 Task: Find a place to stay in Wenshang, China, from June 15 to June 21 for 5 guests, with self check-in, a price range of ₹14000 to ₹25000, and 3 bedrooms, 3 beds, and 3 bathrooms.
Action: Mouse moved to (546, 121)
Screenshot: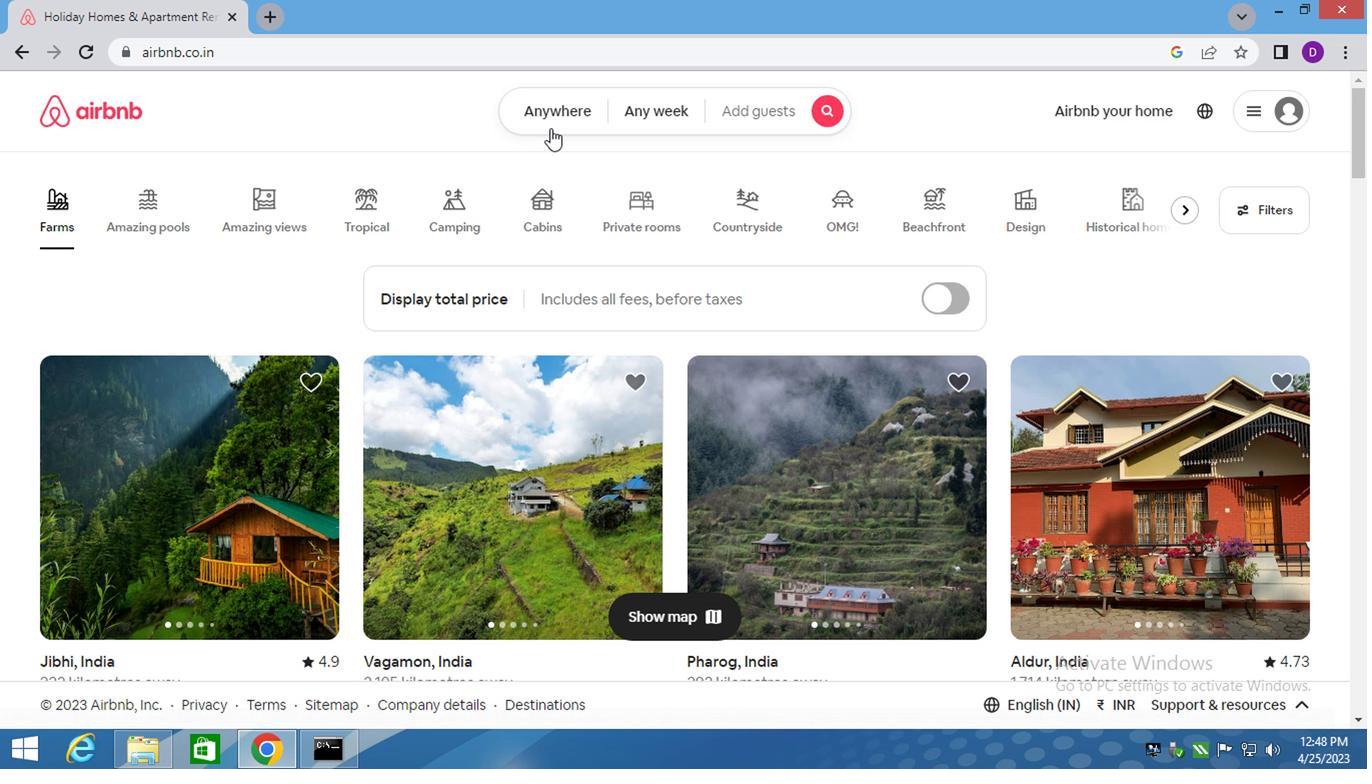 
Action: Mouse pressed left at (546, 121)
Screenshot: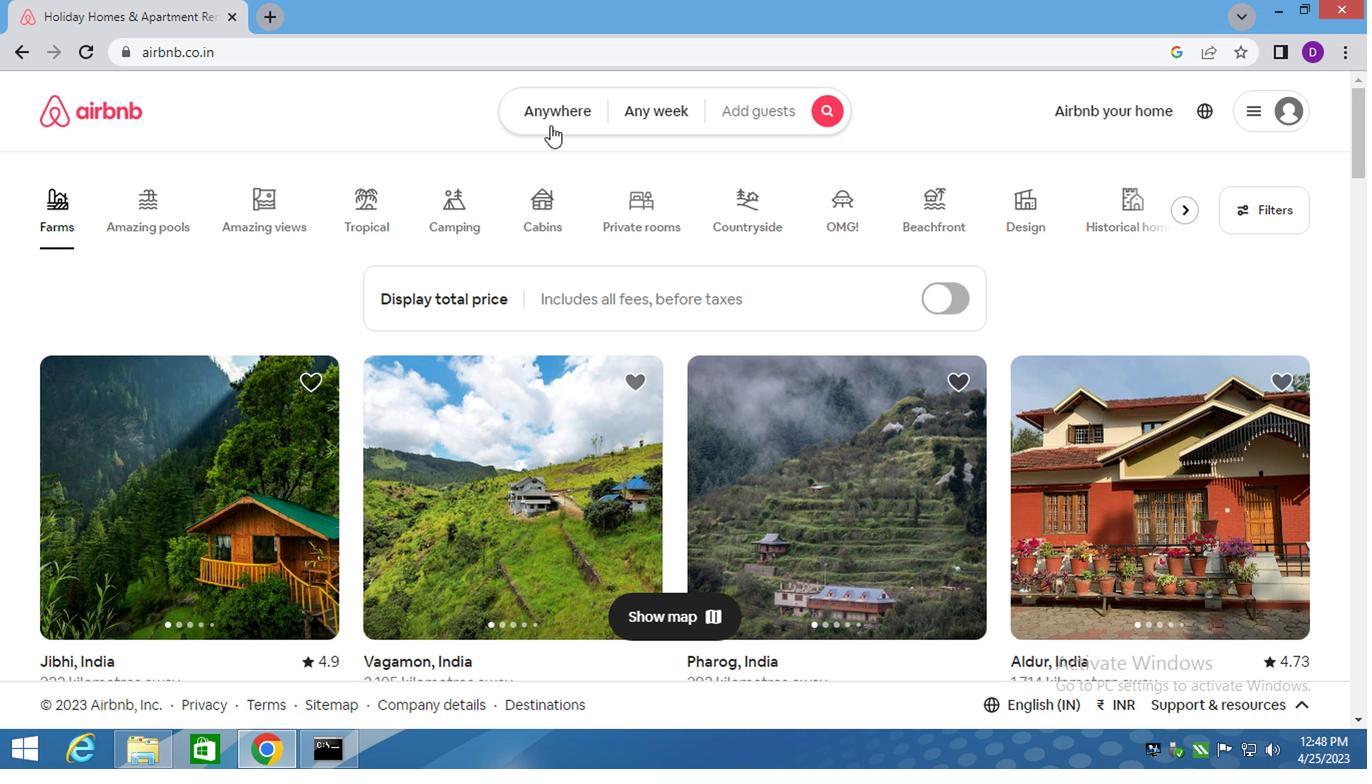 
Action: Mouse moved to (359, 194)
Screenshot: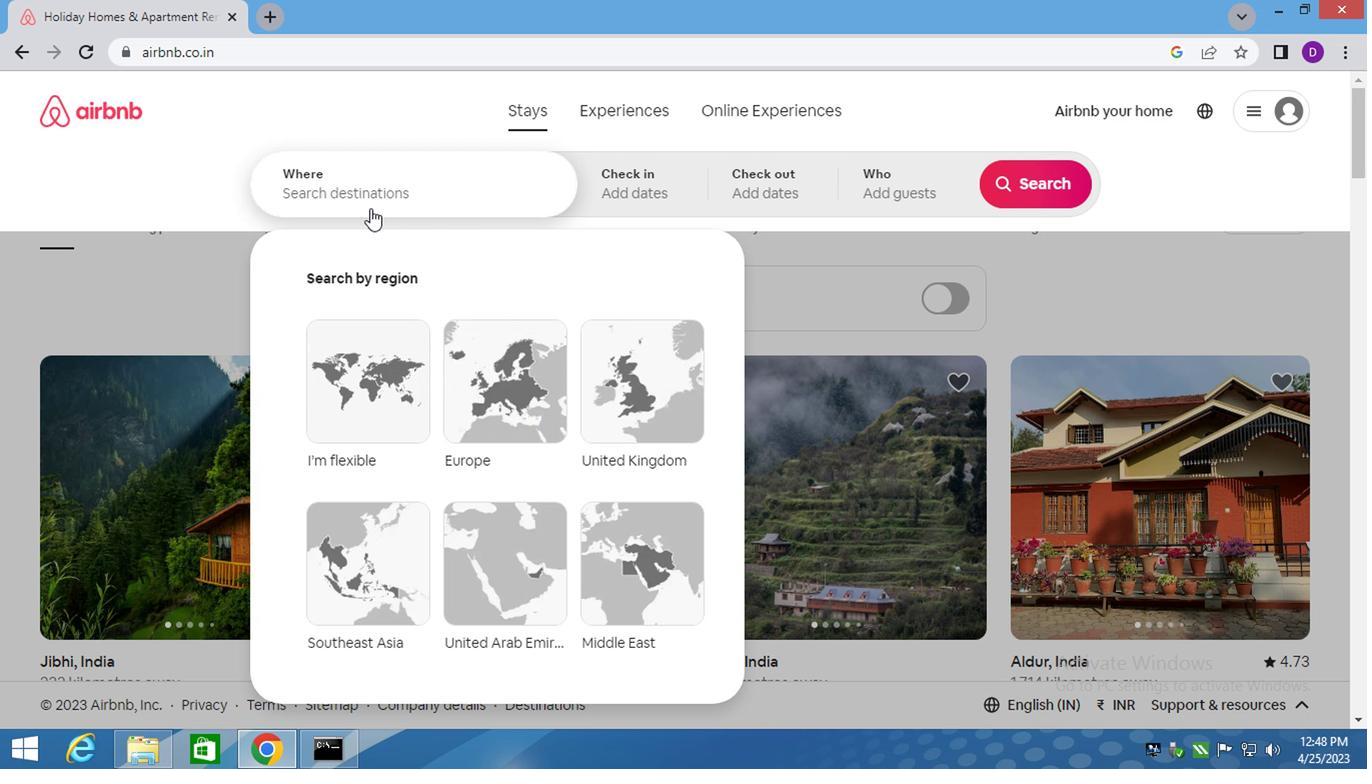 
Action: Mouse pressed left at (359, 194)
Screenshot: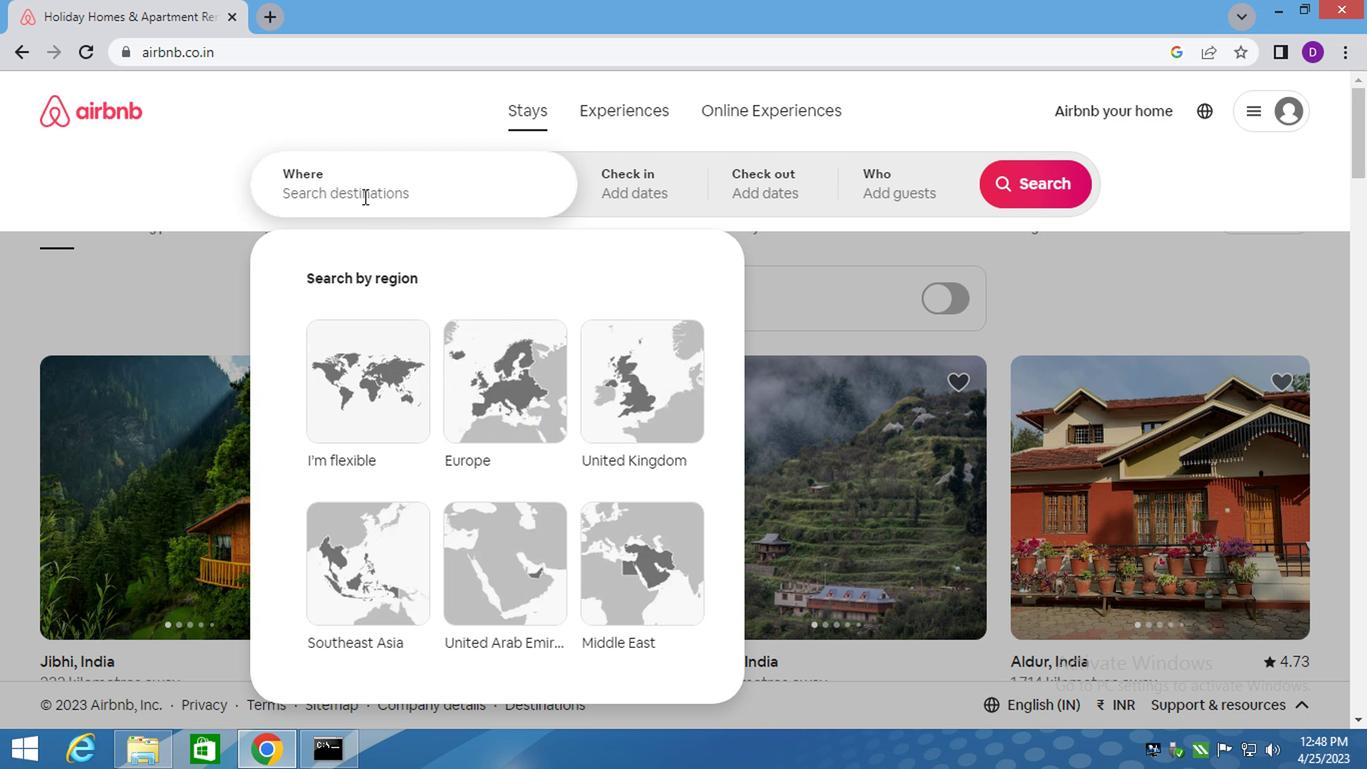 
Action: Key pressed <Key.shift>WENSHANG,<Key.space><Key.shift>CV<Key.backspace>HINA
Screenshot: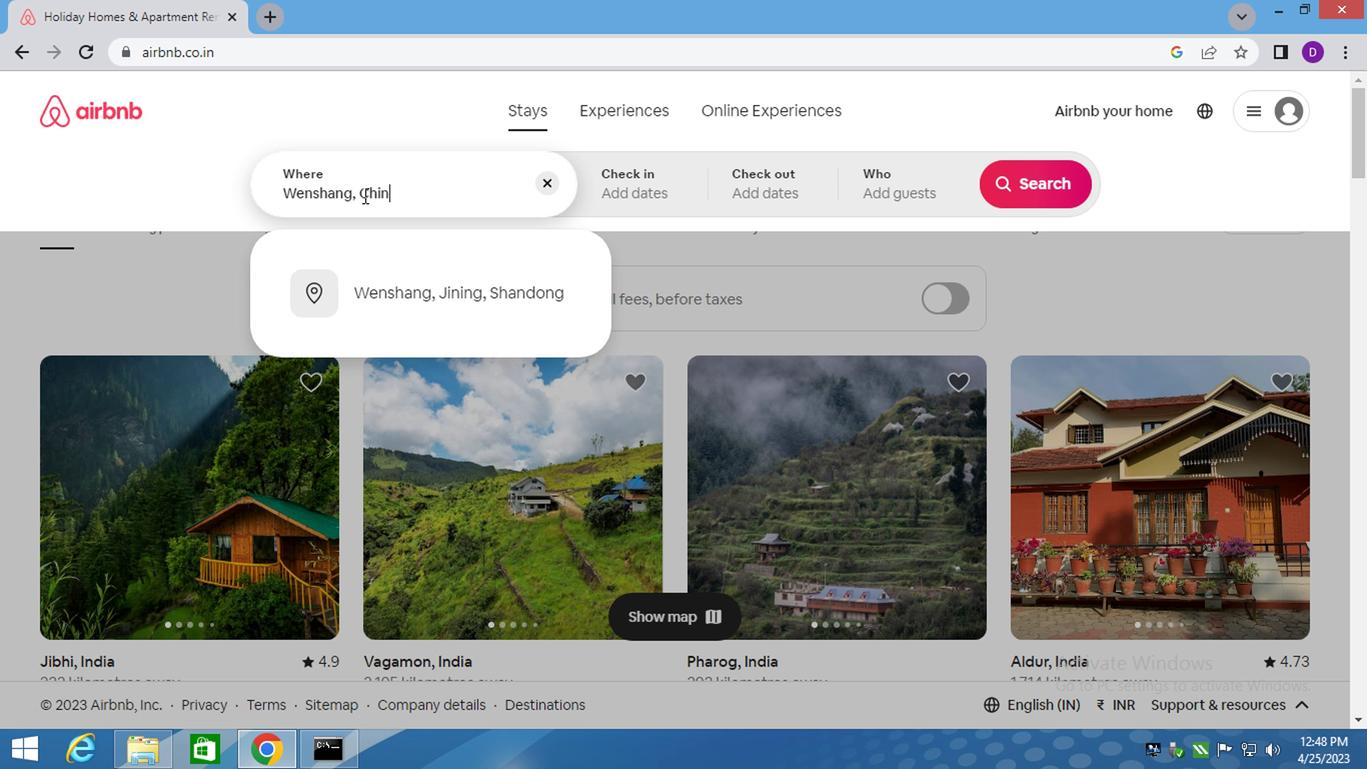 
Action: Mouse moved to (435, 188)
Screenshot: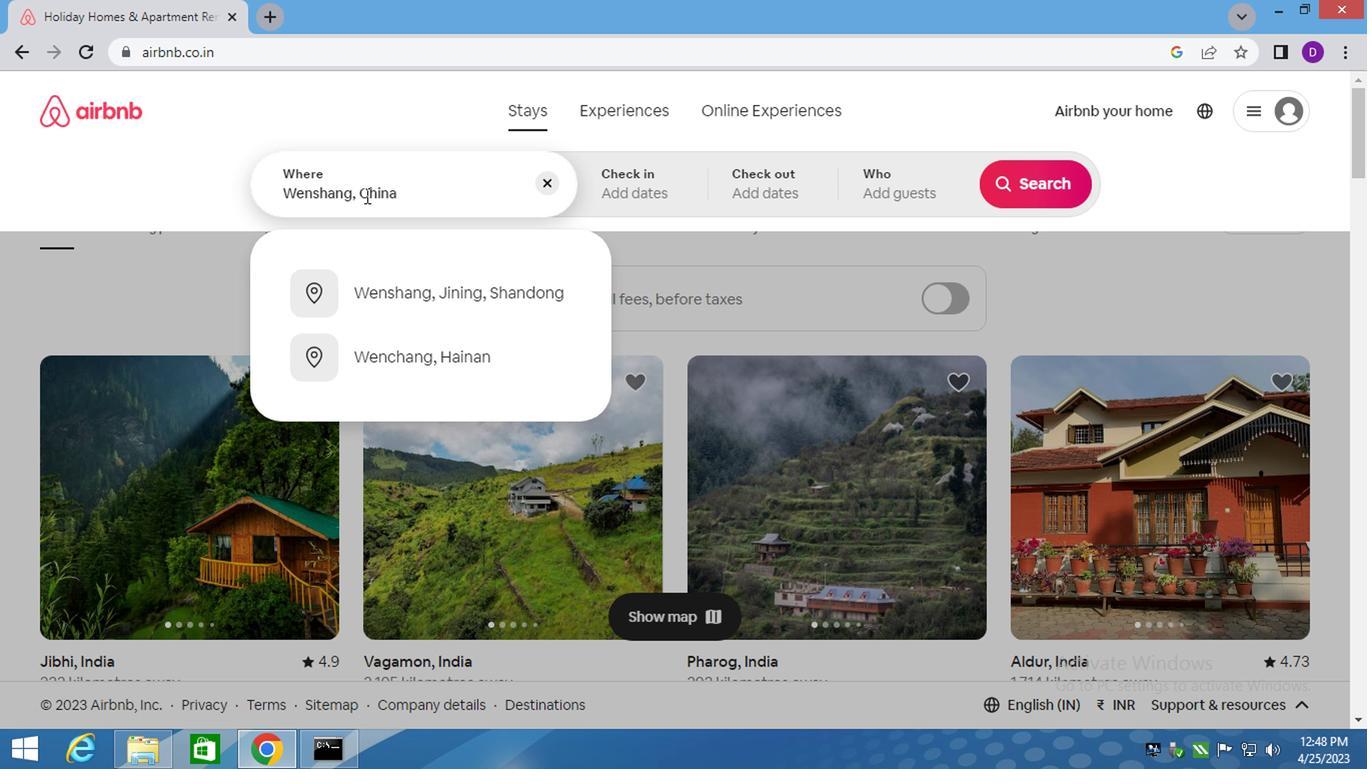 
Action: Key pressed <Key.enter>
Screenshot: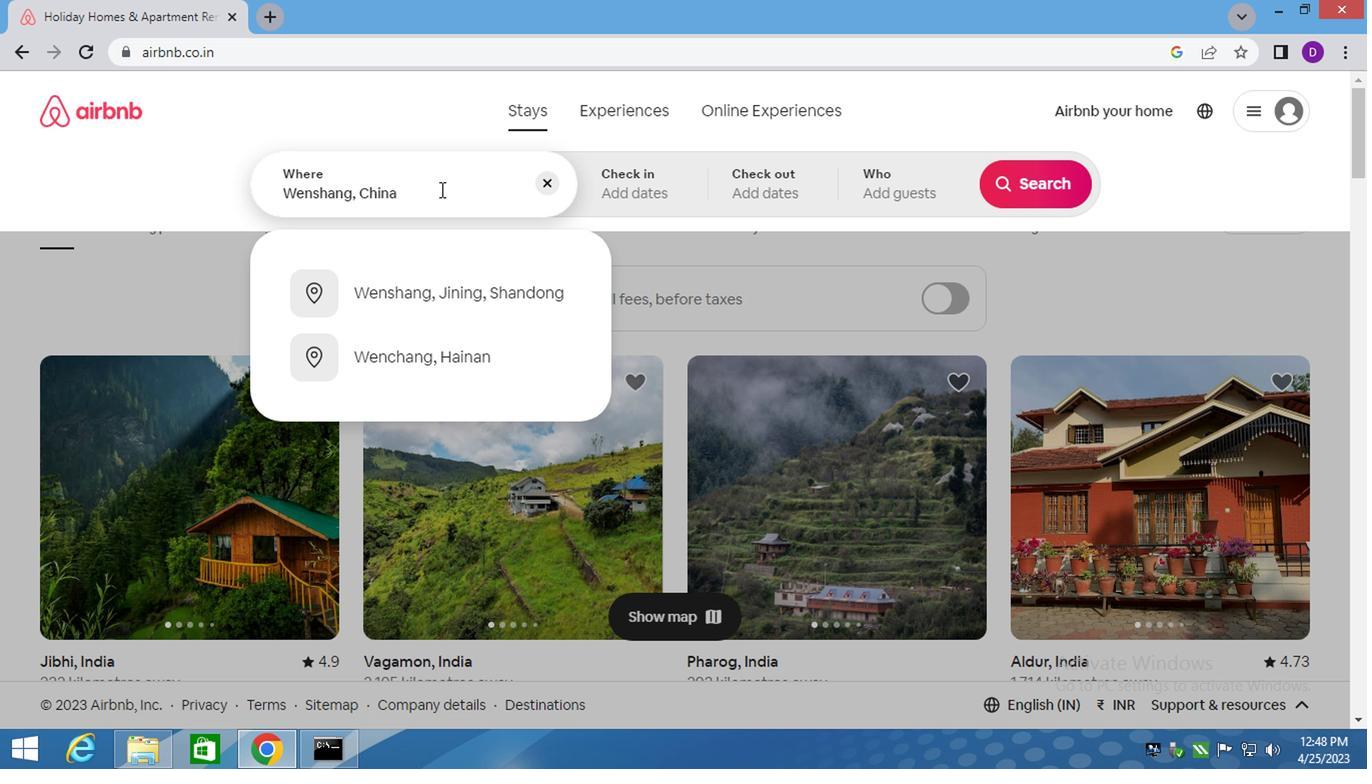 
Action: Mouse moved to (1018, 351)
Screenshot: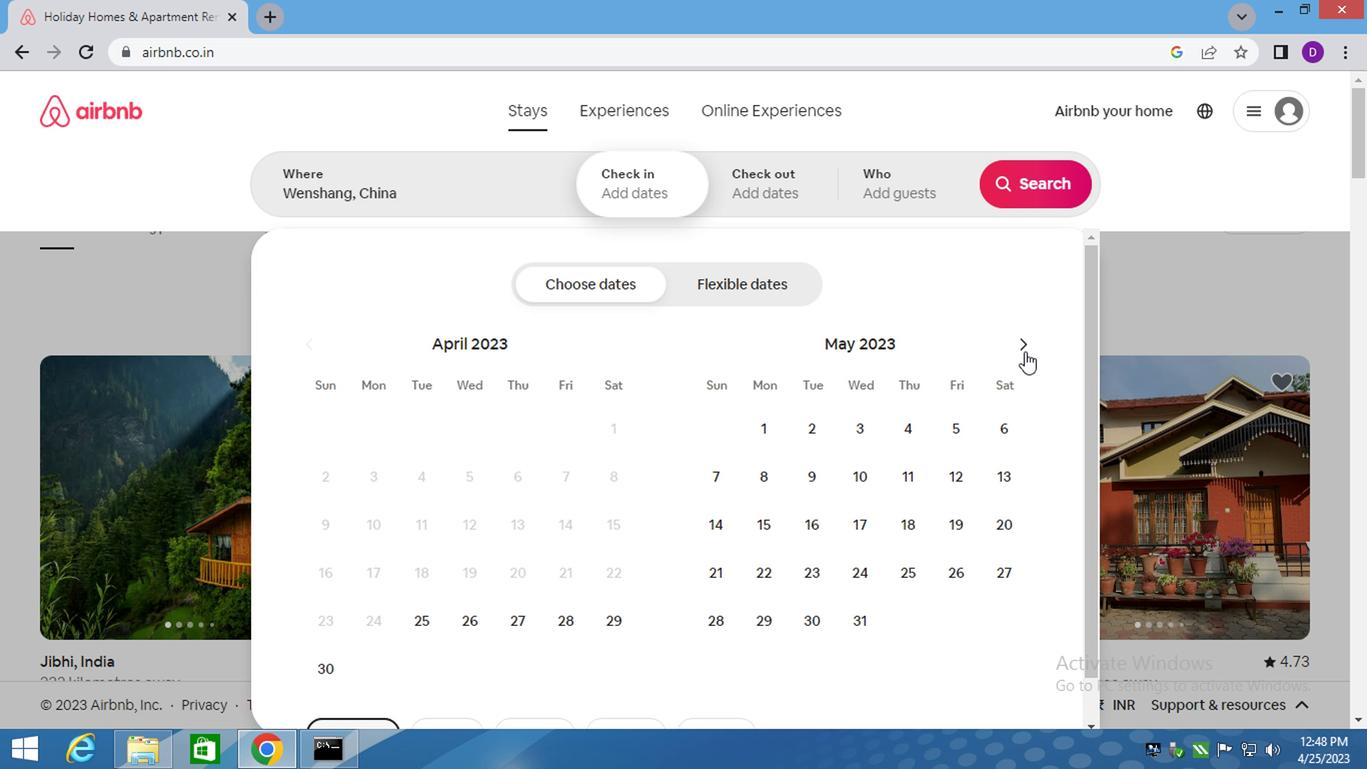
Action: Mouse pressed left at (1018, 351)
Screenshot: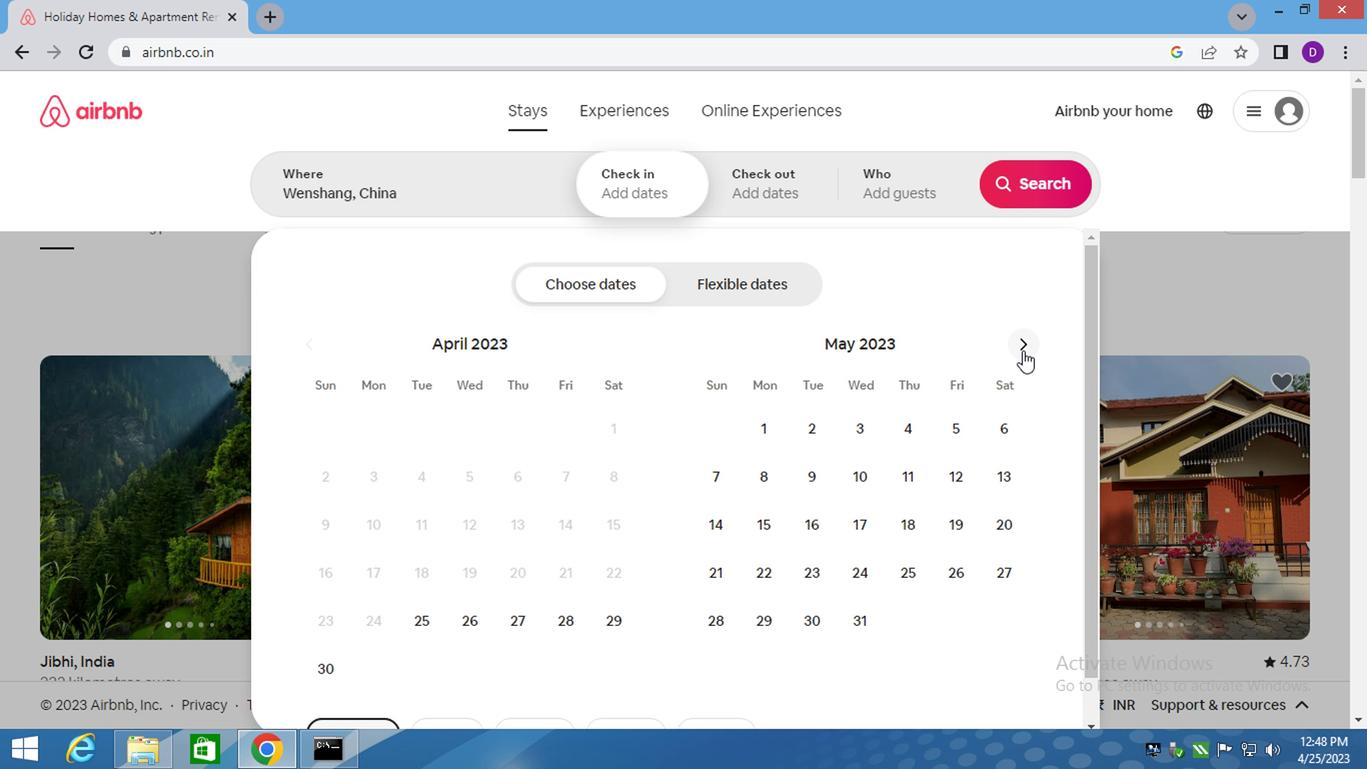 
Action: Mouse moved to (906, 520)
Screenshot: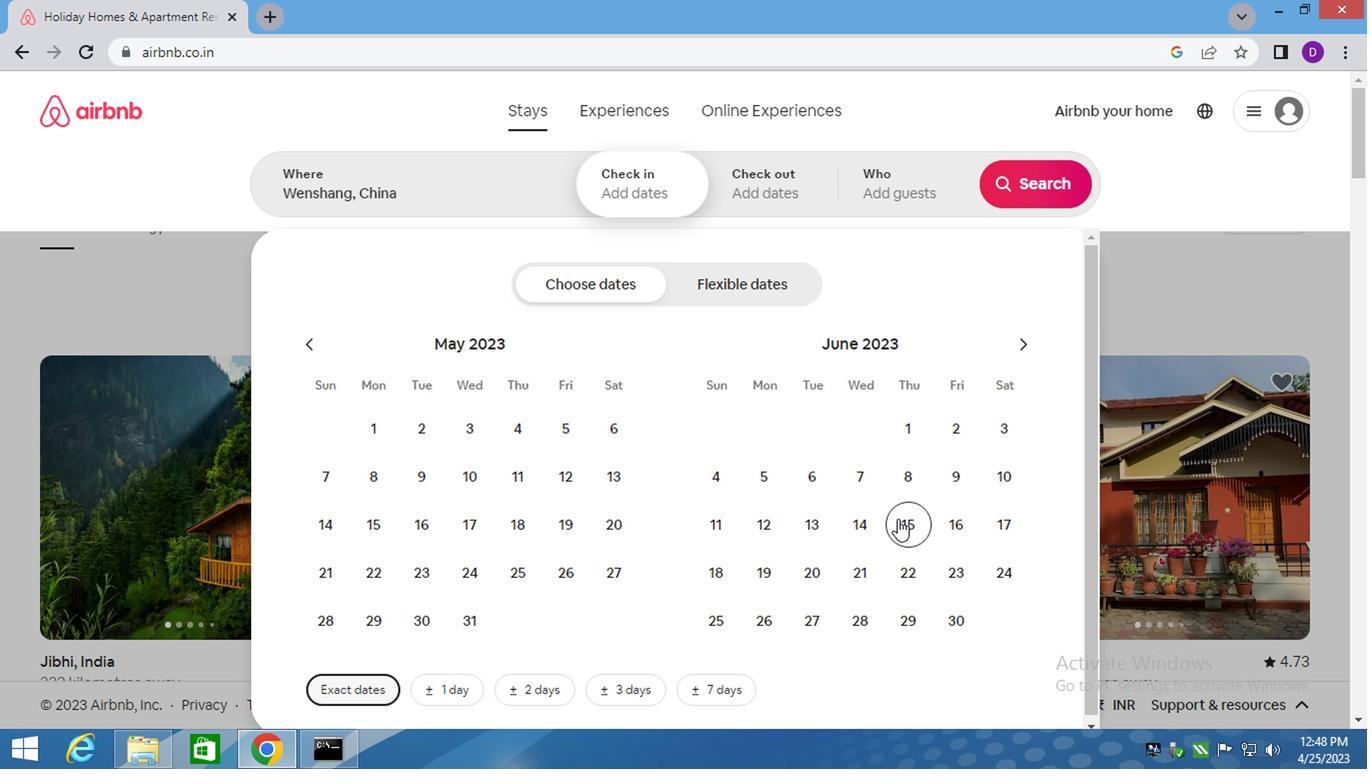 
Action: Mouse pressed left at (906, 520)
Screenshot: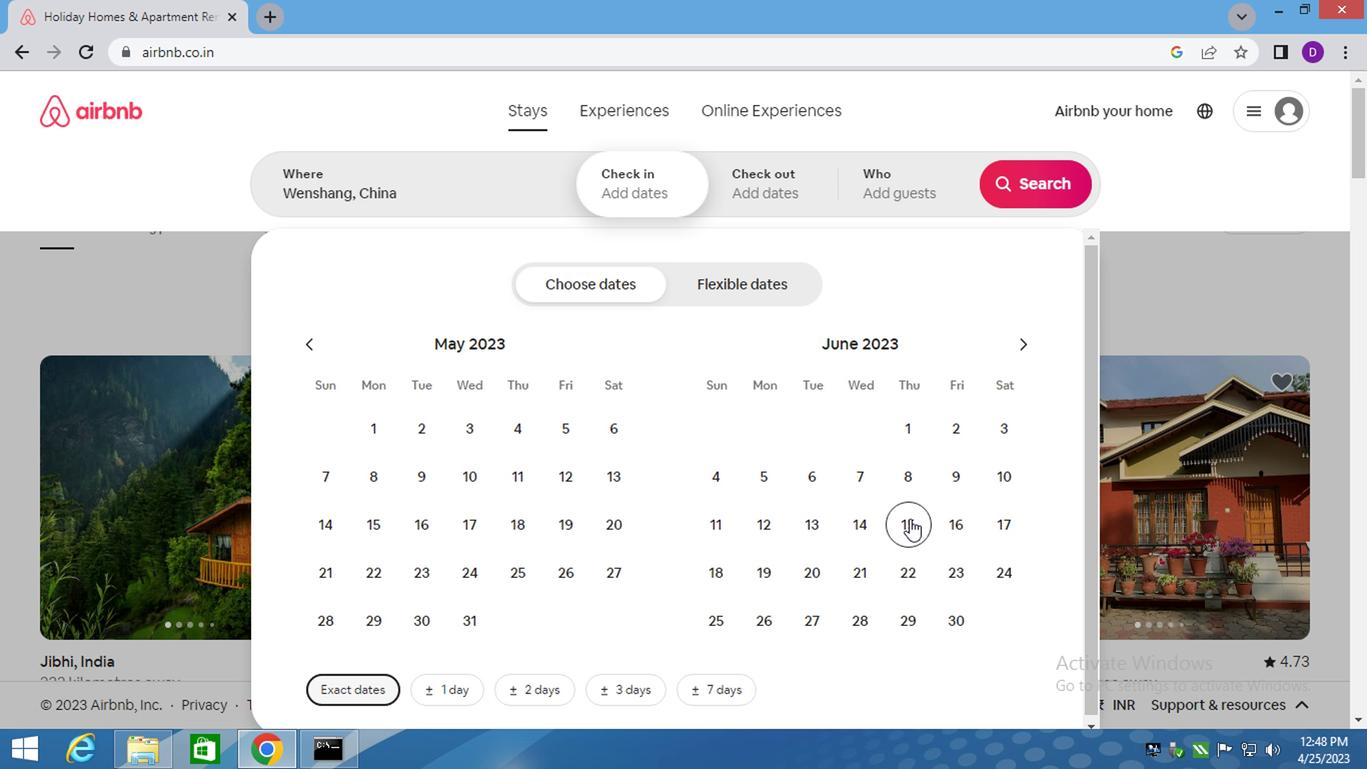 
Action: Mouse moved to (859, 572)
Screenshot: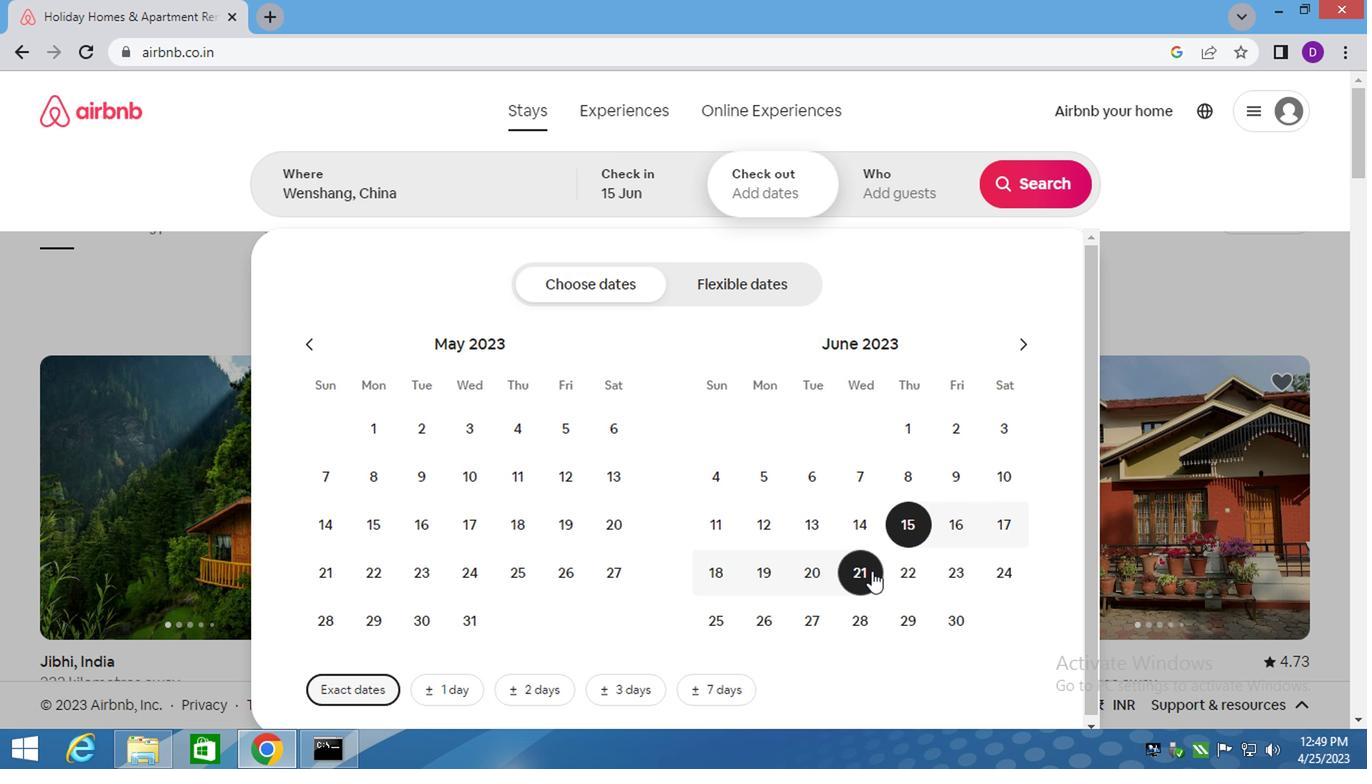 
Action: Mouse pressed left at (859, 572)
Screenshot: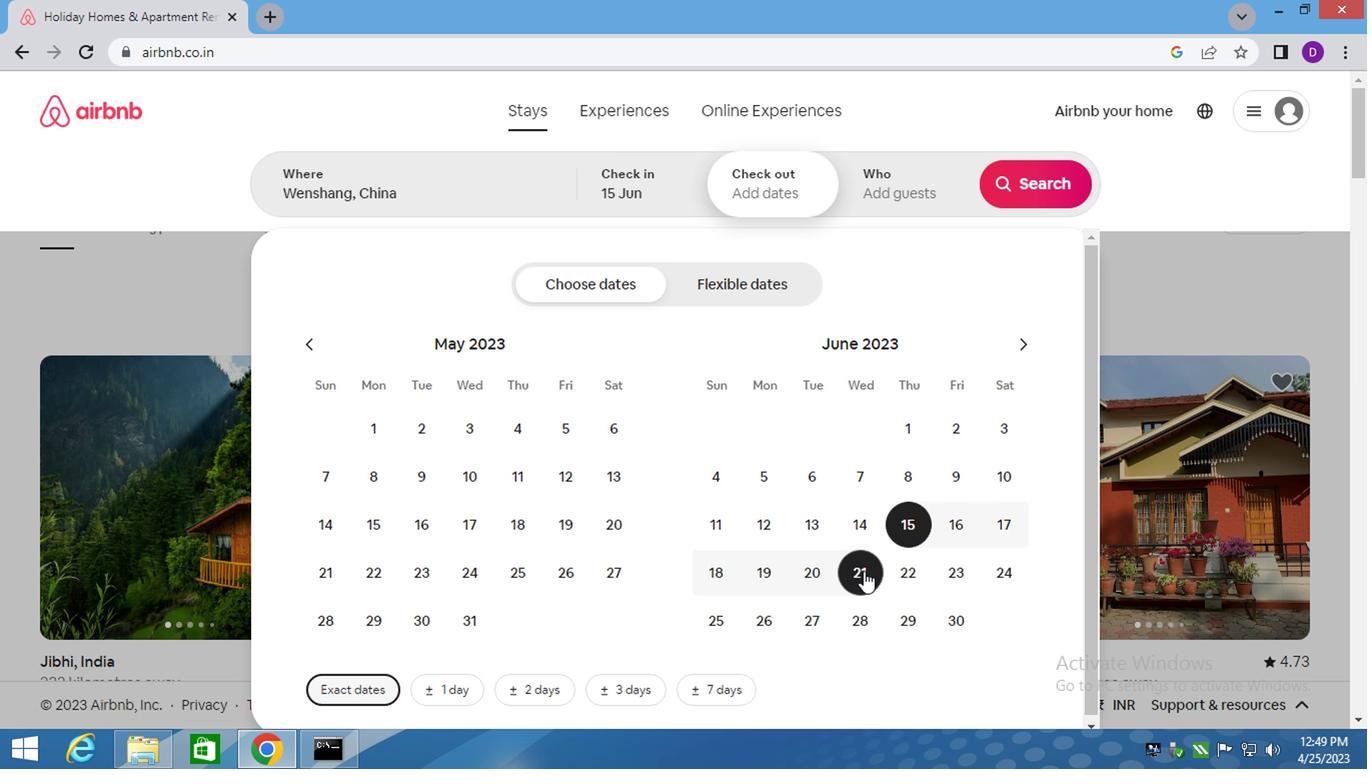 
Action: Mouse moved to (889, 189)
Screenshot: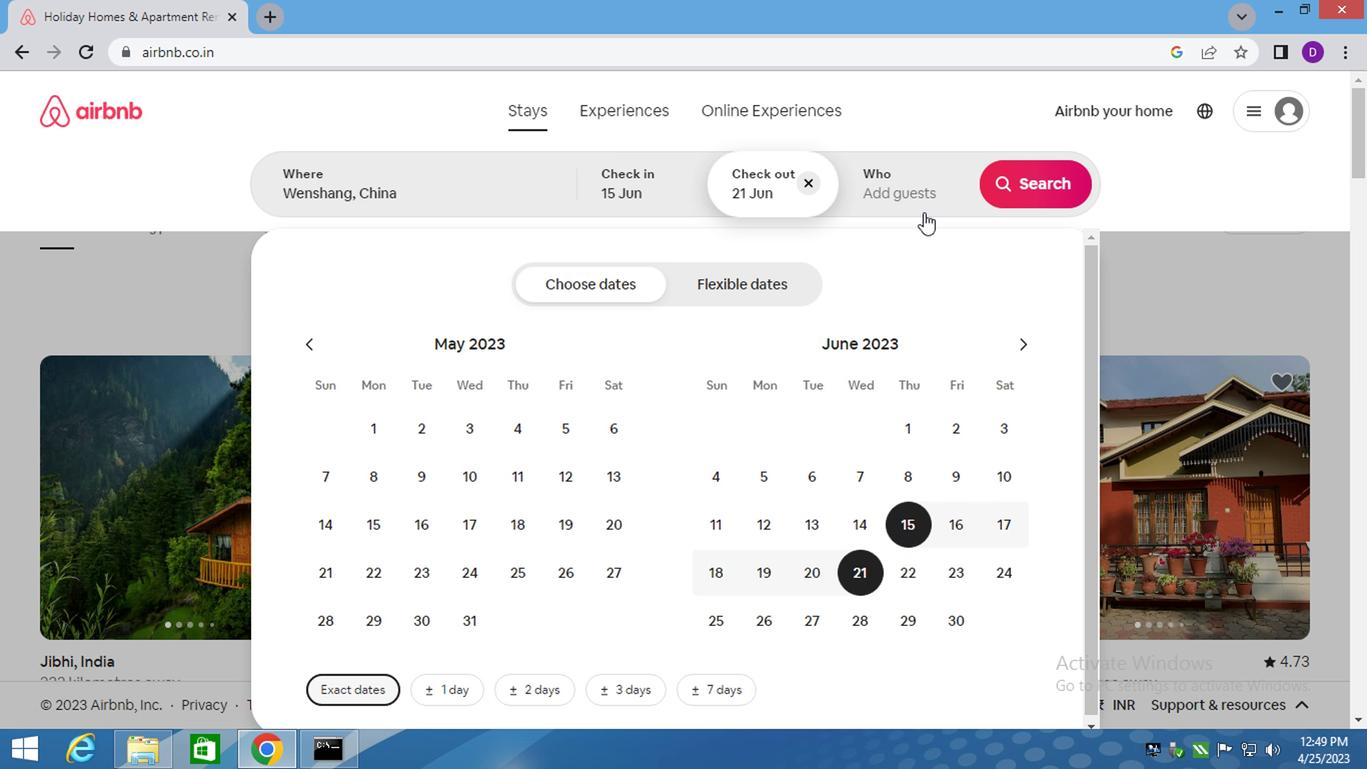 
Action: Mouse pressed left at (889, 189)
Screenshot: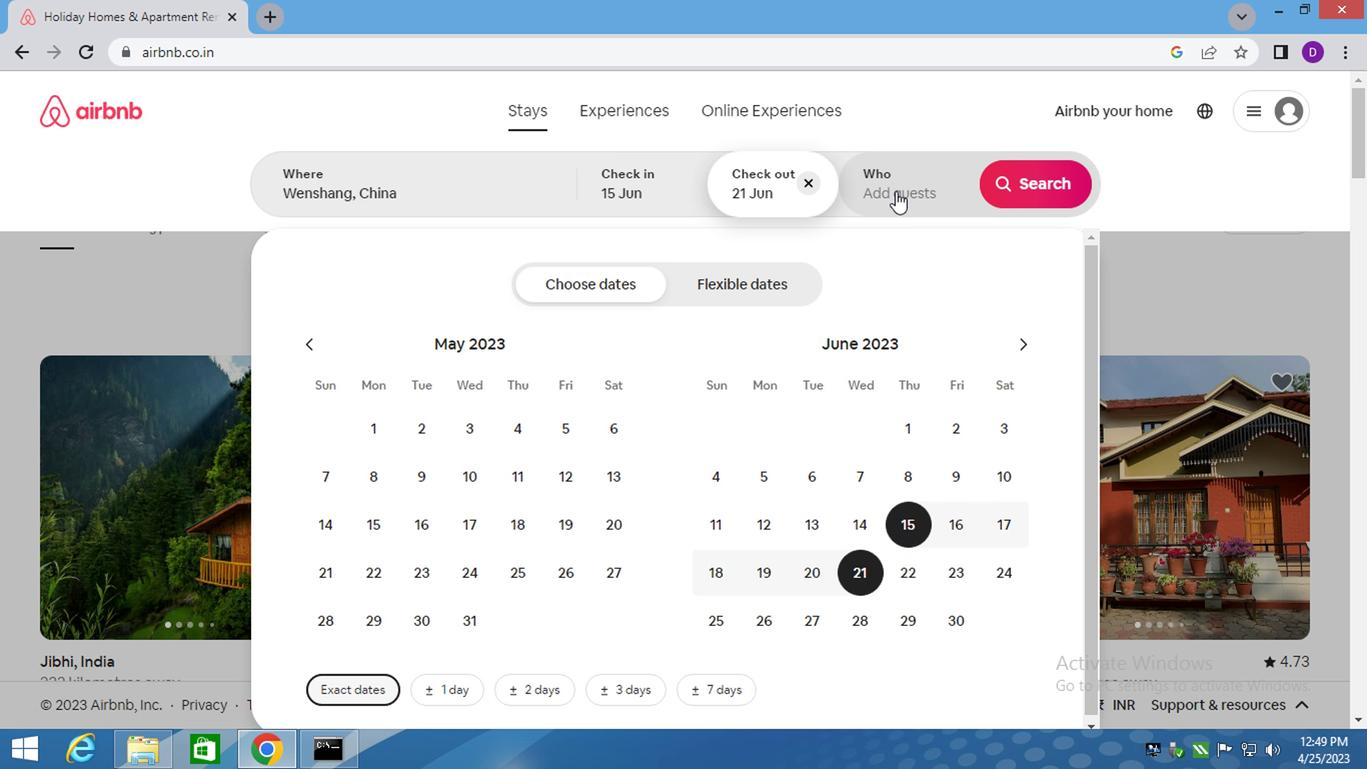 
Action: Mouse moved to (1042, 292)
Screenshot: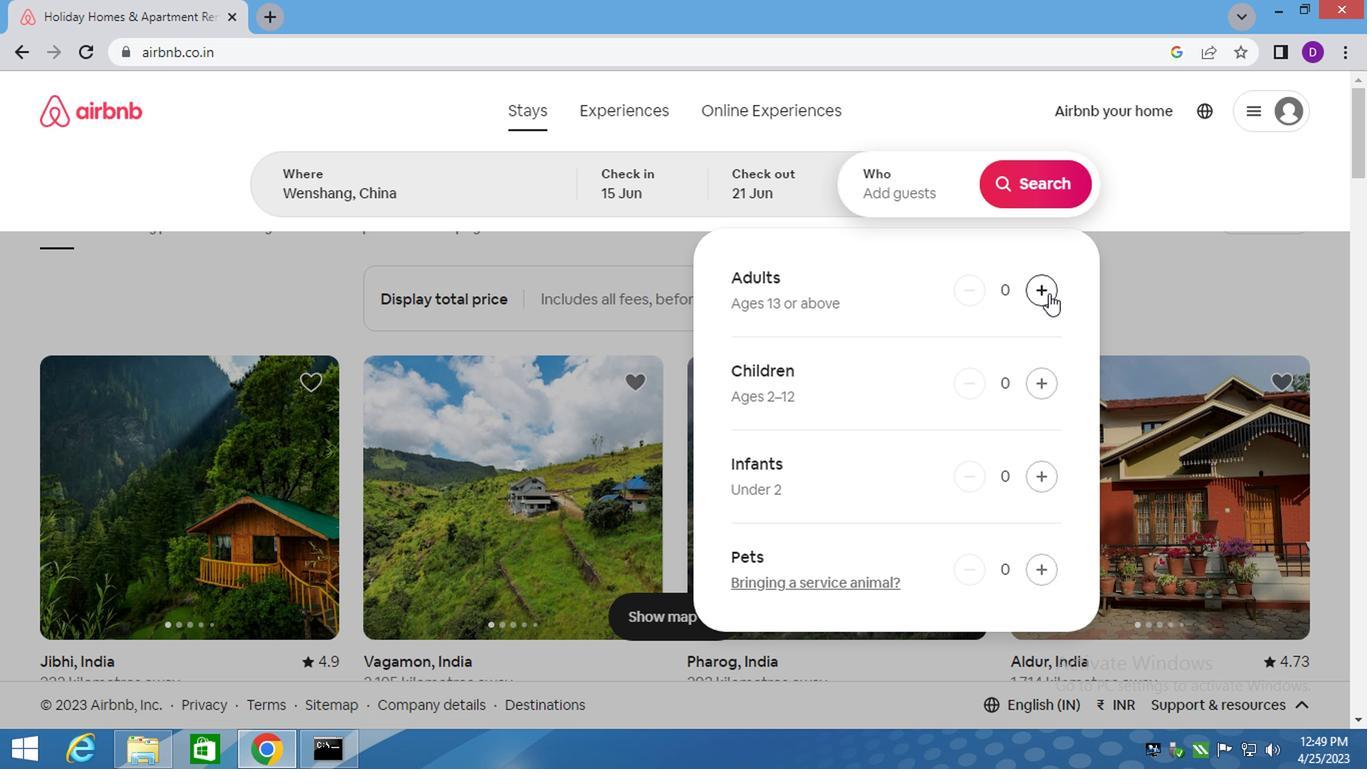 
Action: Mouse pressed left at (1042, 292)
Screenshot: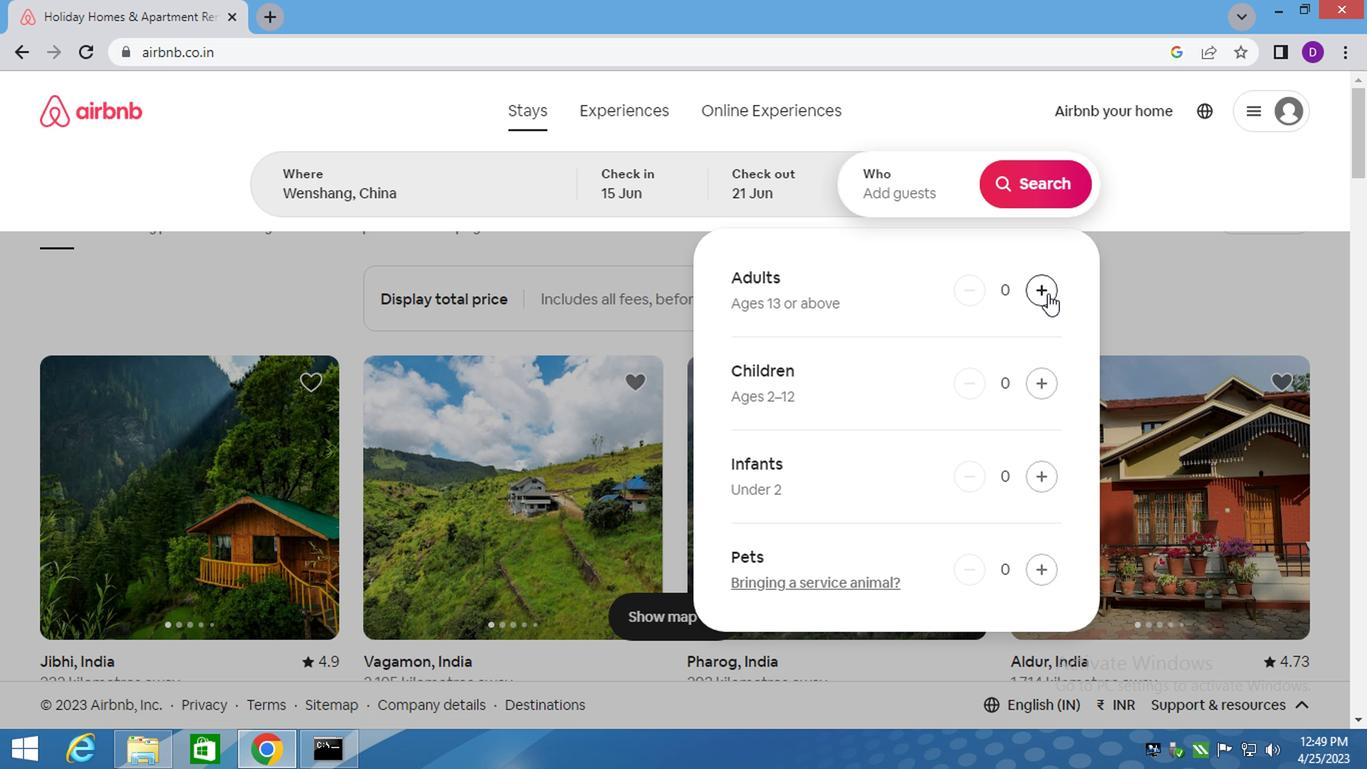 
Action: Mouse pressed left at (1042, 292)
Screenshot: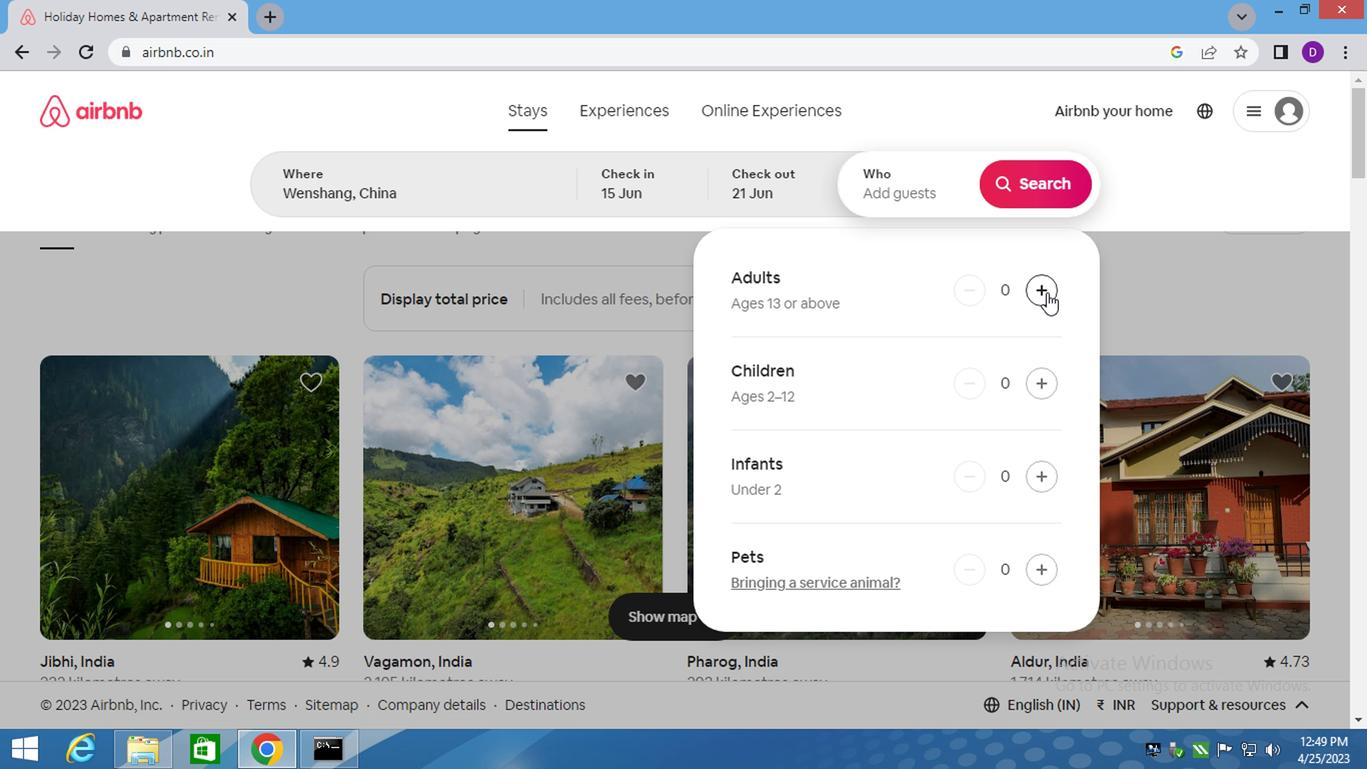 
Action: Mouse pressed left at (1042, 292)
Screenshot: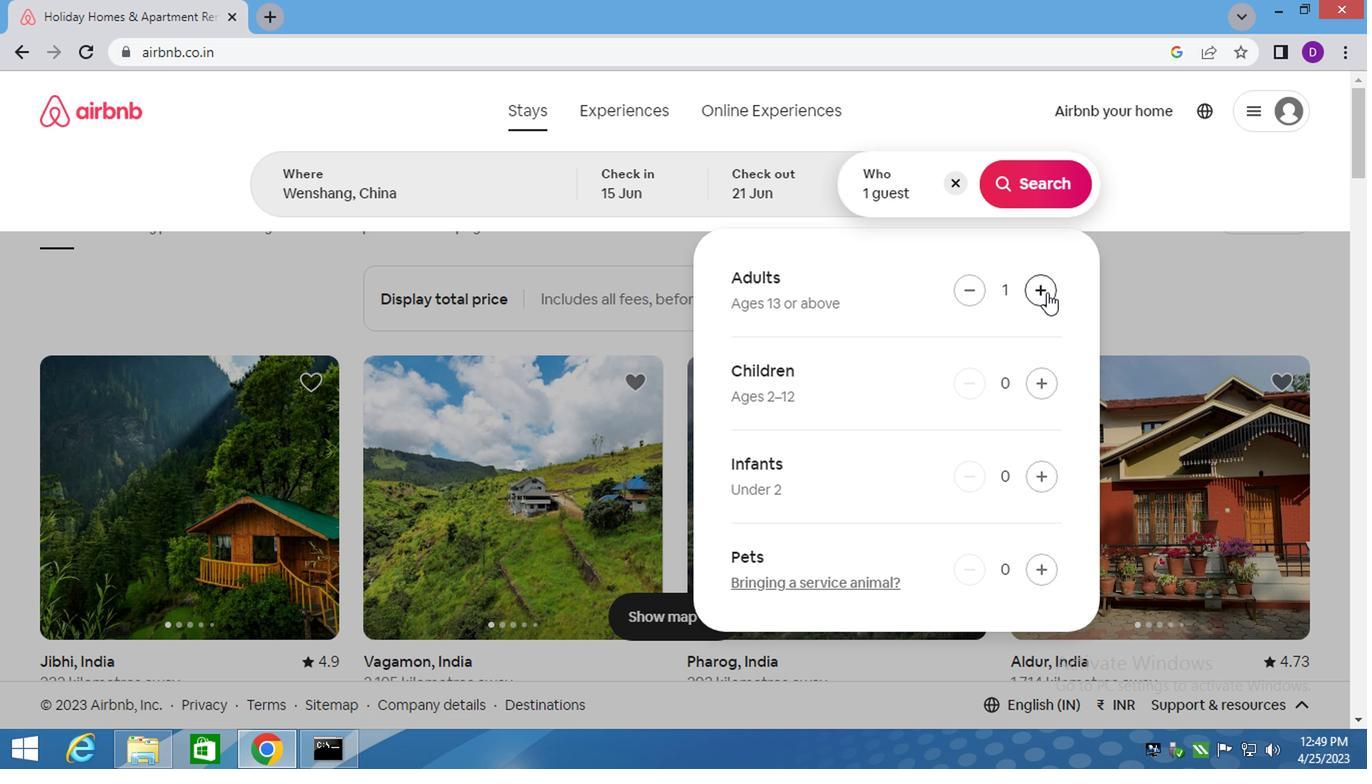 
Action: Mouse pressed left at (1042, 292)
Screenshot: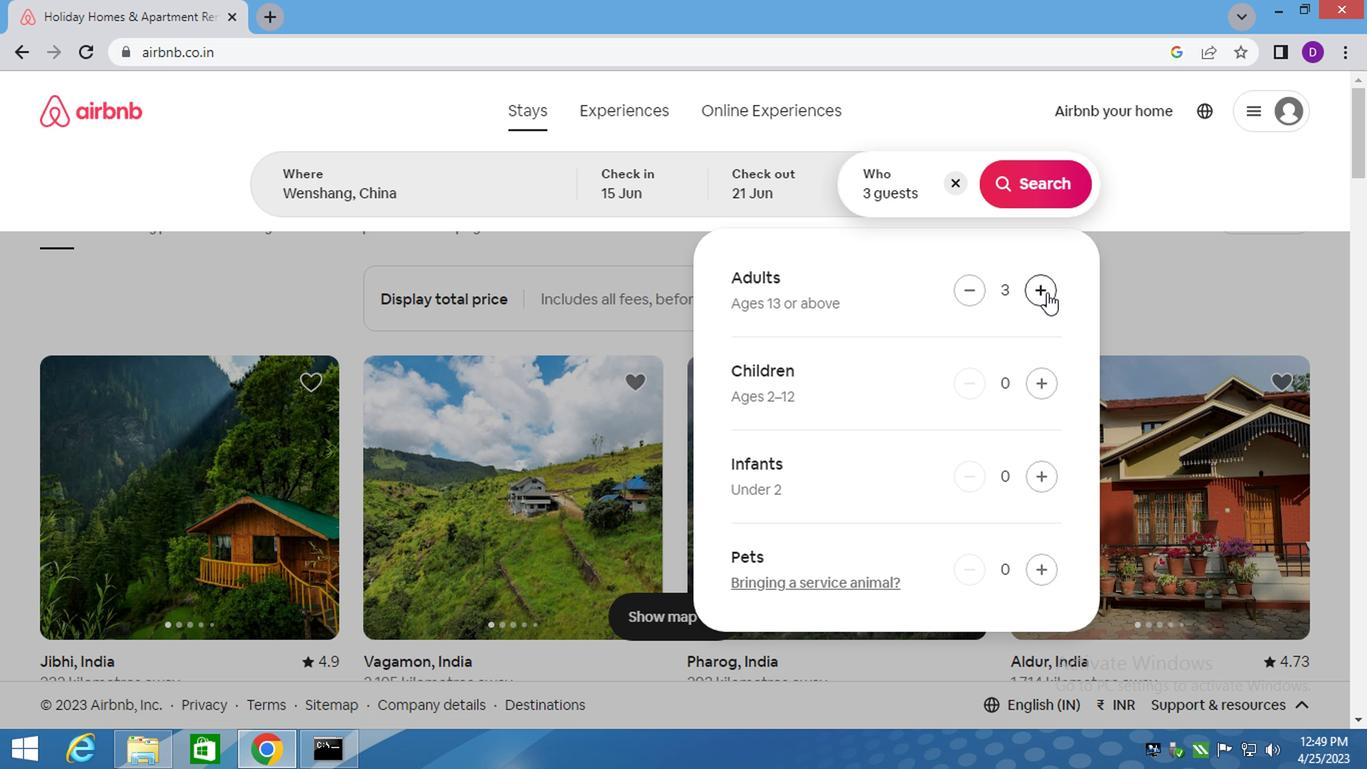 
Action: Mouse pressed left at (1042, 292)
Screenshot: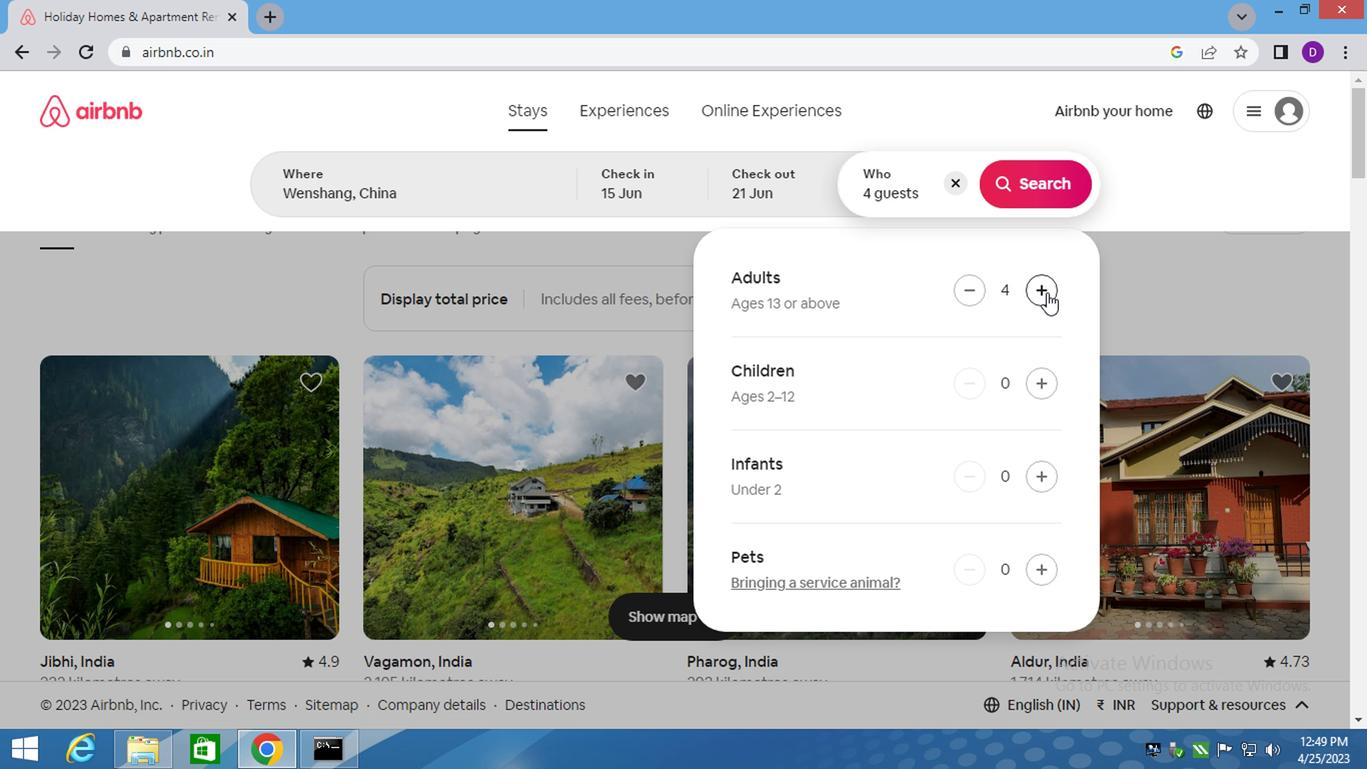 
Action: Mouse moved to (1019, 190)
Screenshot: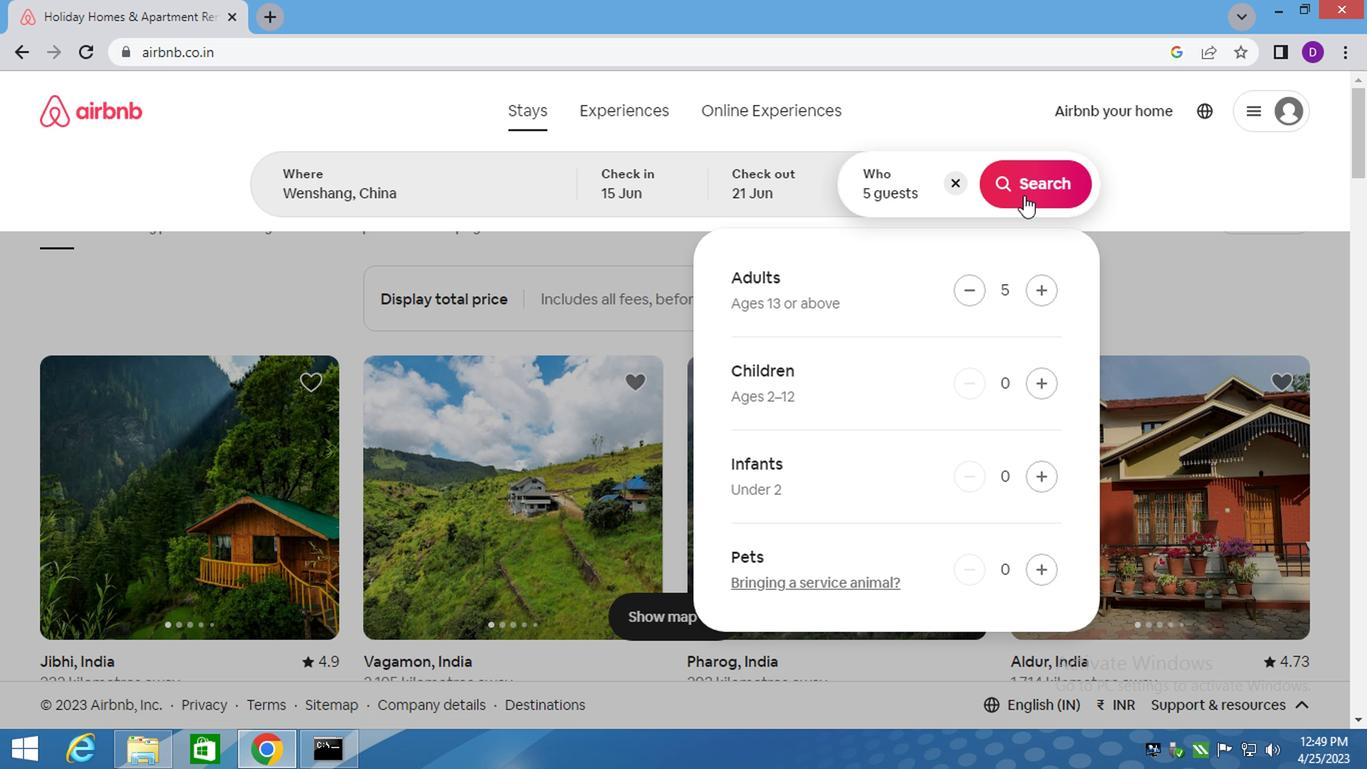 
Action: Mouse pressed left at (1019, 190)
Screenshot: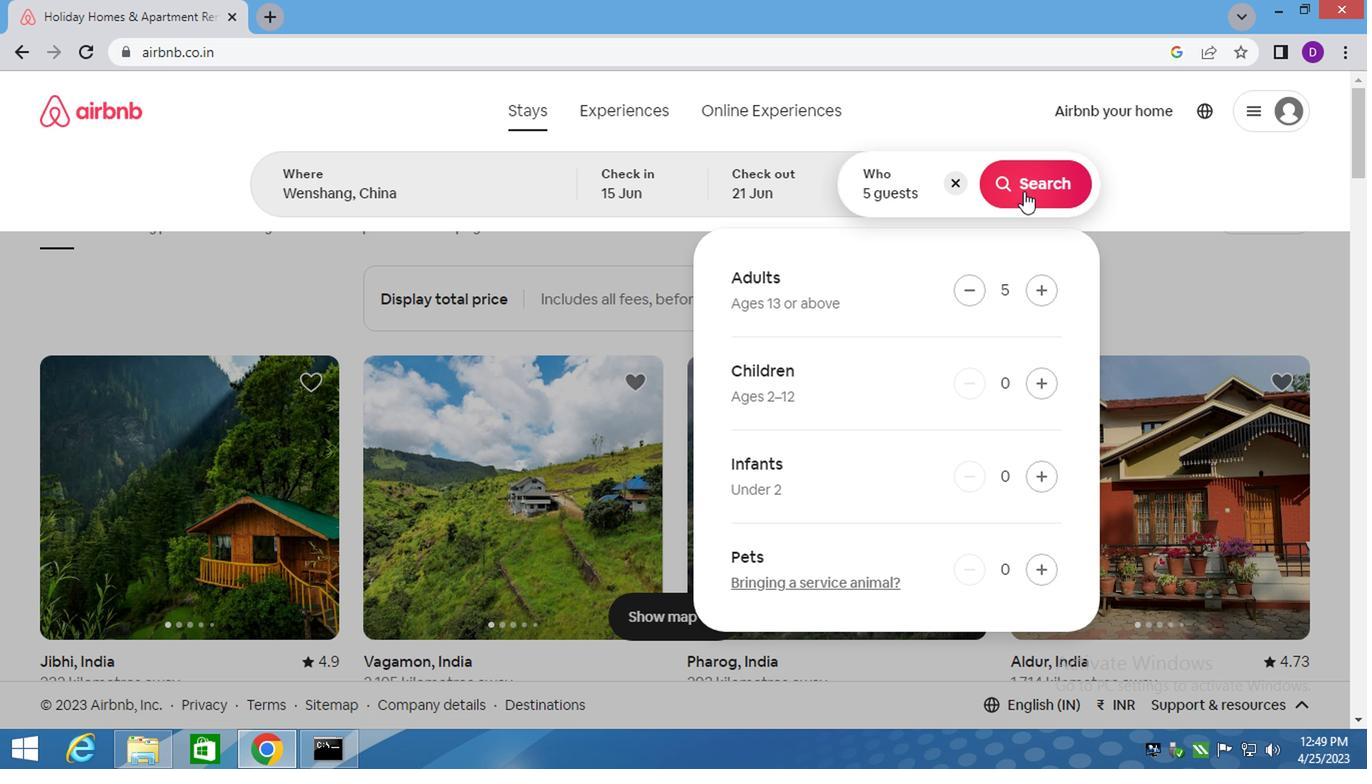 
Action: Mouse moved to (1248, 193)
Screenshot: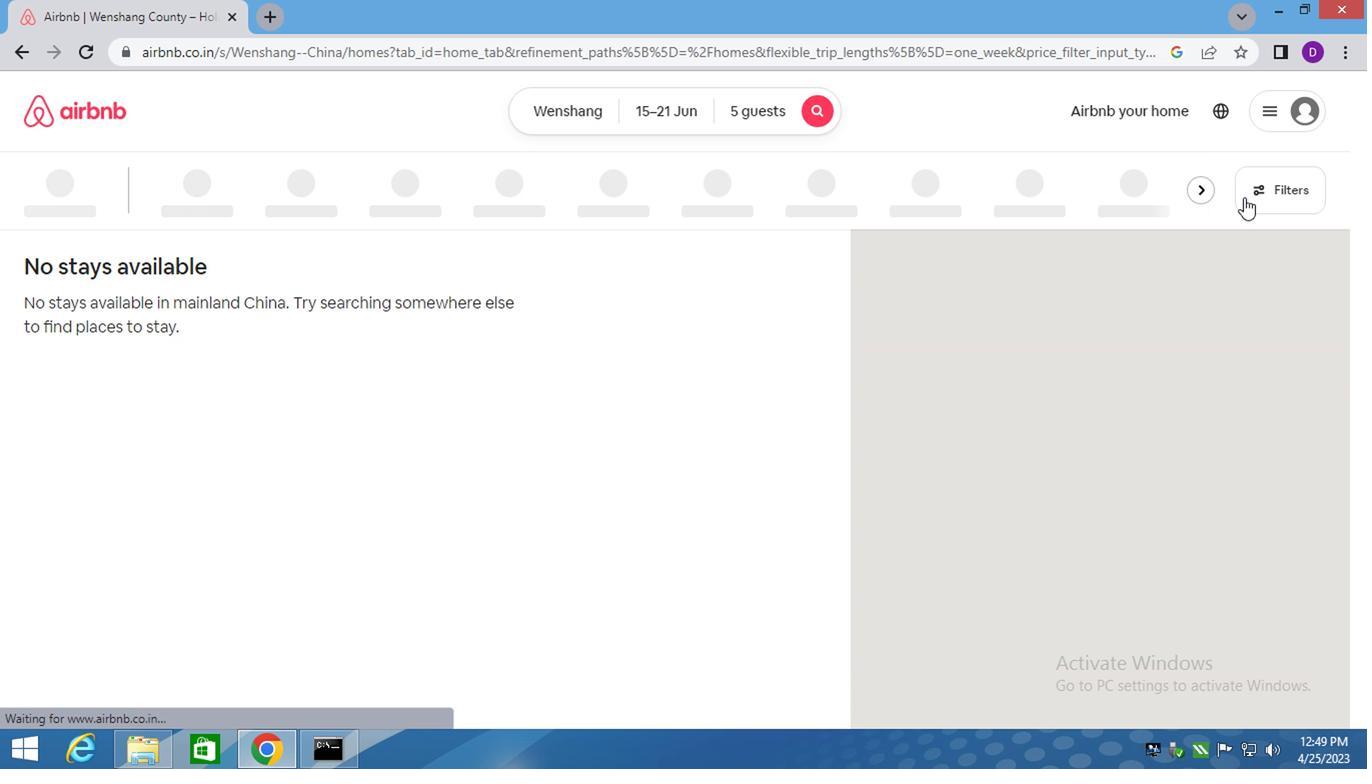 
Action: Mouse pressed left at (1248, 193)
Screenshot: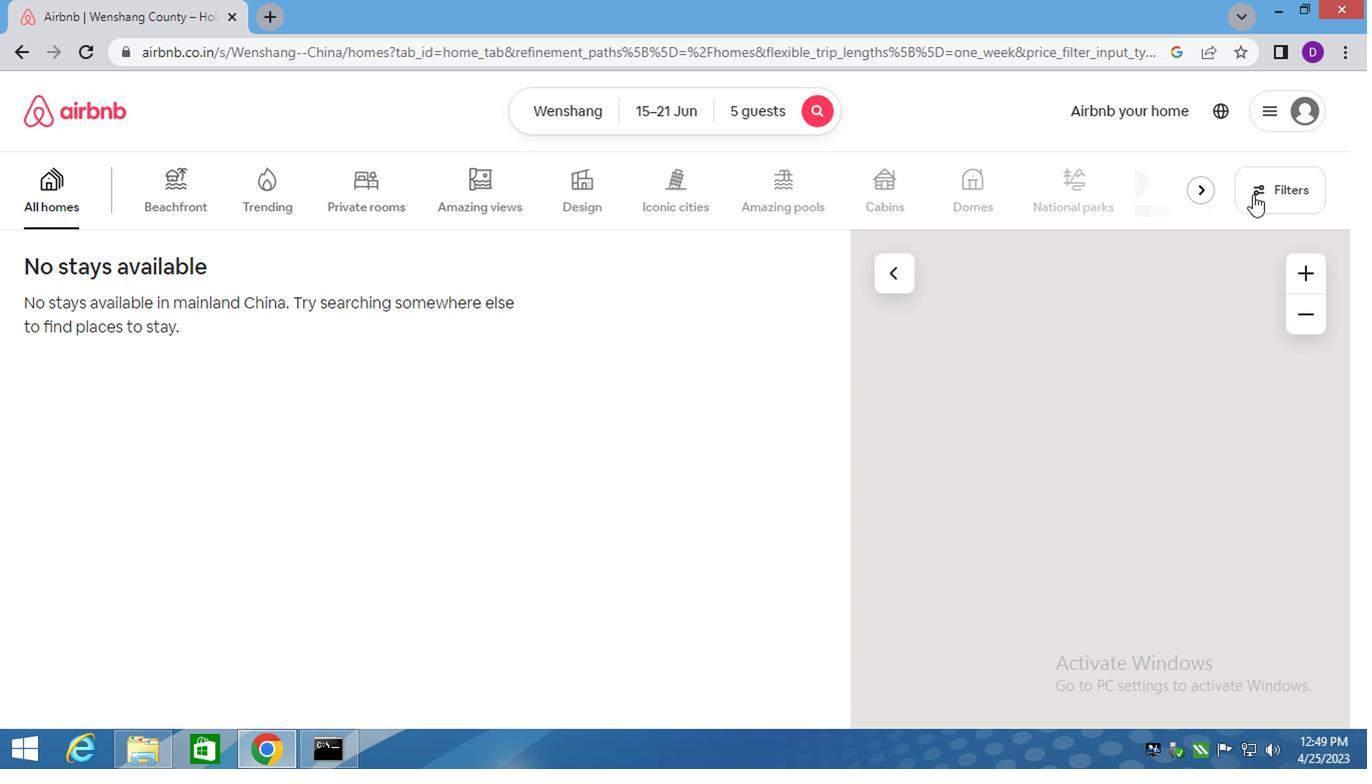 
Action: Mouse moved to (405, 317)
Screenshot: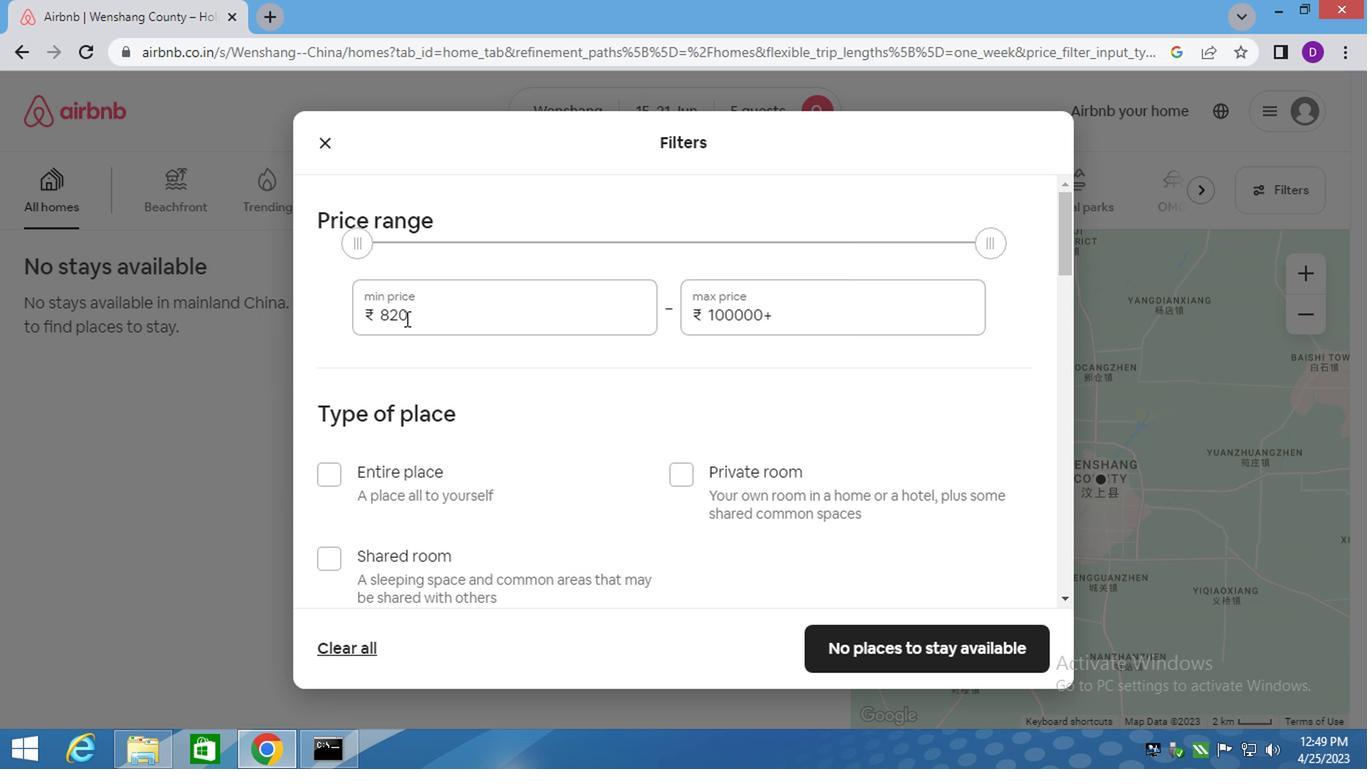 
Action: Mouse pressed left at (405, 317)
Screenshot: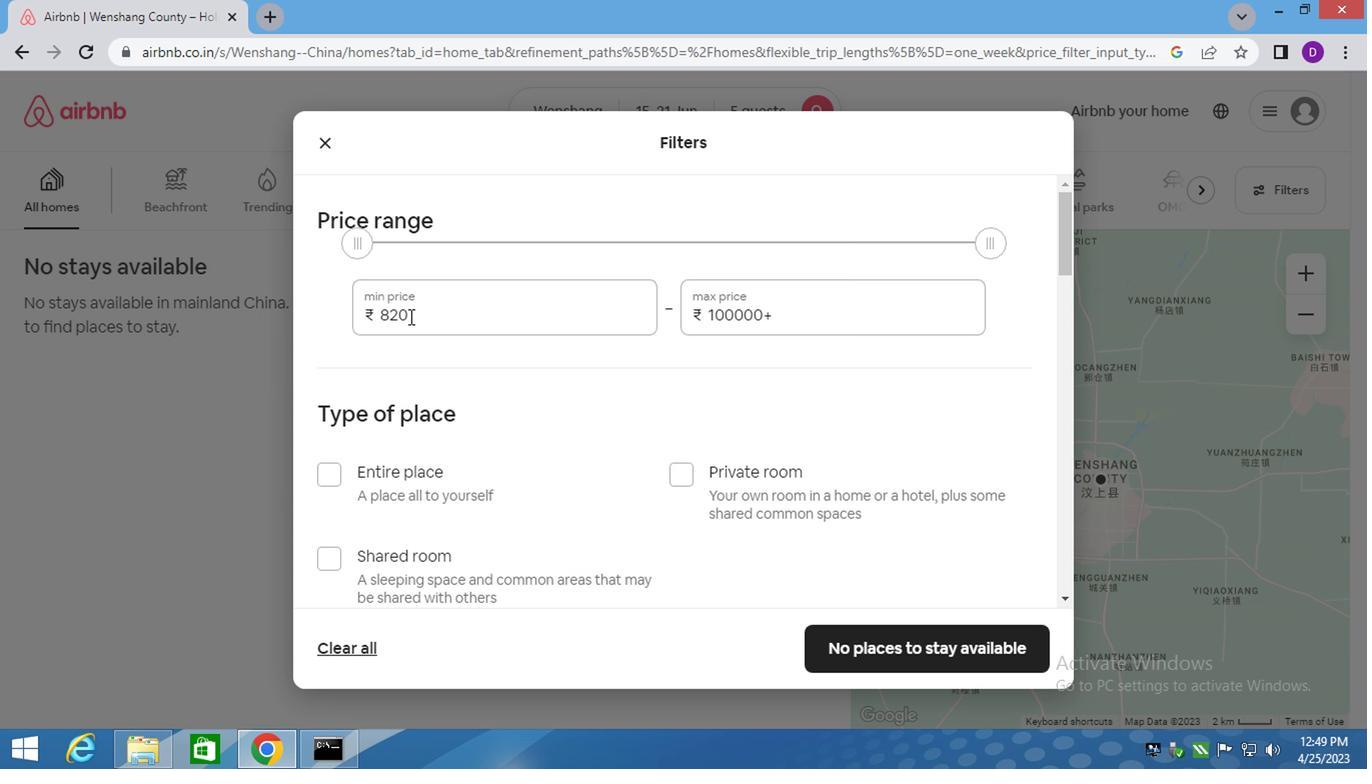 
Action: Mouse pressed left at (405, 317)
Screenshot: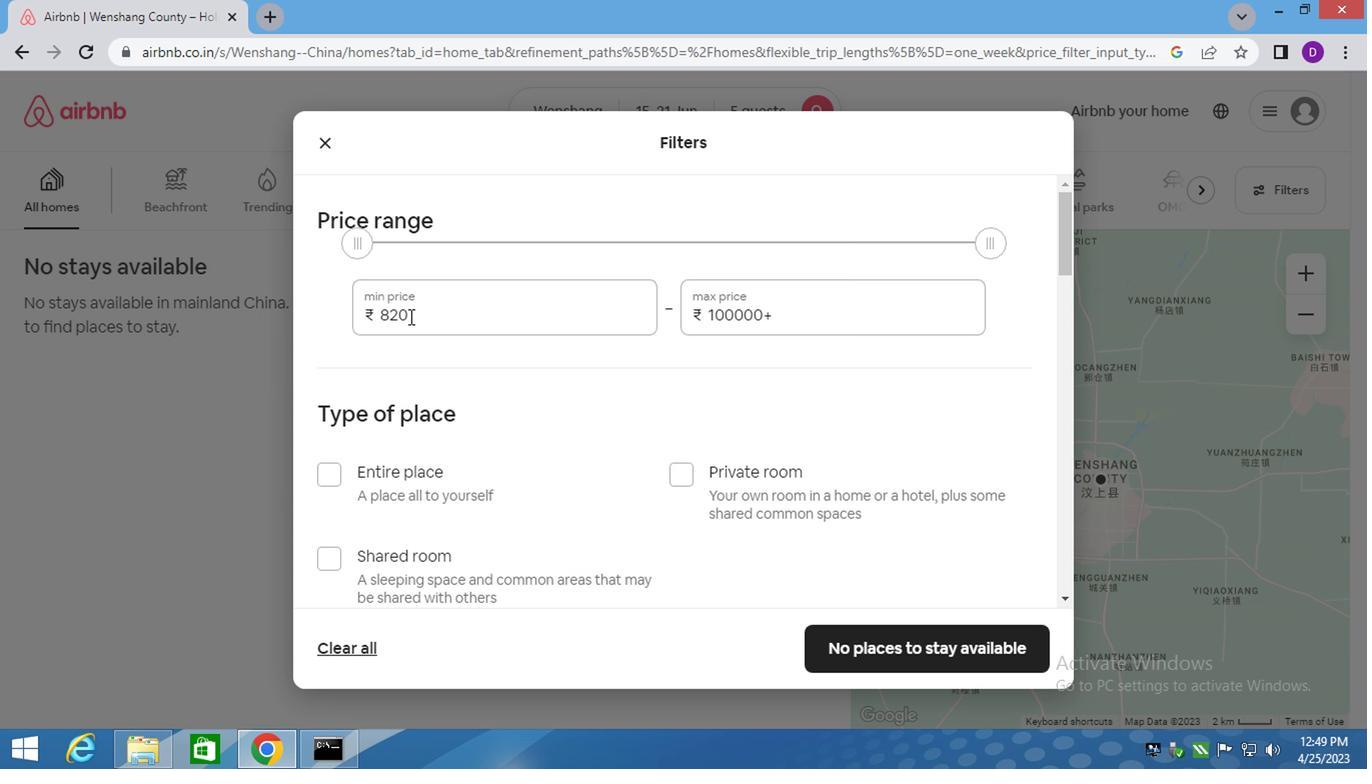 
Action: Key pressed 14000<Key.tab>25000
Screenshot: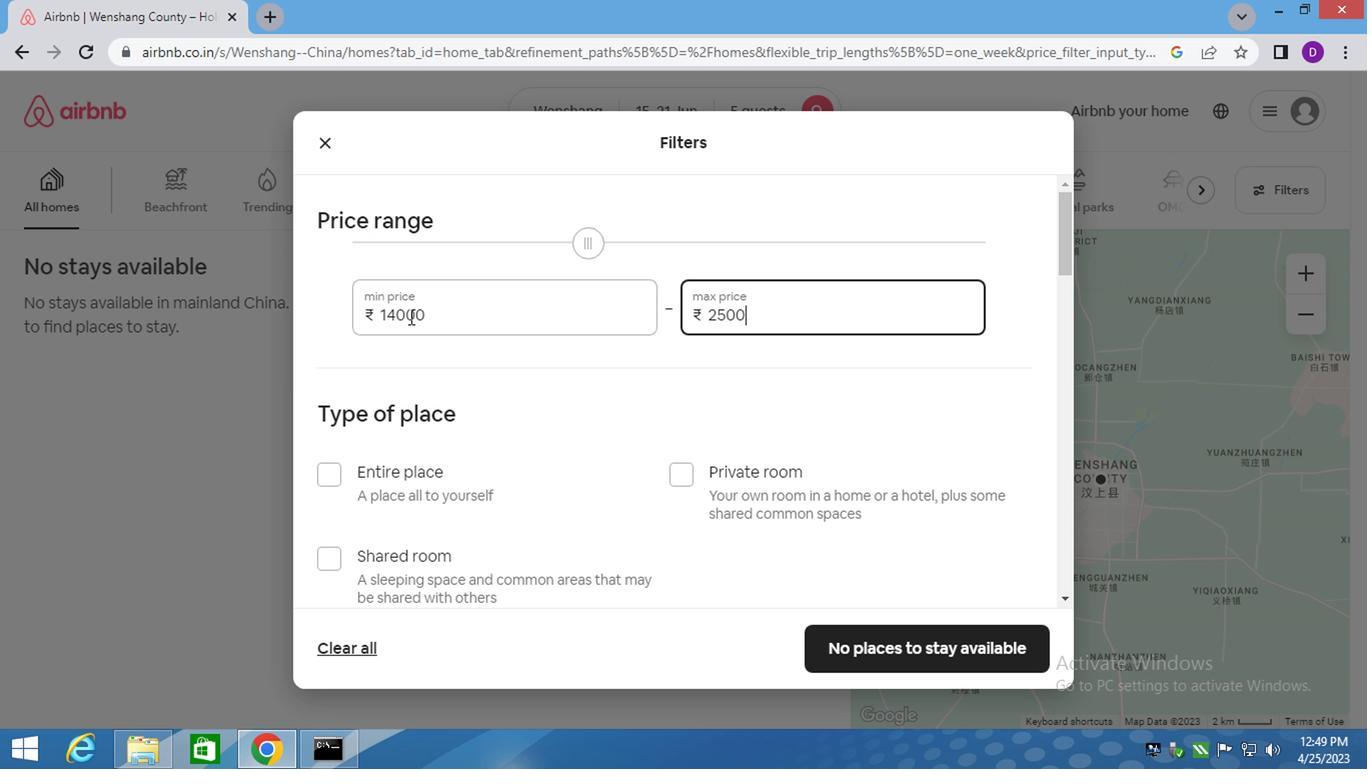 
Action: Mouse moved to (348, 511)
Screenshot: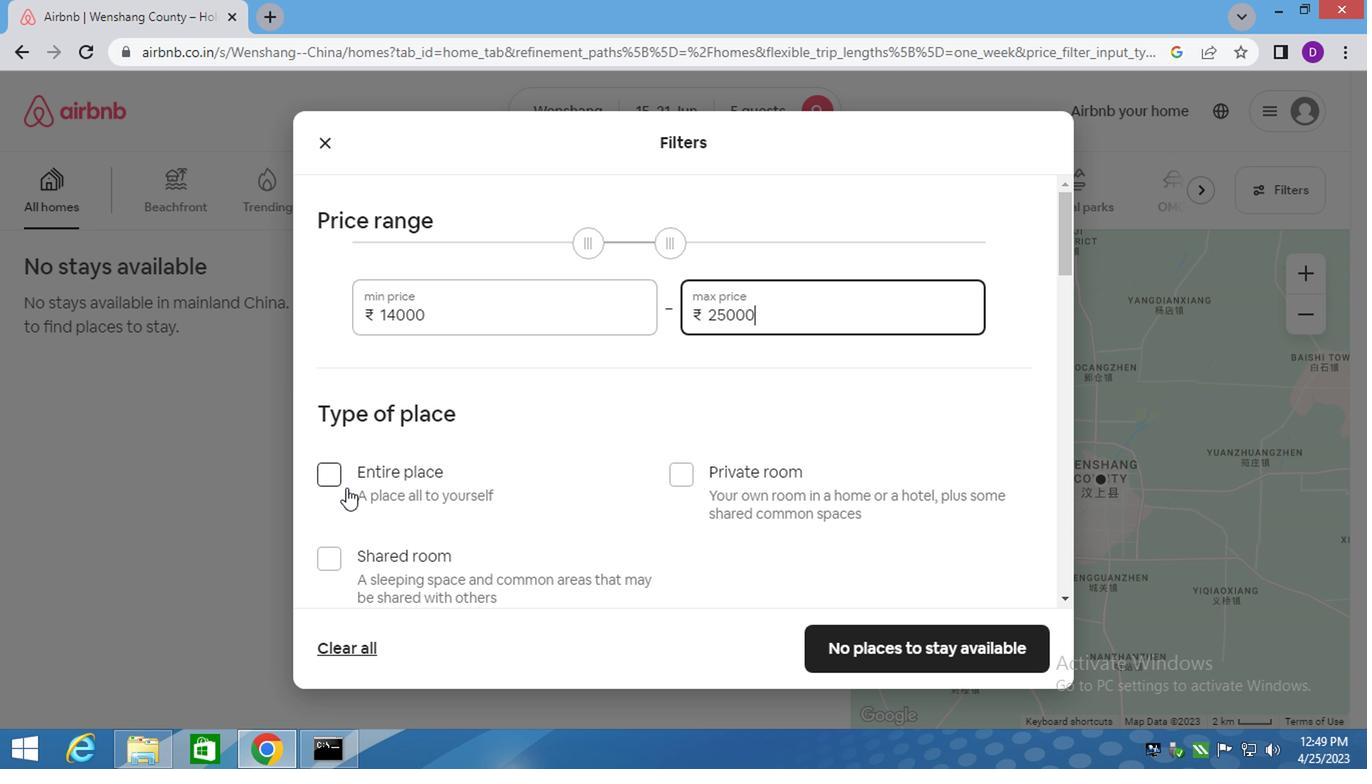 
Action: Mouse scrolled (348, 510) with delta (0, -1)
Screenshot: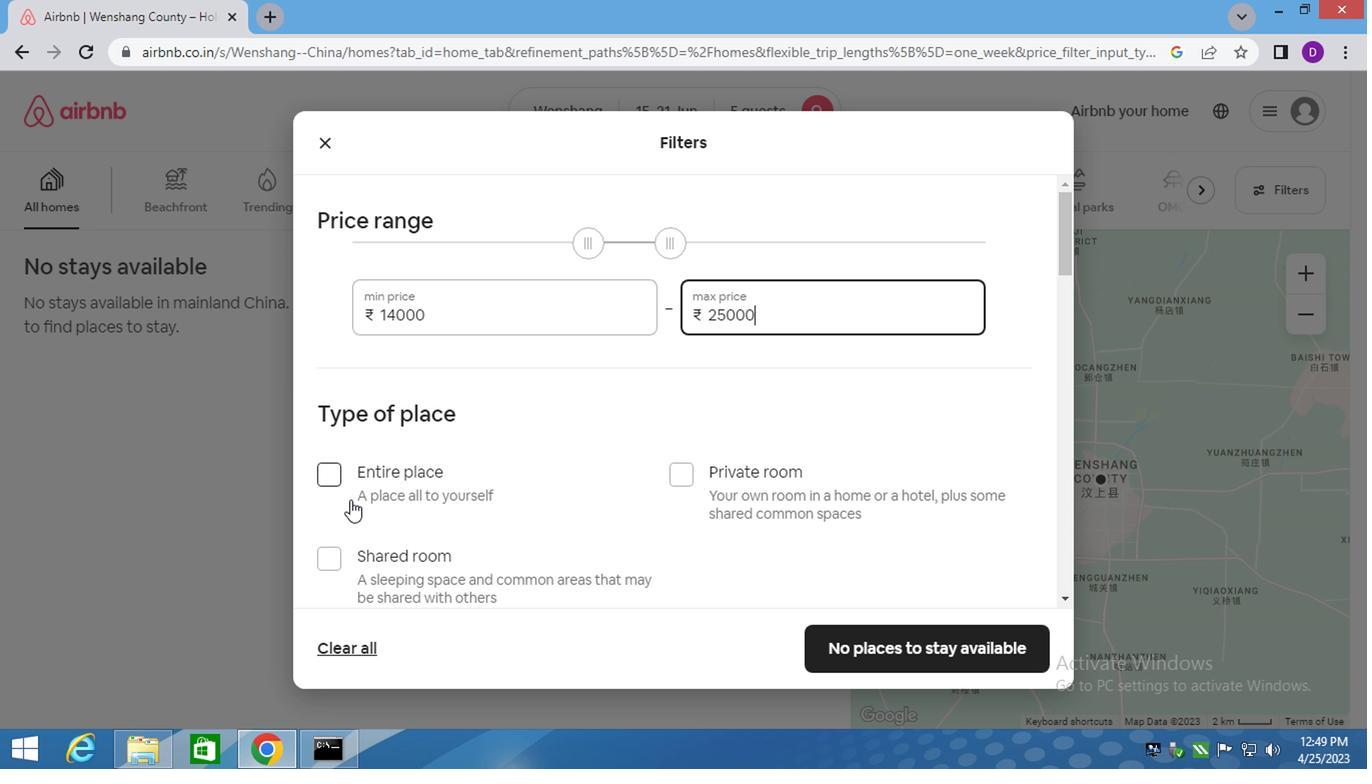
Action: Mouse moved to (326, 370)
Screenshot: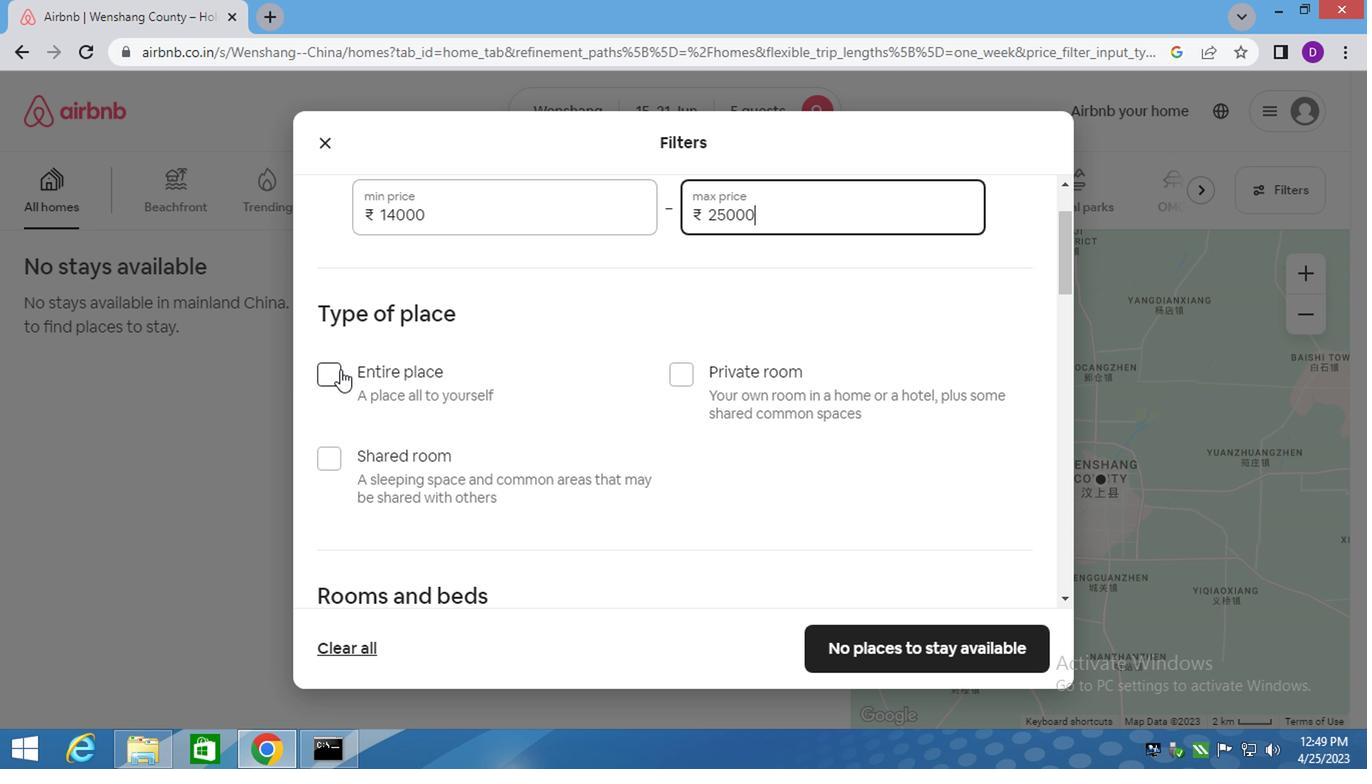 
Action: Mouse pressed left at (326, 370)
Screenshot: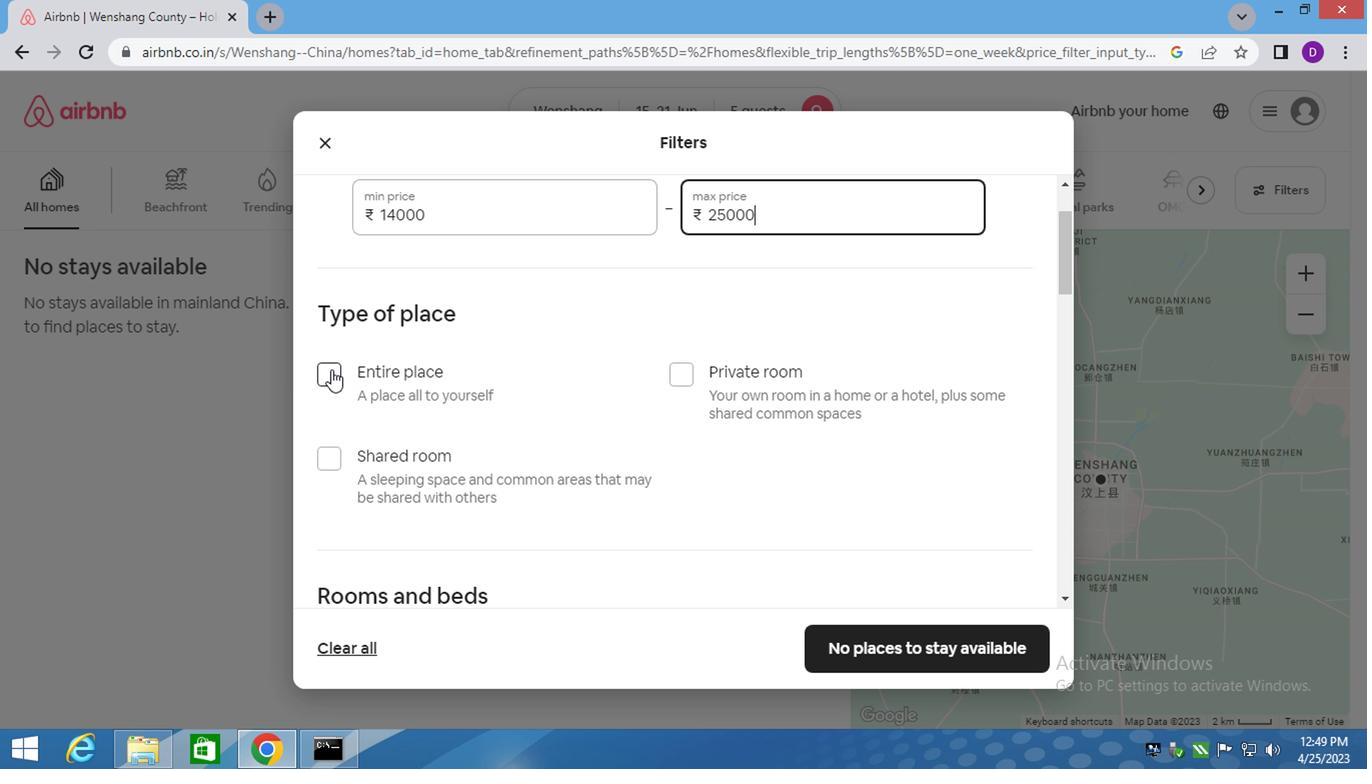 
Action: Mouse moved to (542, 400)
Screenshot: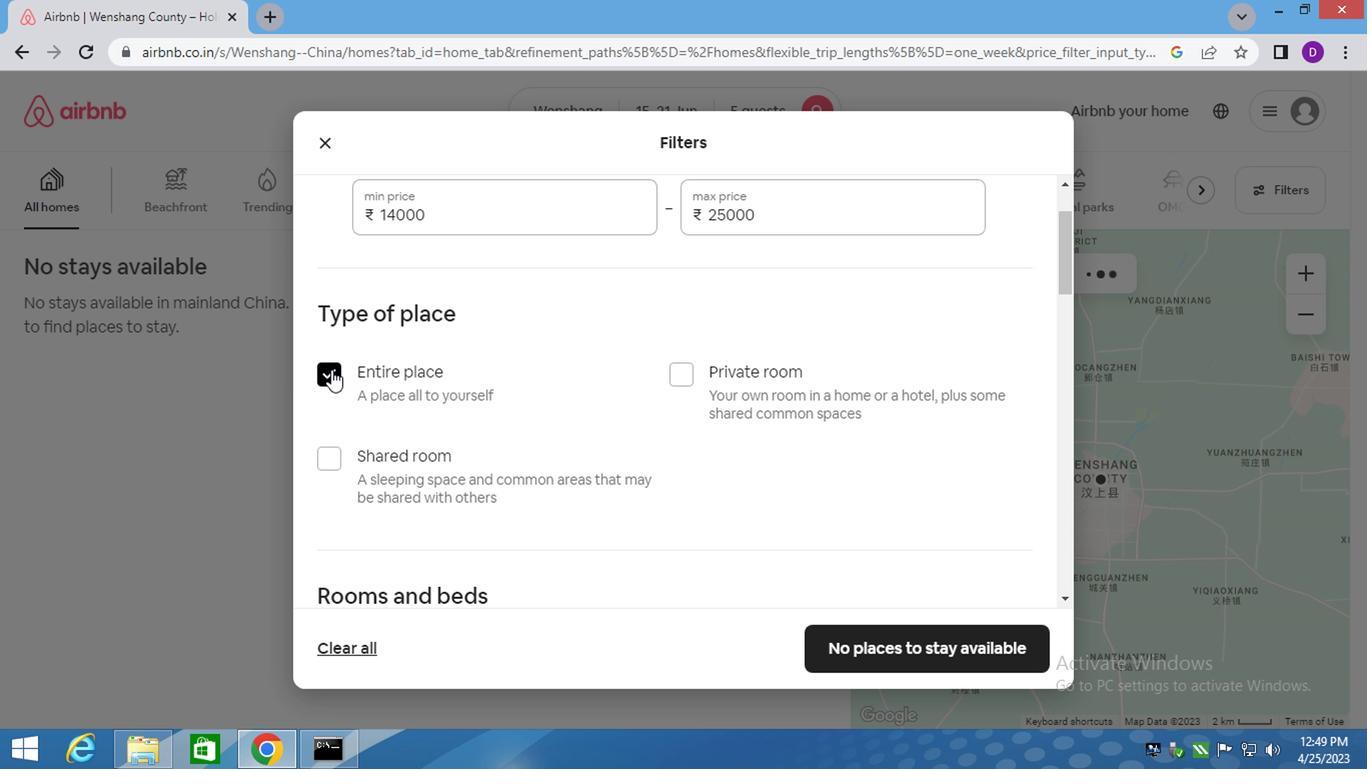 
Action: Mouse scrolled (542, 399) with delta (0, 0)
Screenshot: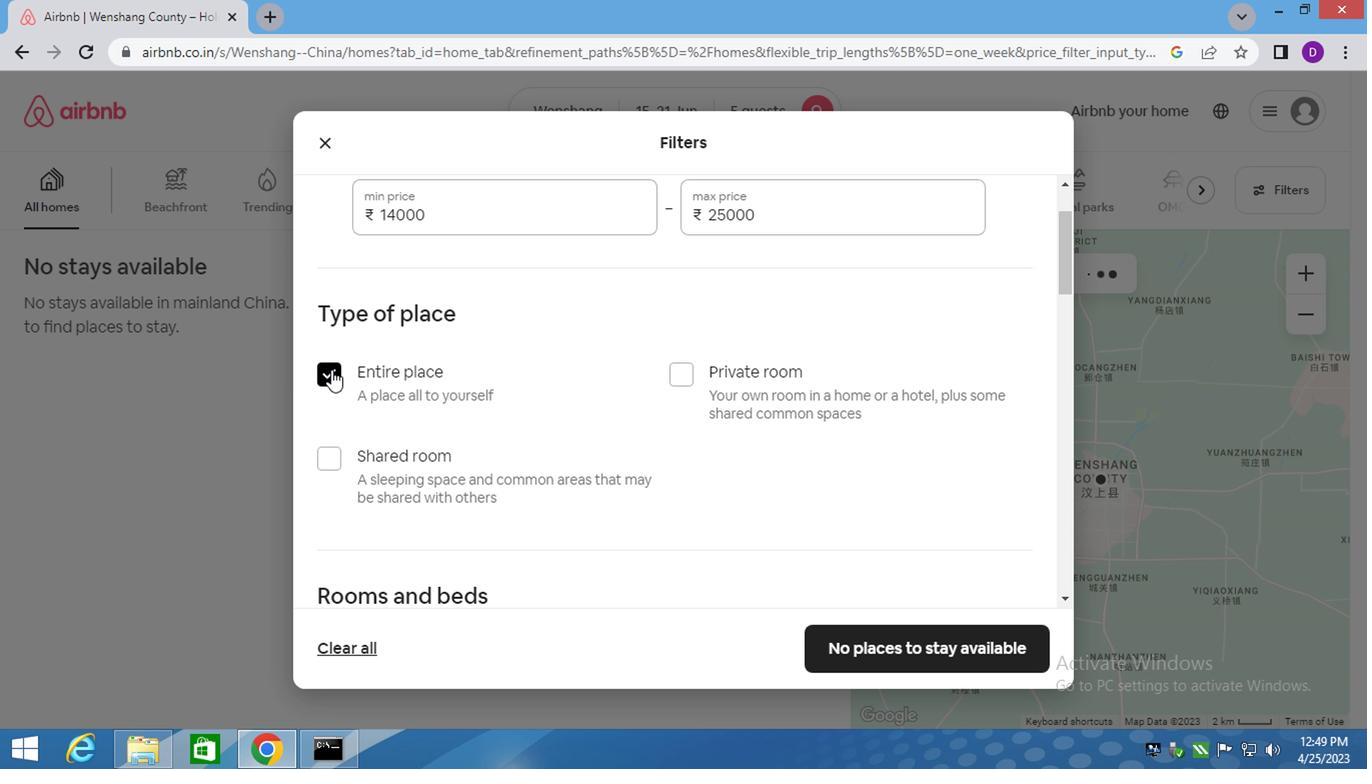 
Action: Mouse moved to (543, 402)
Screenshot: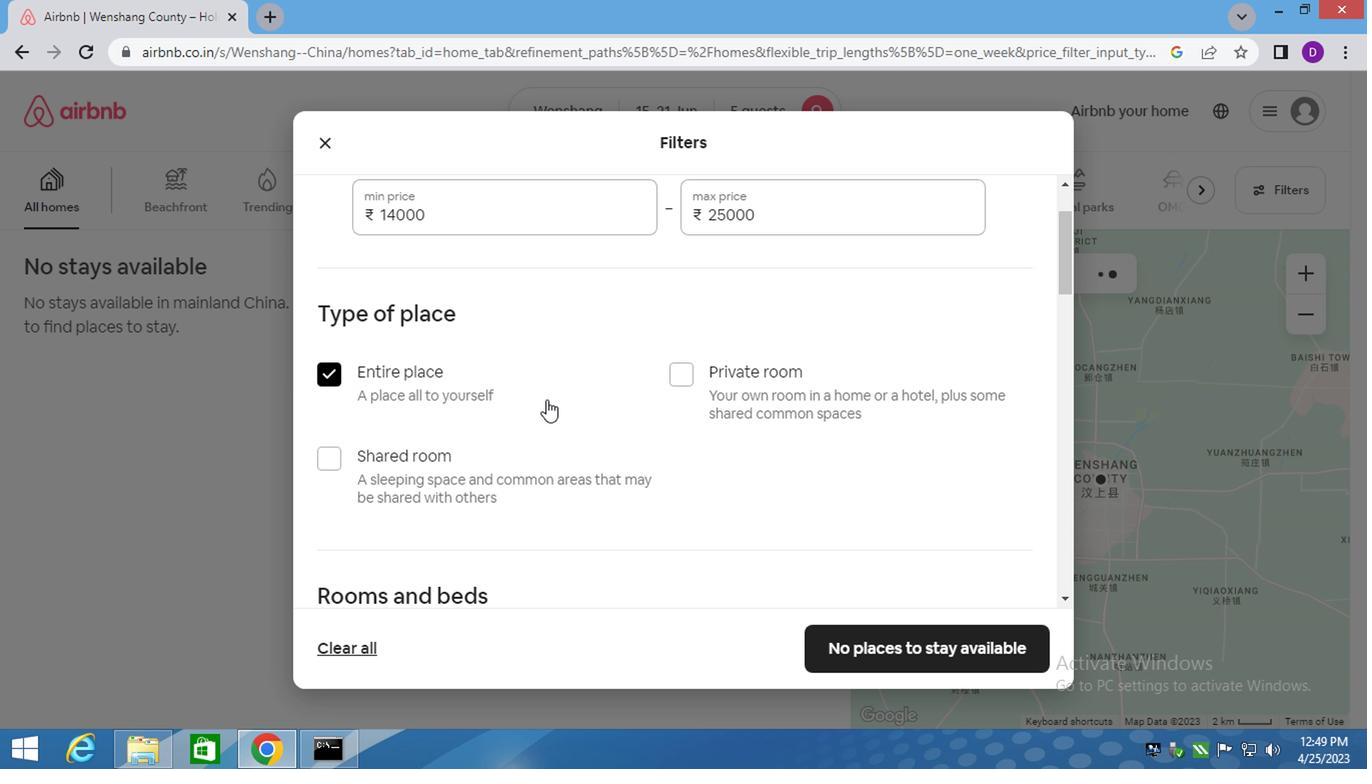 
Action: Mouse scrolled (543, 401) with delta (0, -1)
Screenshot: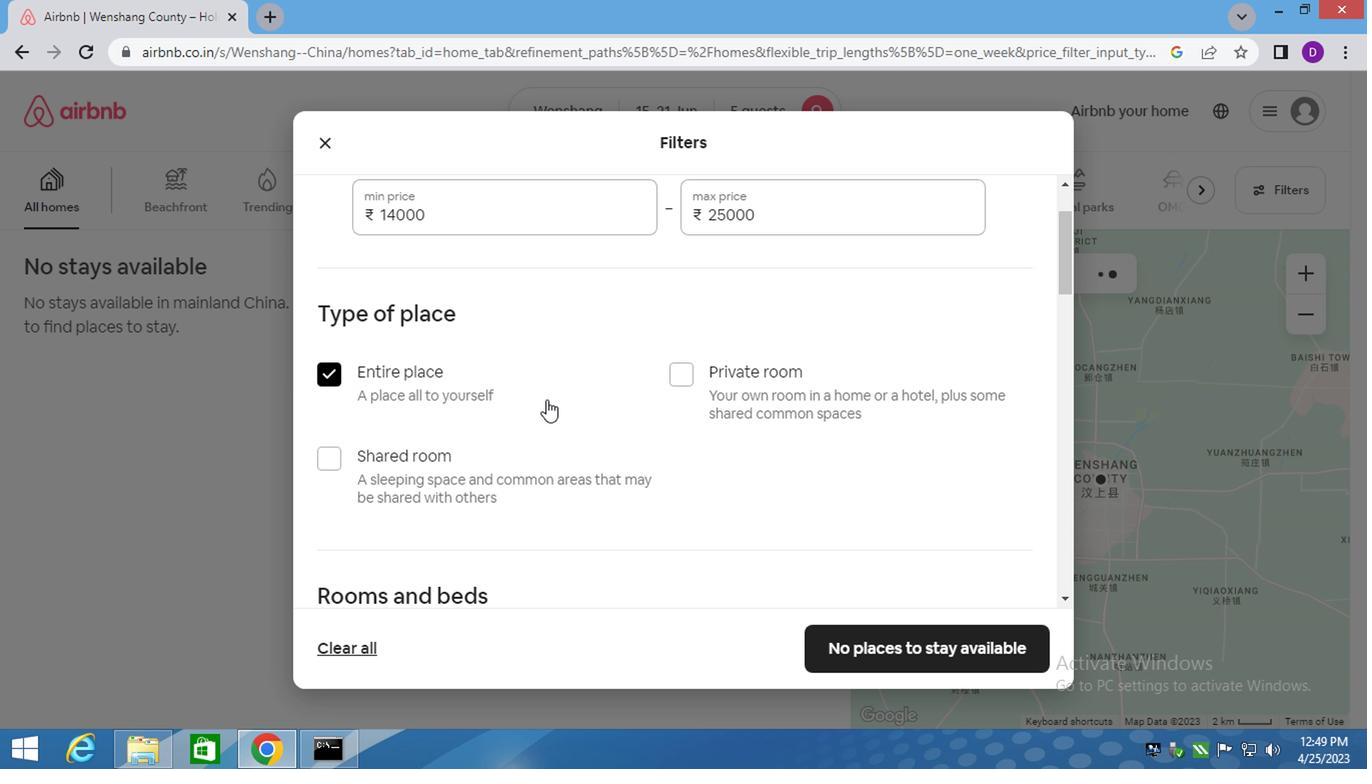 
Action: Mouse moved to (544, 405)
Screenshot: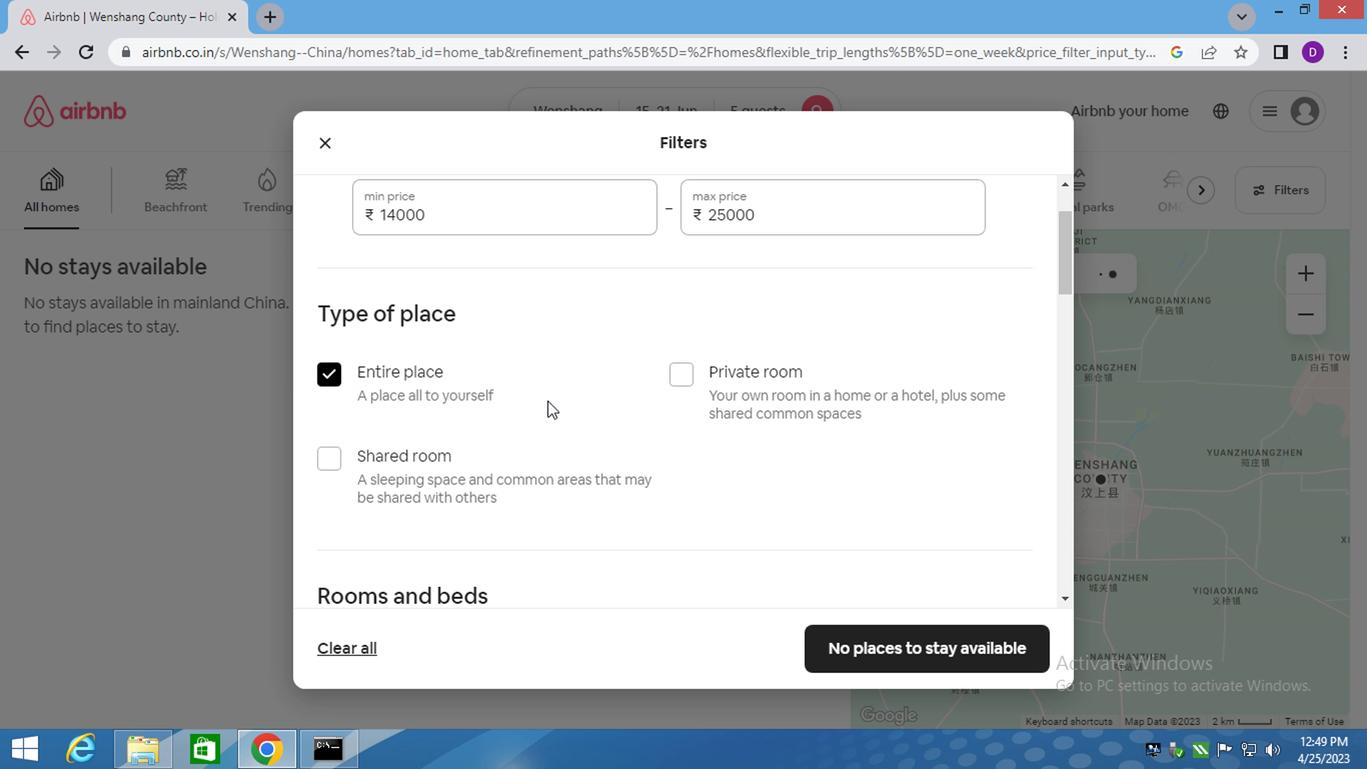 
Action: Mouse scrolled (544, 403) with delta (0, -1)
Screenshot: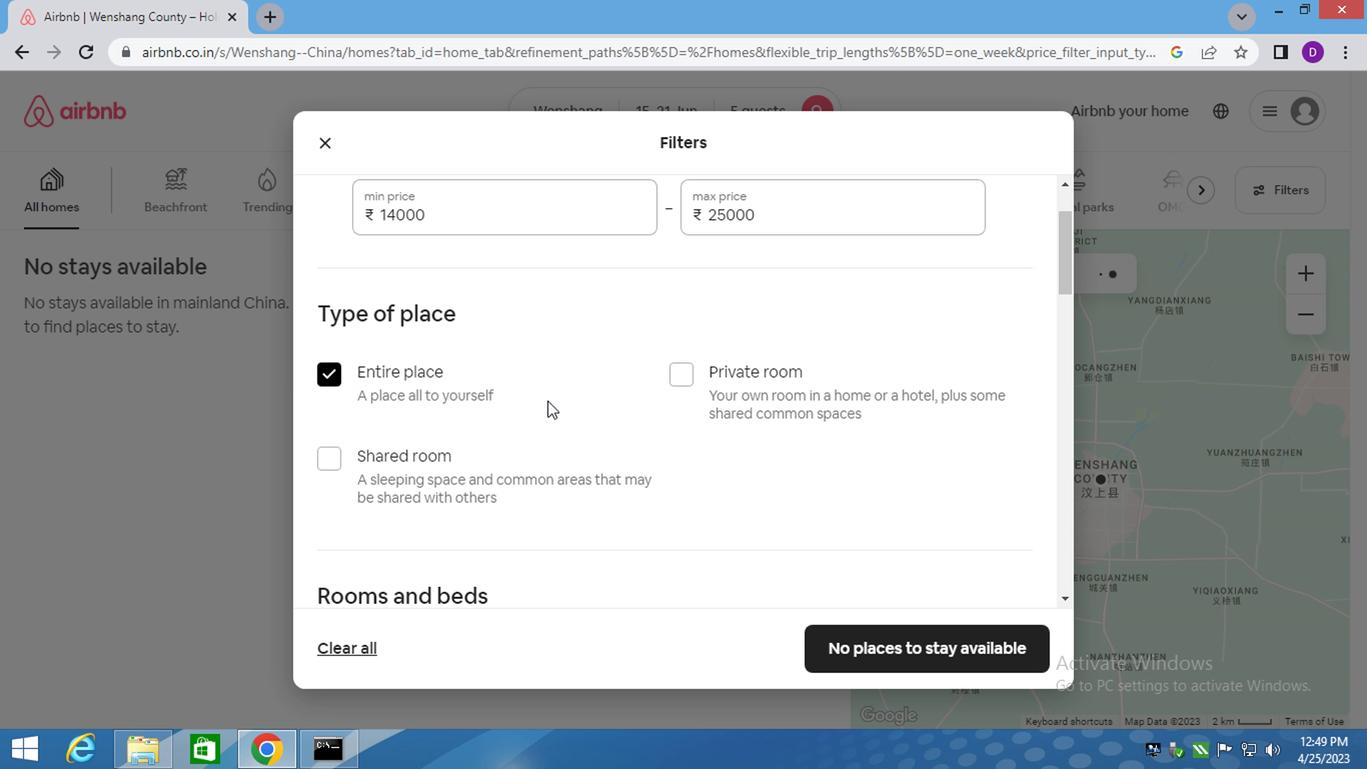
Action: Mouse moved to (563, 394)
Screenshot: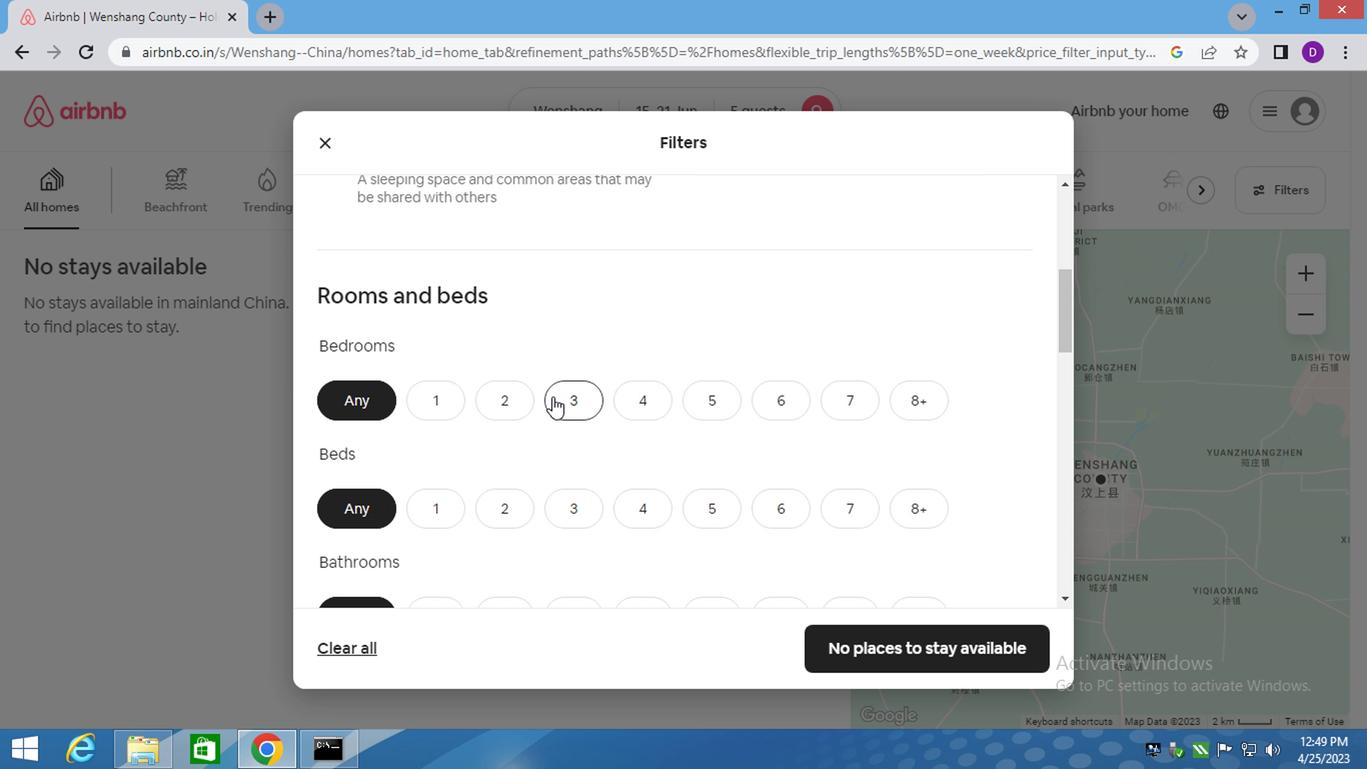 
Action: Mouse pressed left at (563, 394)
Screenshot: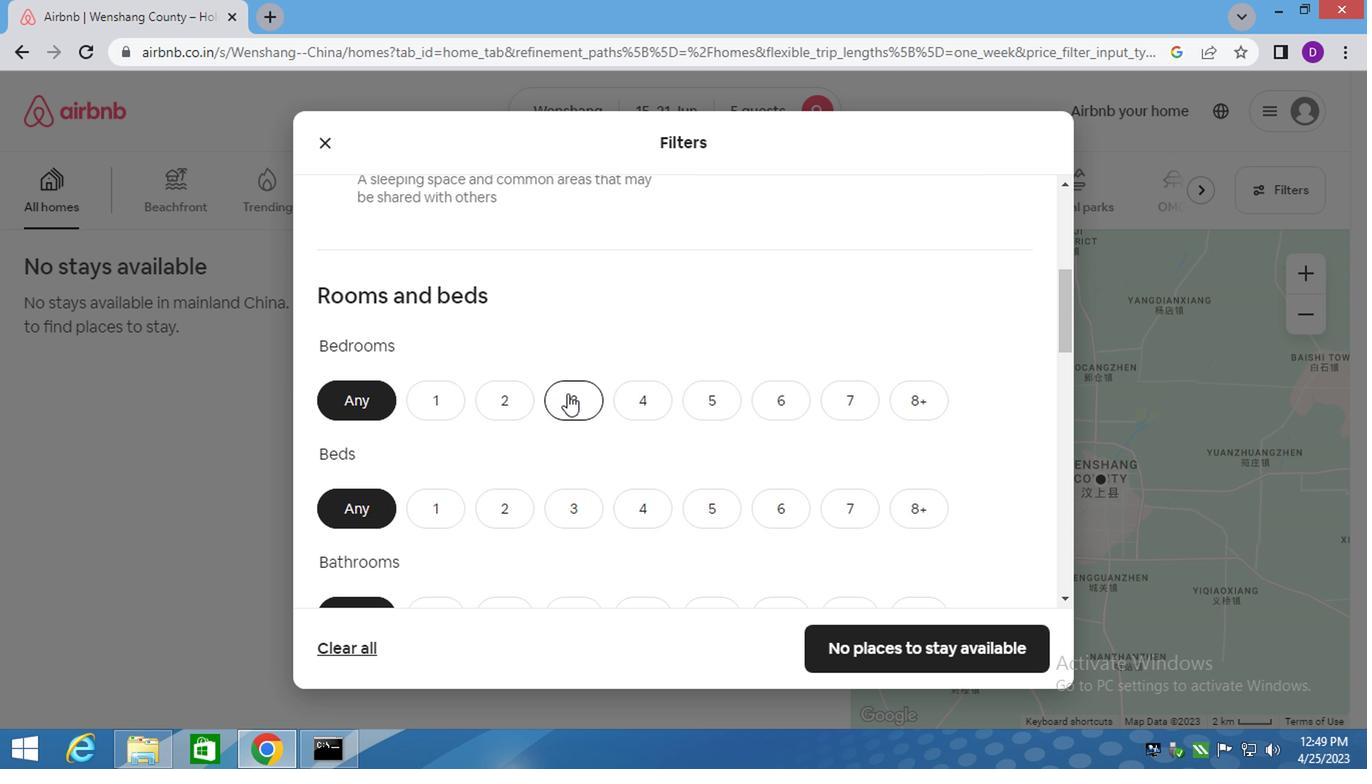 
Action: Mouse moved to (566, 510)
Screenshot: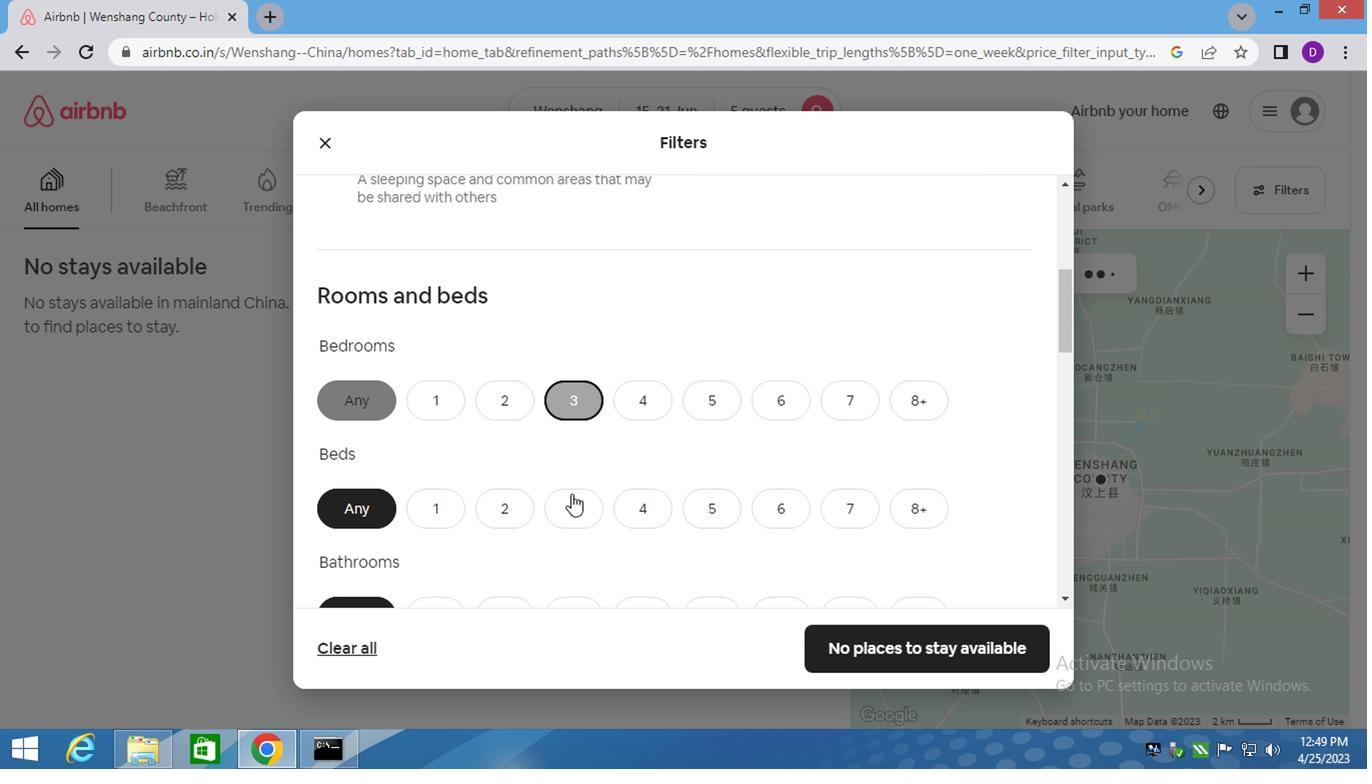
Action: Mouse pressed left at (566, 510)
Screenshot: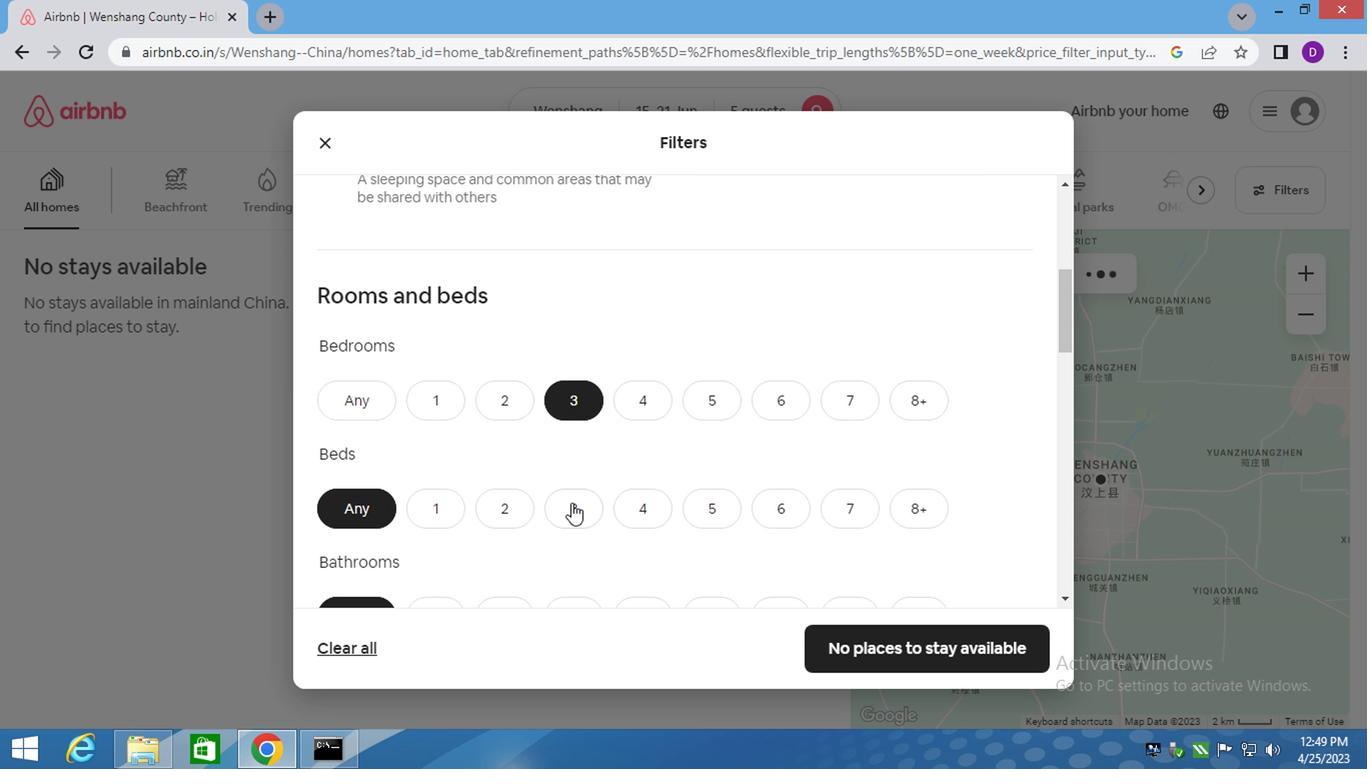 
Action: Mouse scrolled (566, 509) with delta (0, 0)
Screenshot: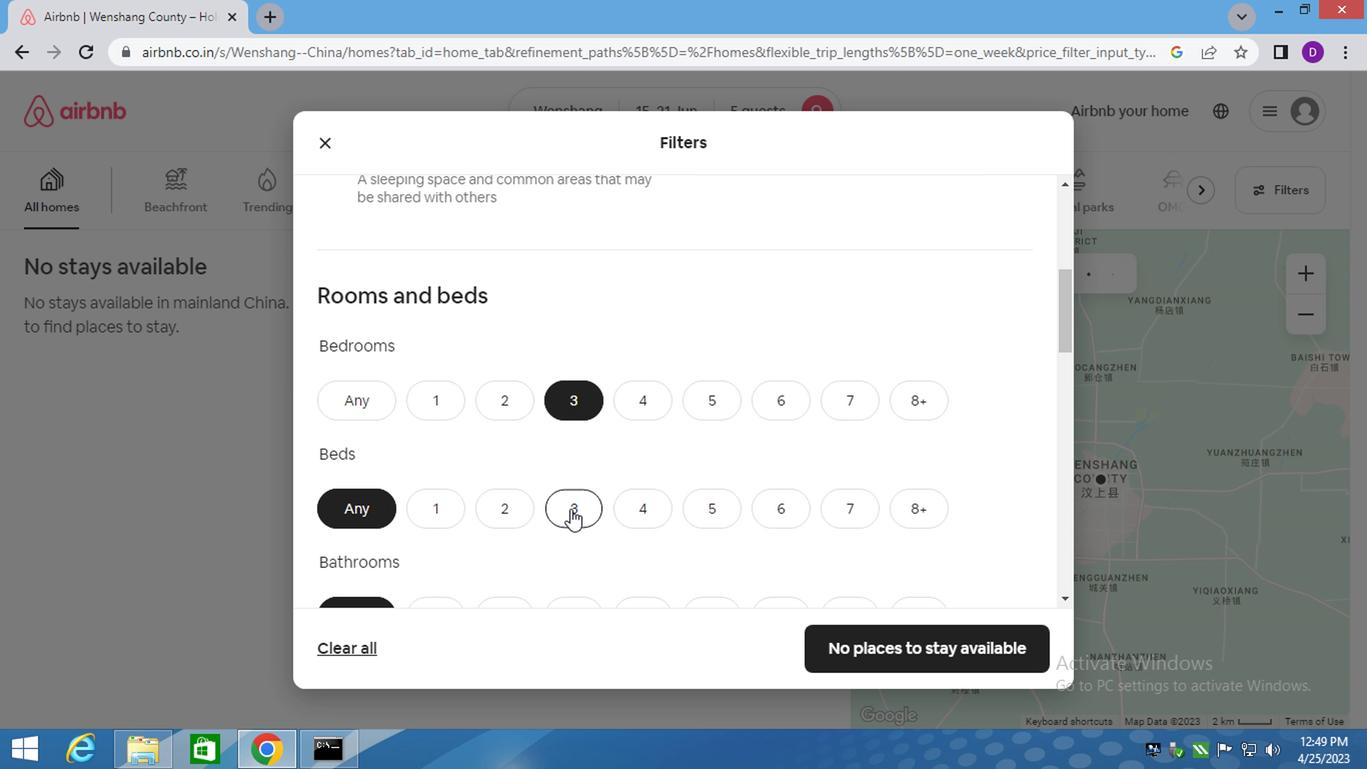 
Action: Mouse scrolled (566, 509) with delta (0, 0)
Screenshot: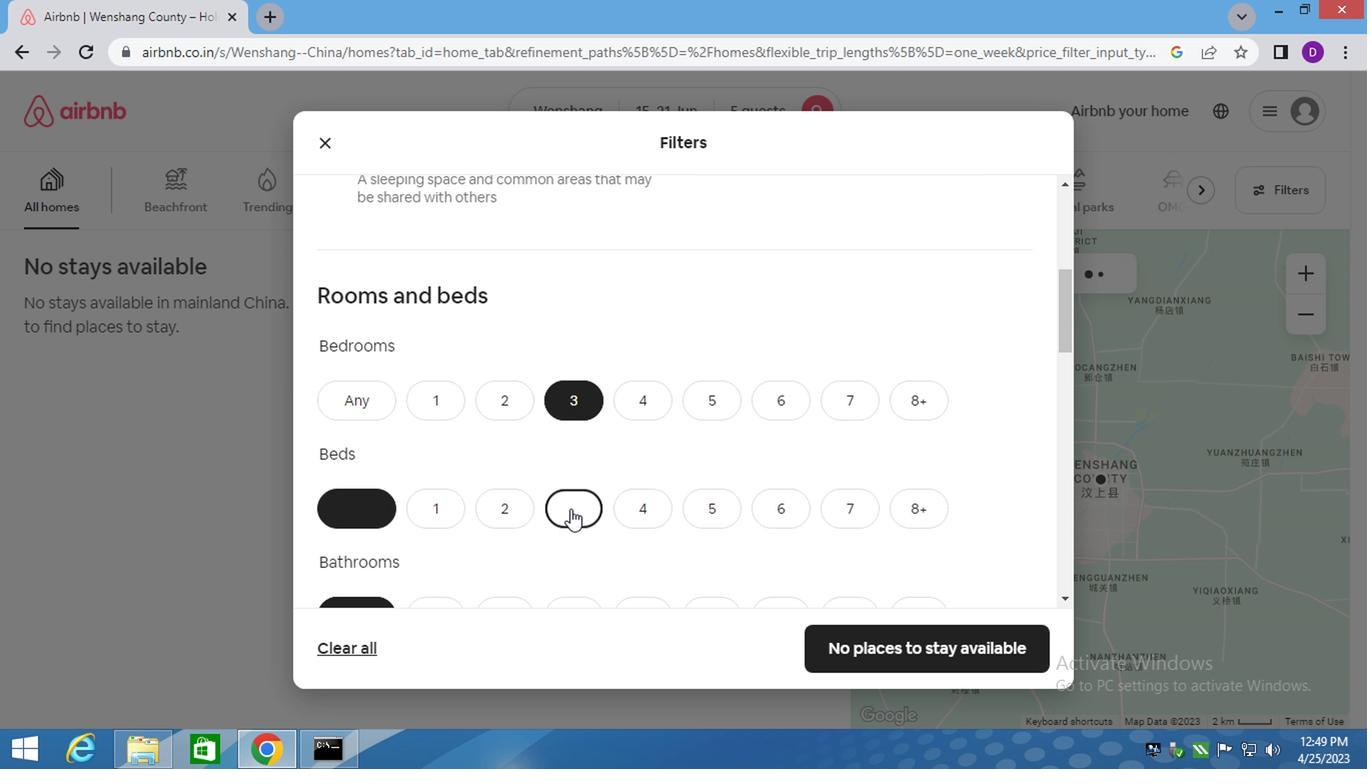 
Action: Mouse moved to (562, 412)
Screenshot: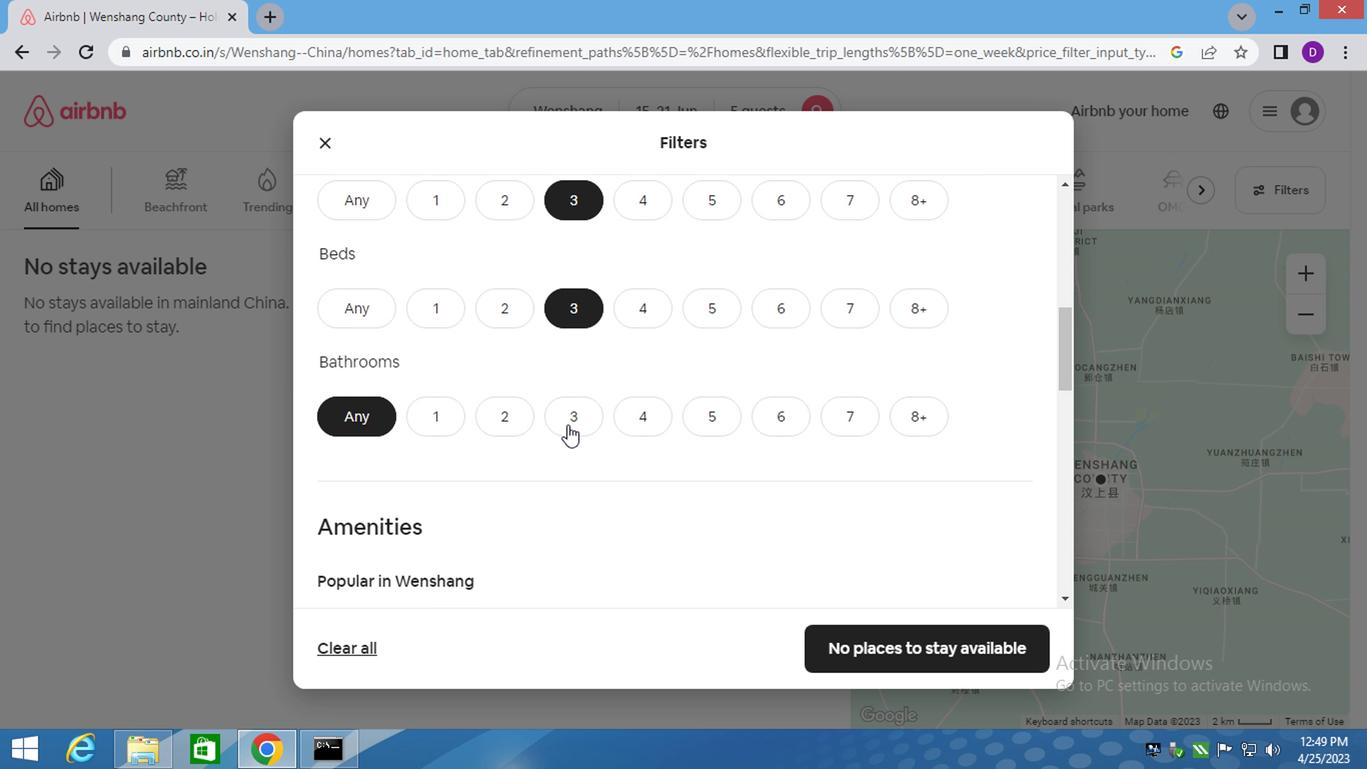 
Action: Mouse pressed left at (562, 412)
Screenshot: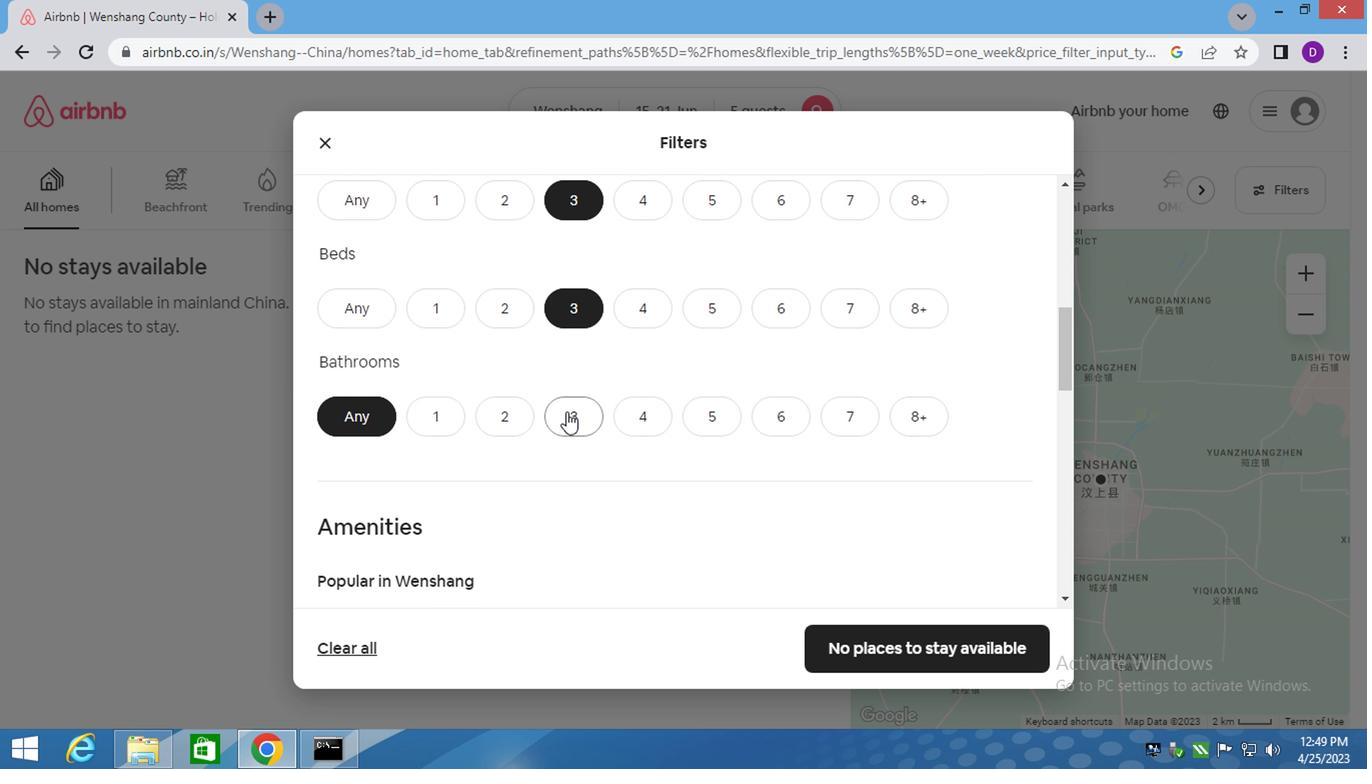 
Action: Mouse moved to (568, 522)
Screenshot: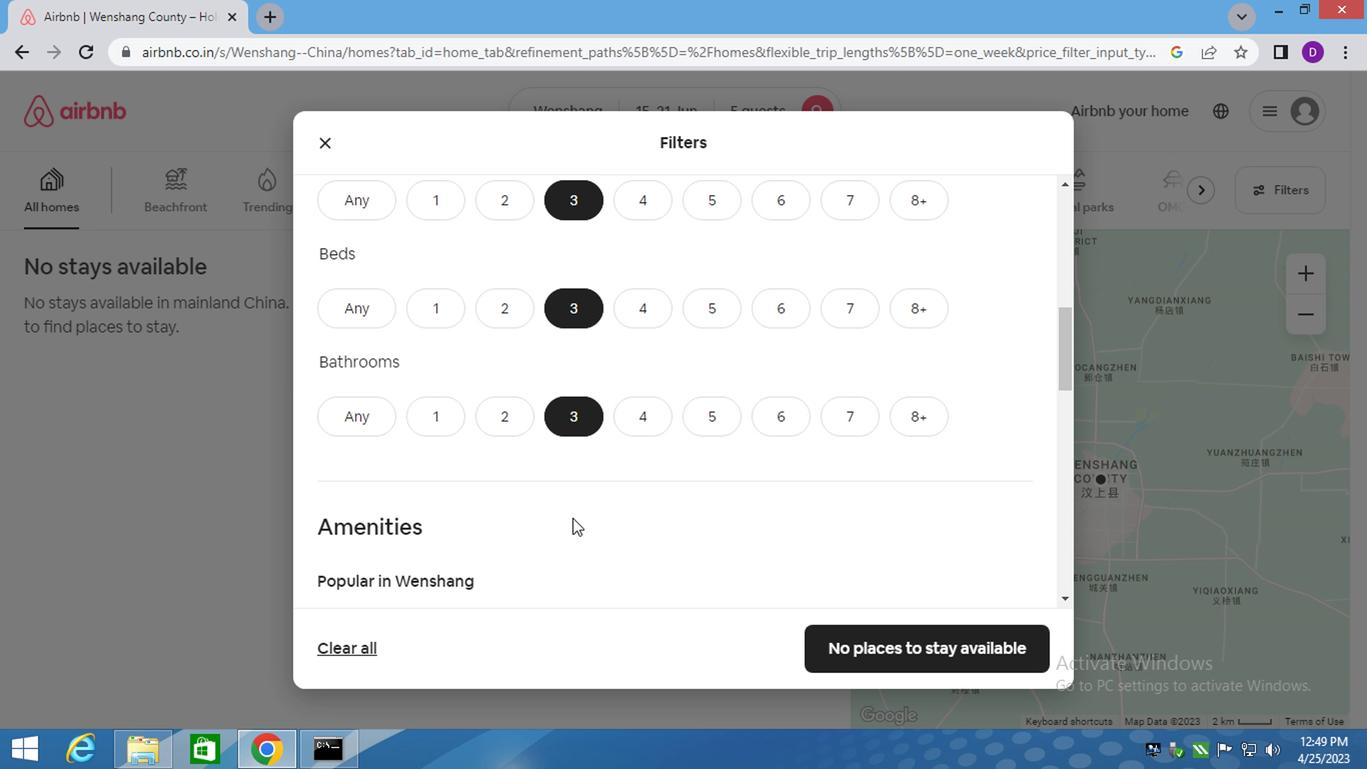 
Action: Mouse scrolled (568, 521) with delta (0, 0)
Screenshot: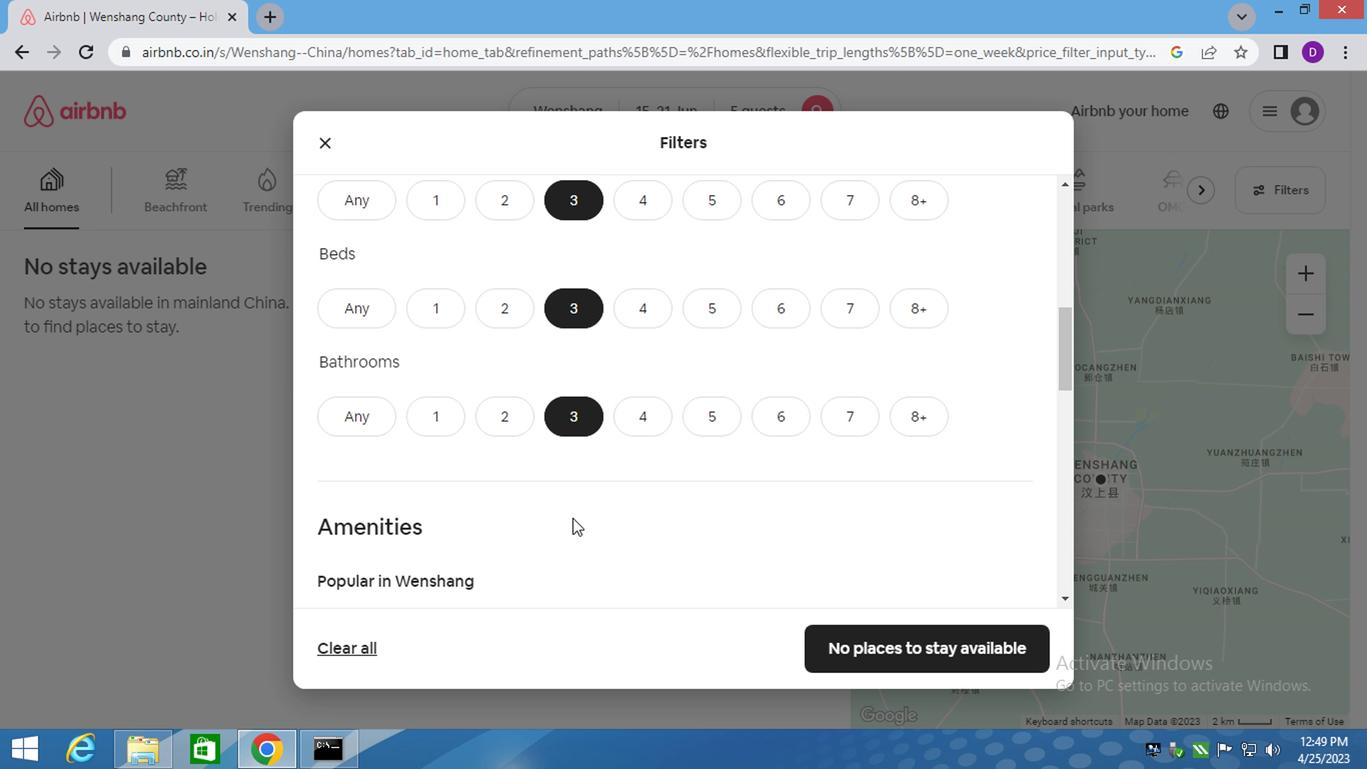 
Action: Mouse moved to (569, 526)
Screenshot: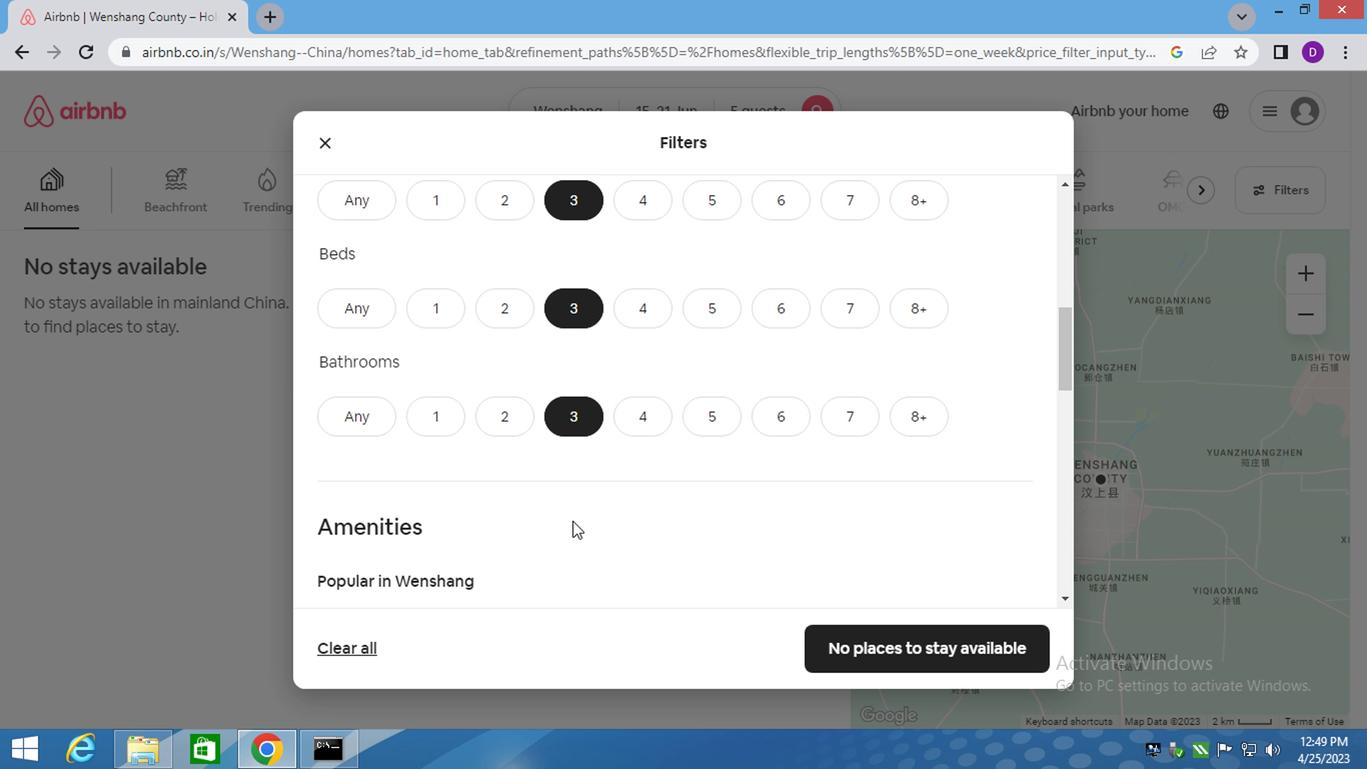 
Action: Mouse scrolled (569, 525) with delta (0, 0)
Screenshot: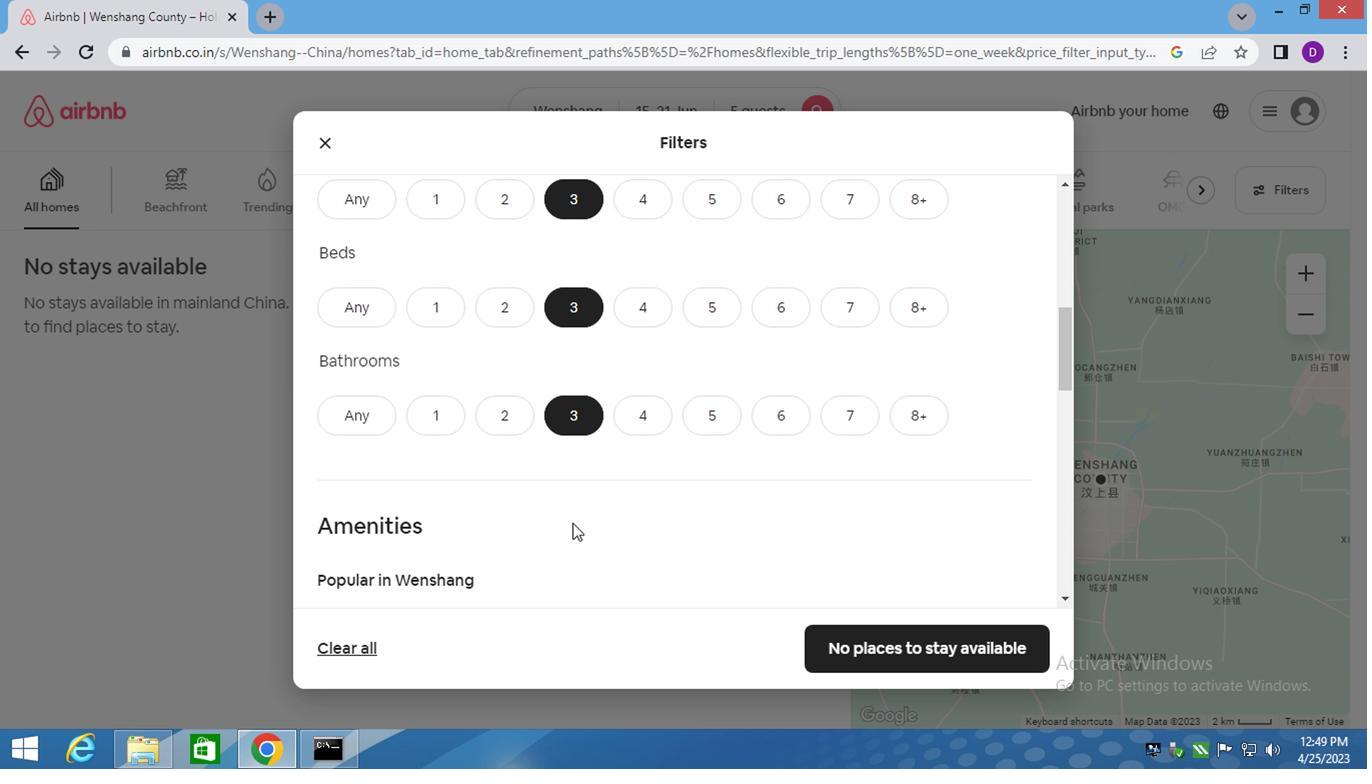 
Action: Mouse moved to (531, 507)
Screenshot: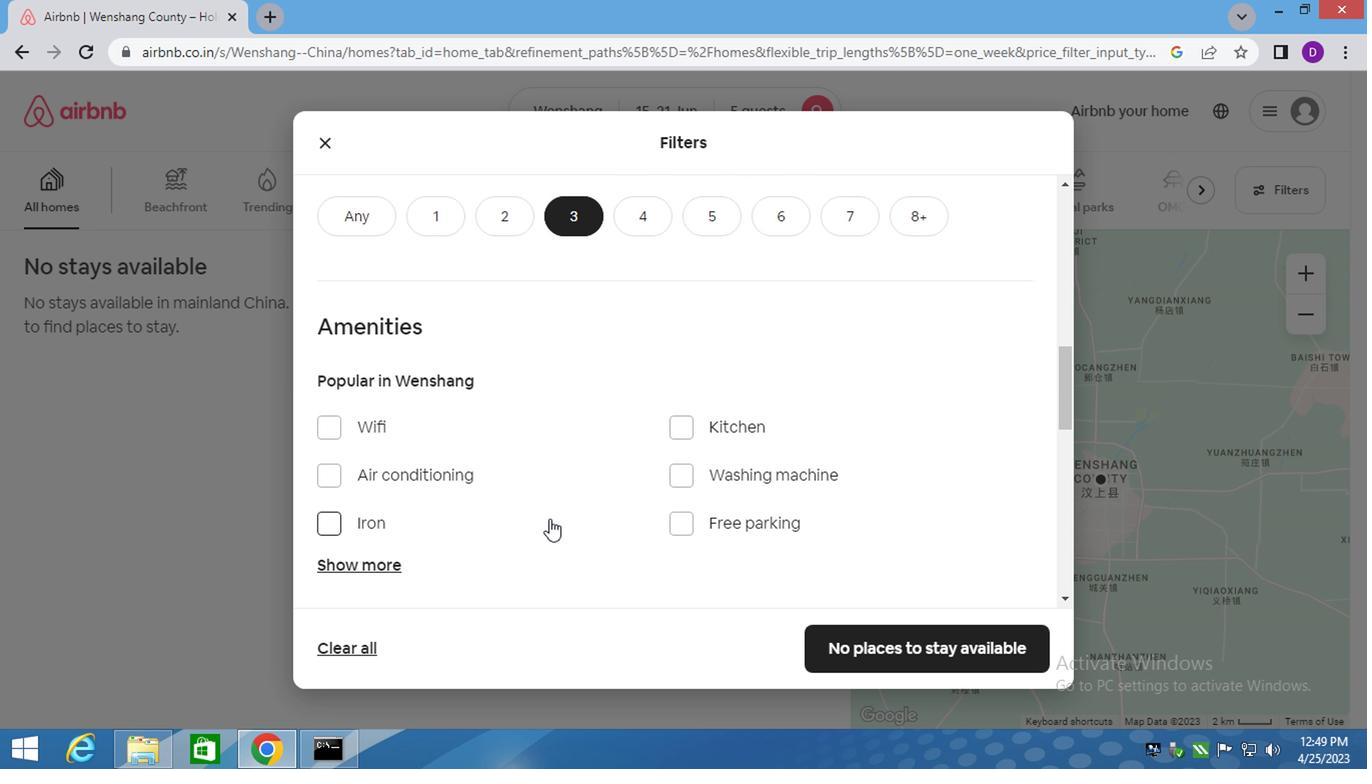 
Action: Mouse scrolled (531, 507) with delta (0, 0)
Screenshot: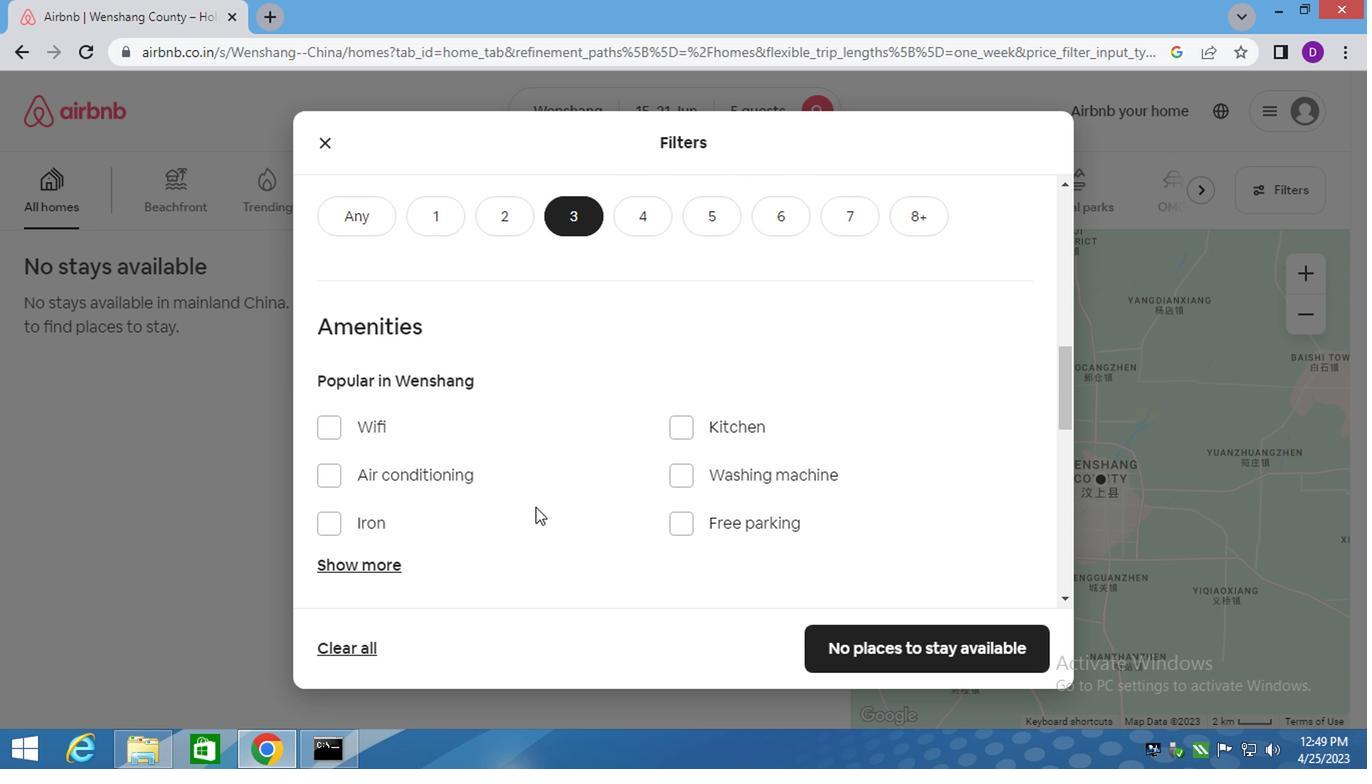 
Action: Mouse moved to (533, 501)
Screenshot: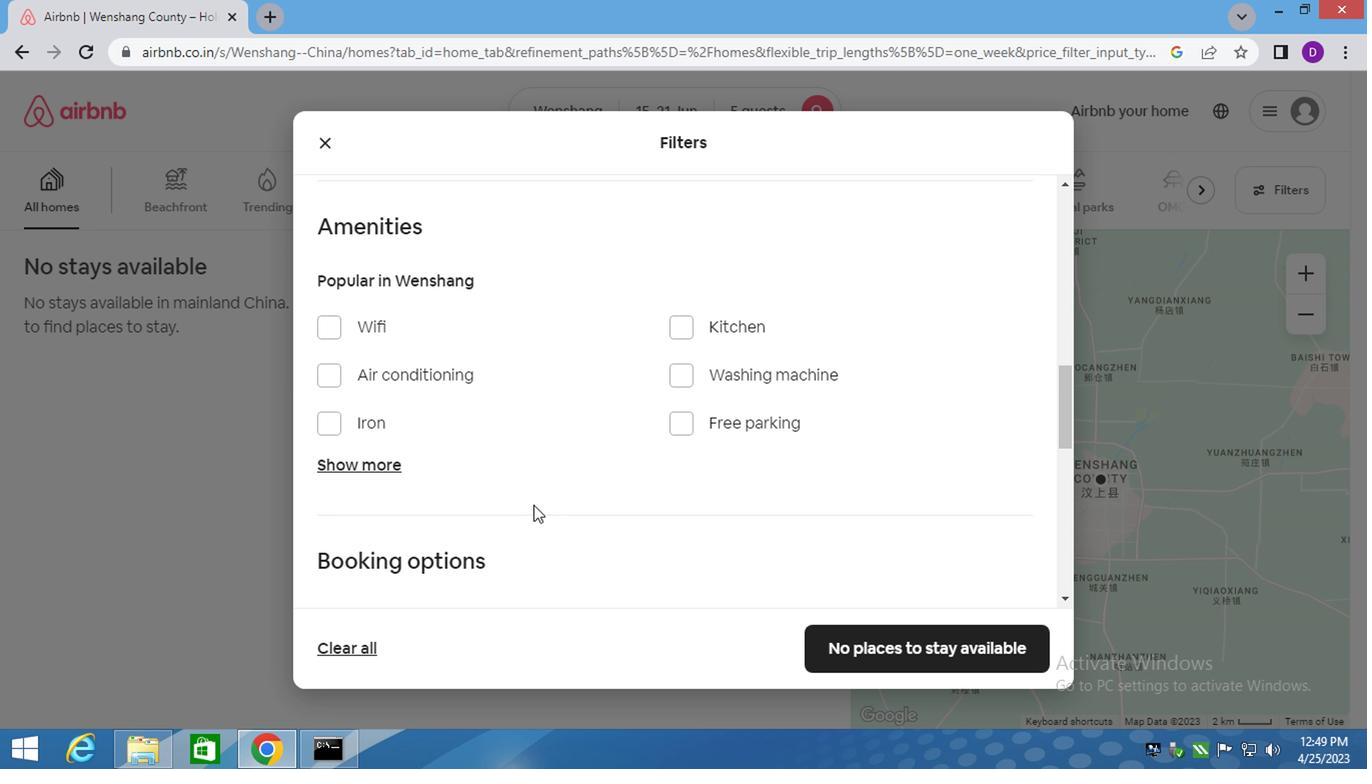 
Action: Mouse scrolled (533, 500) with delta (0, -1)
Screenshot: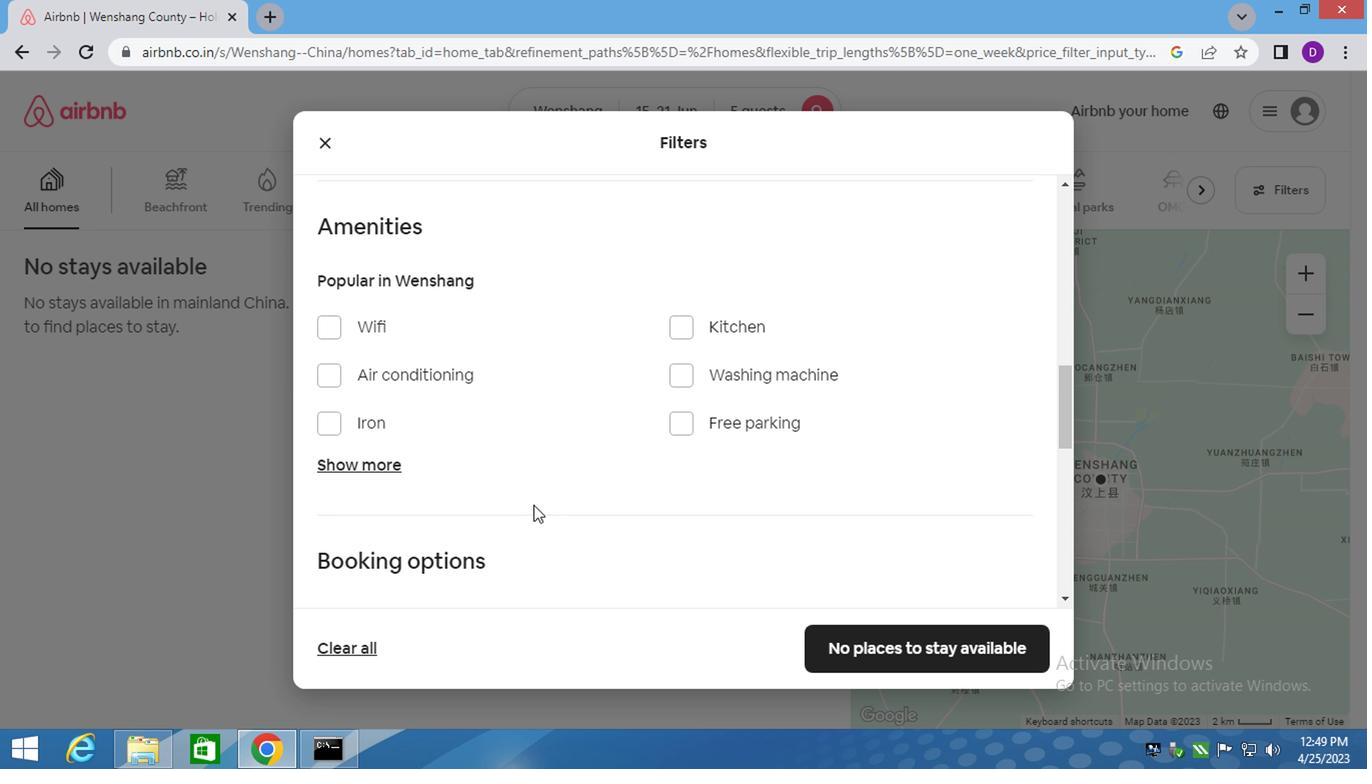 
Action: Mouse moved to (541, 501)
Screenshot: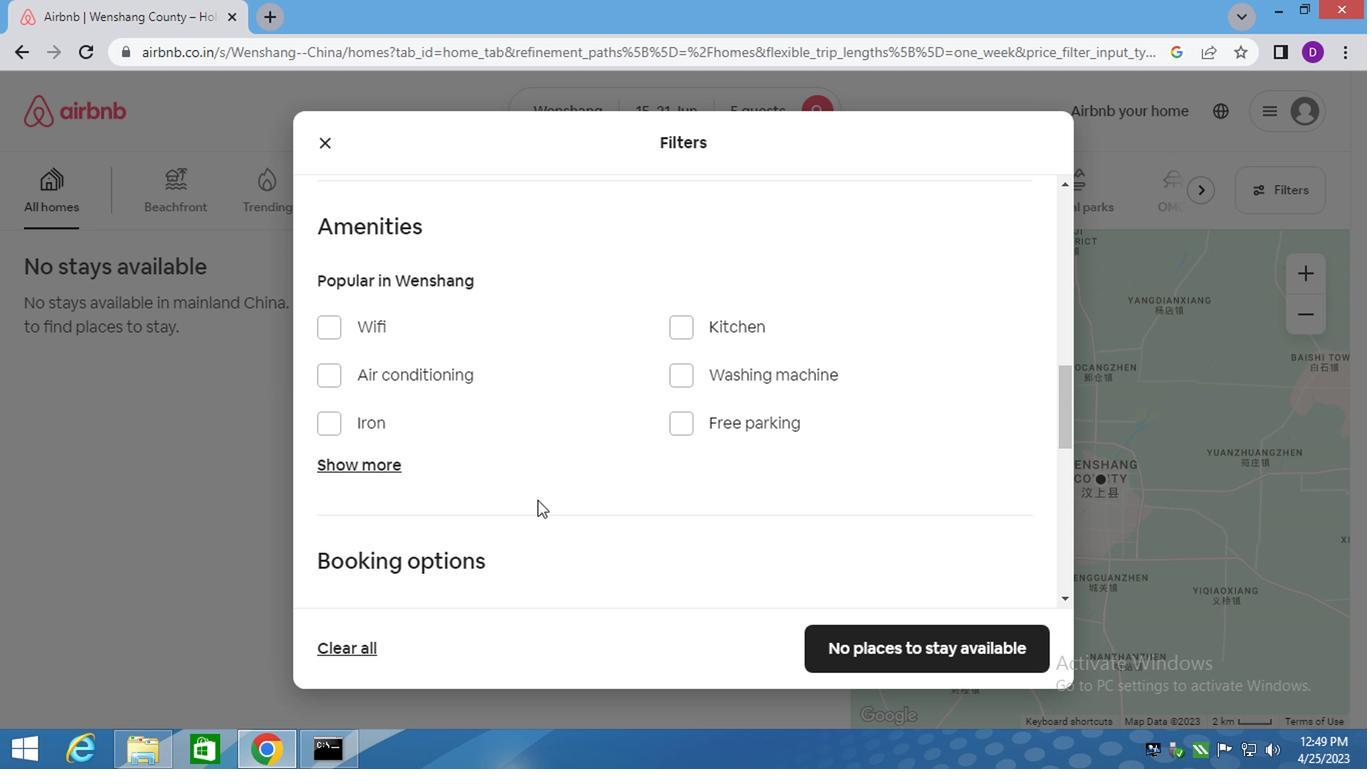 
Action: Mouse scrolled (541, 500) with delta (0, -1)
Screenshot: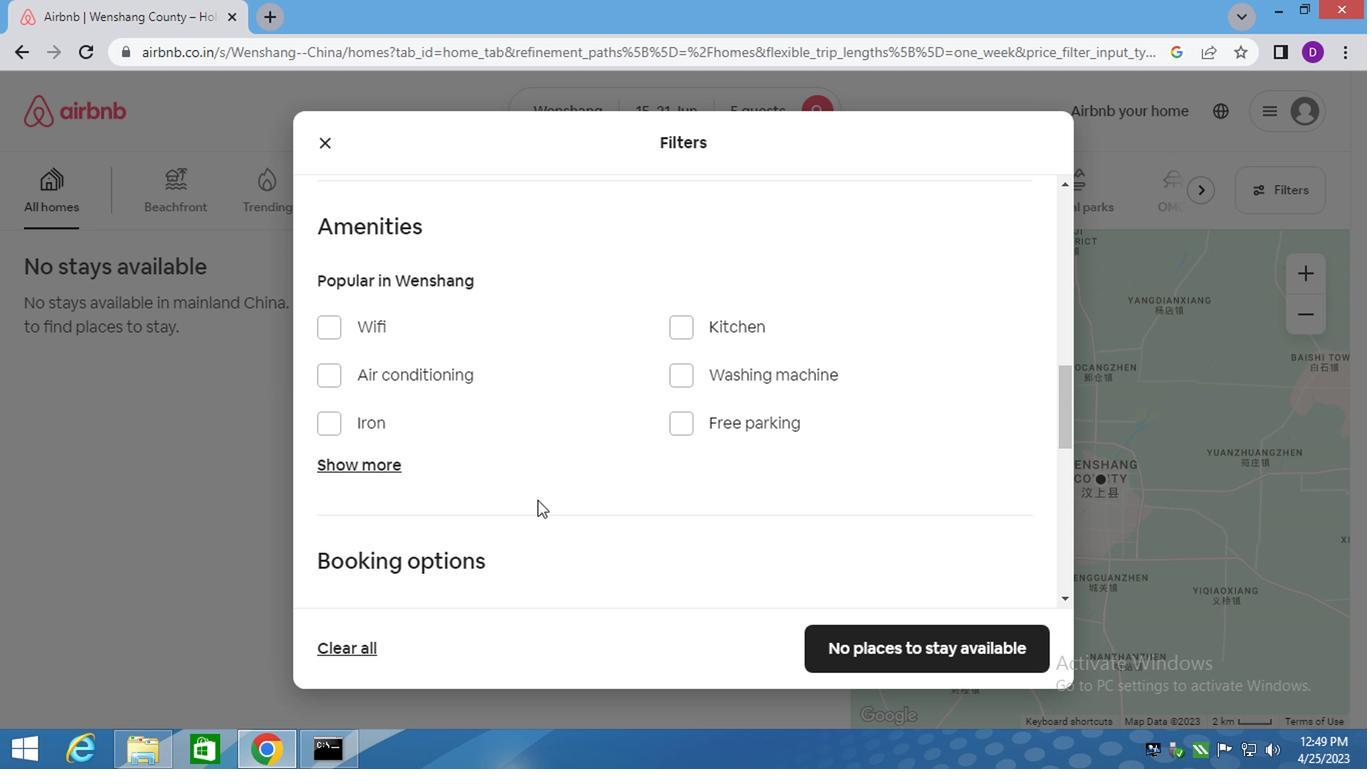 
Action: Mouse moved to (551, 495)
Screenshot: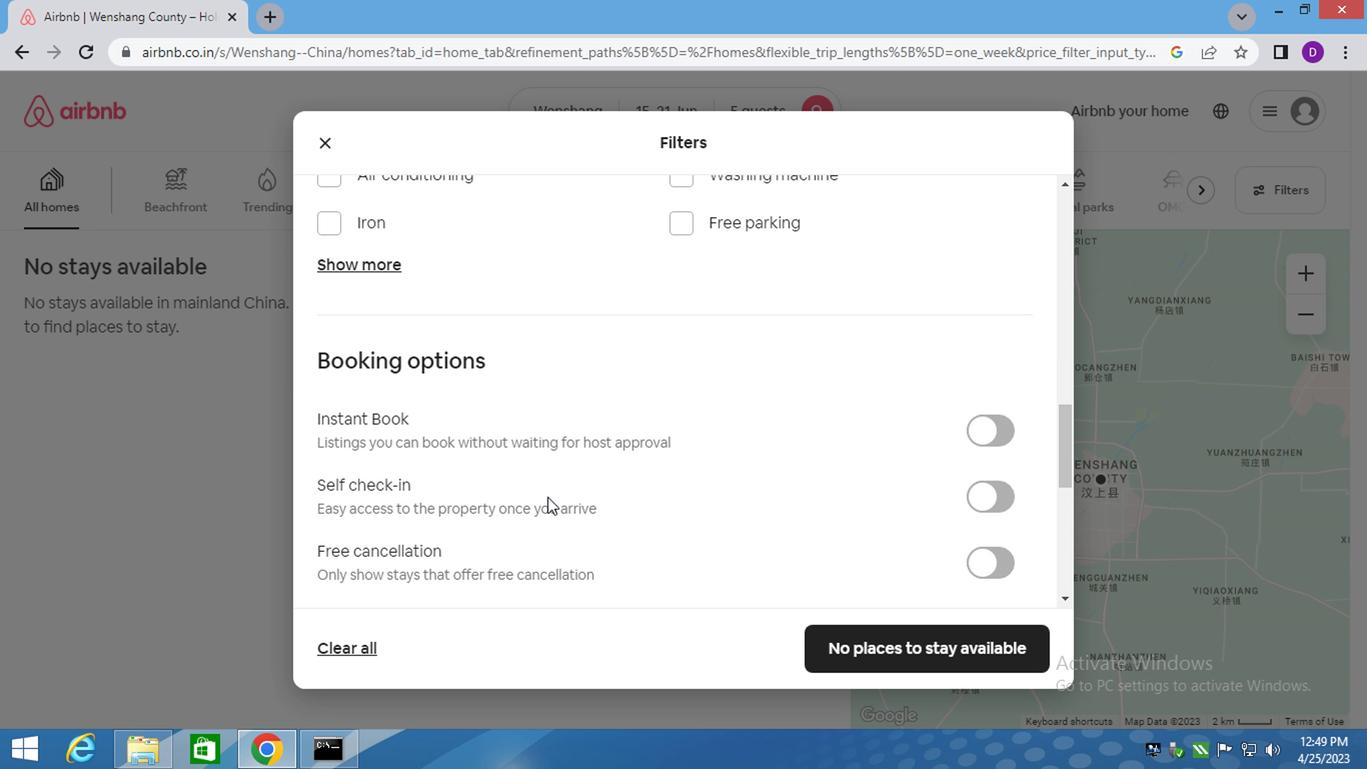 
Action: Mouse scrolled (551, 494) with delta (0, 0)
Screenshot: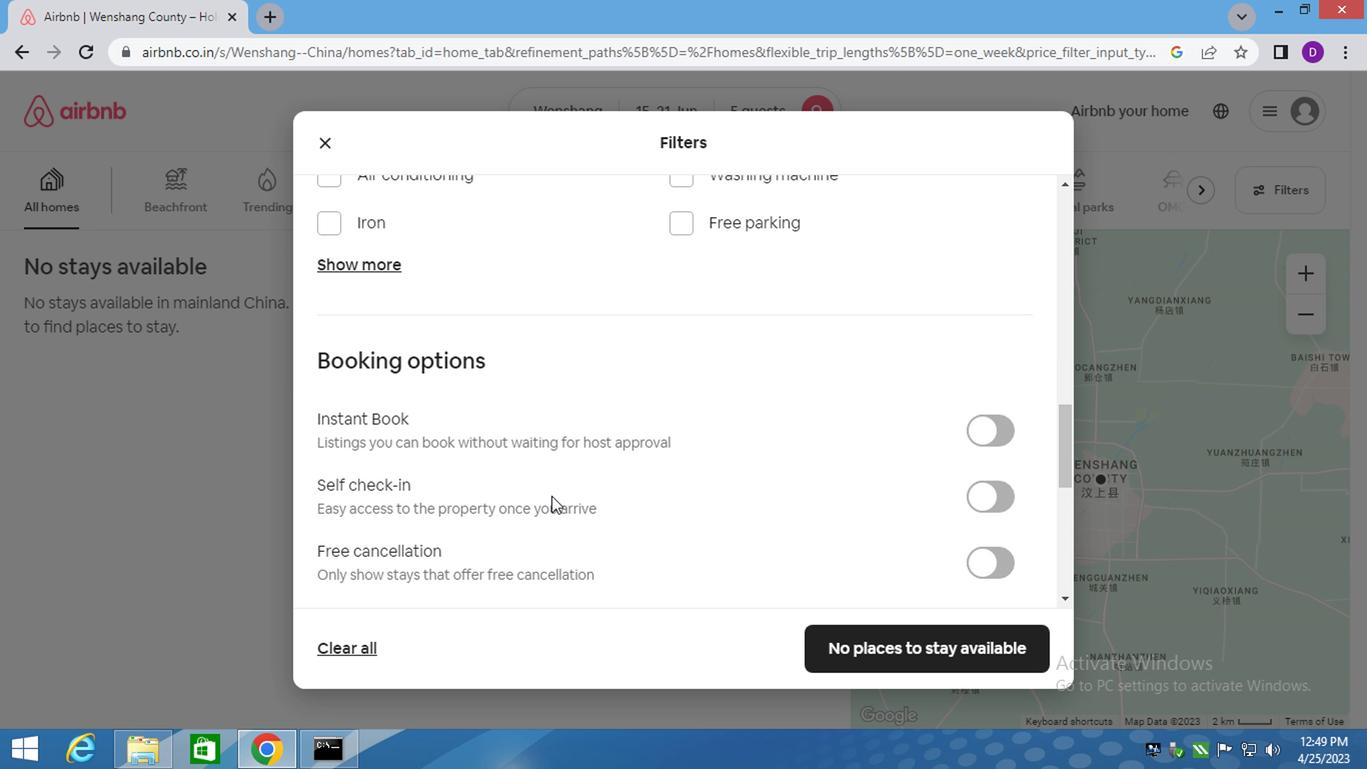 
Action: Mouse moved to (971, 401)
Screenshot: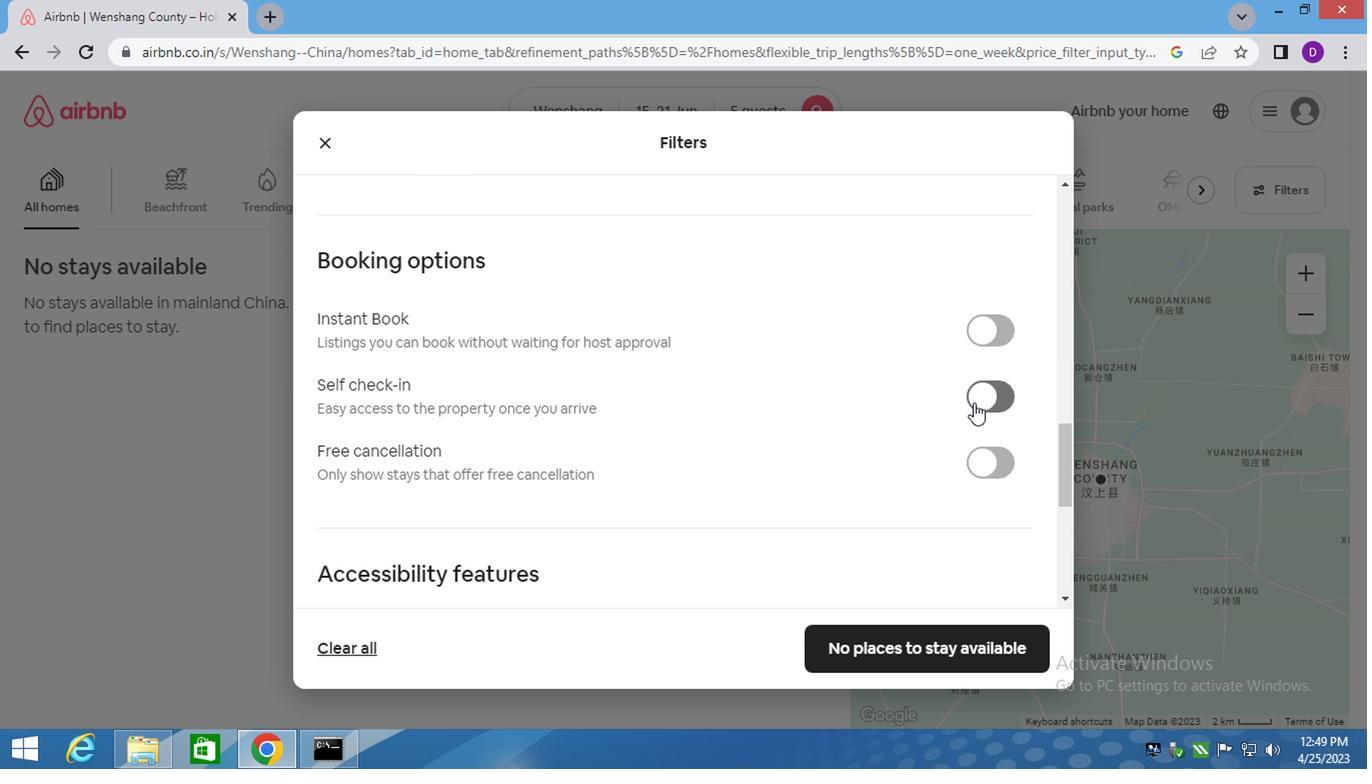 
Action: Mouse pressed left at (971, 401)
Screenshot: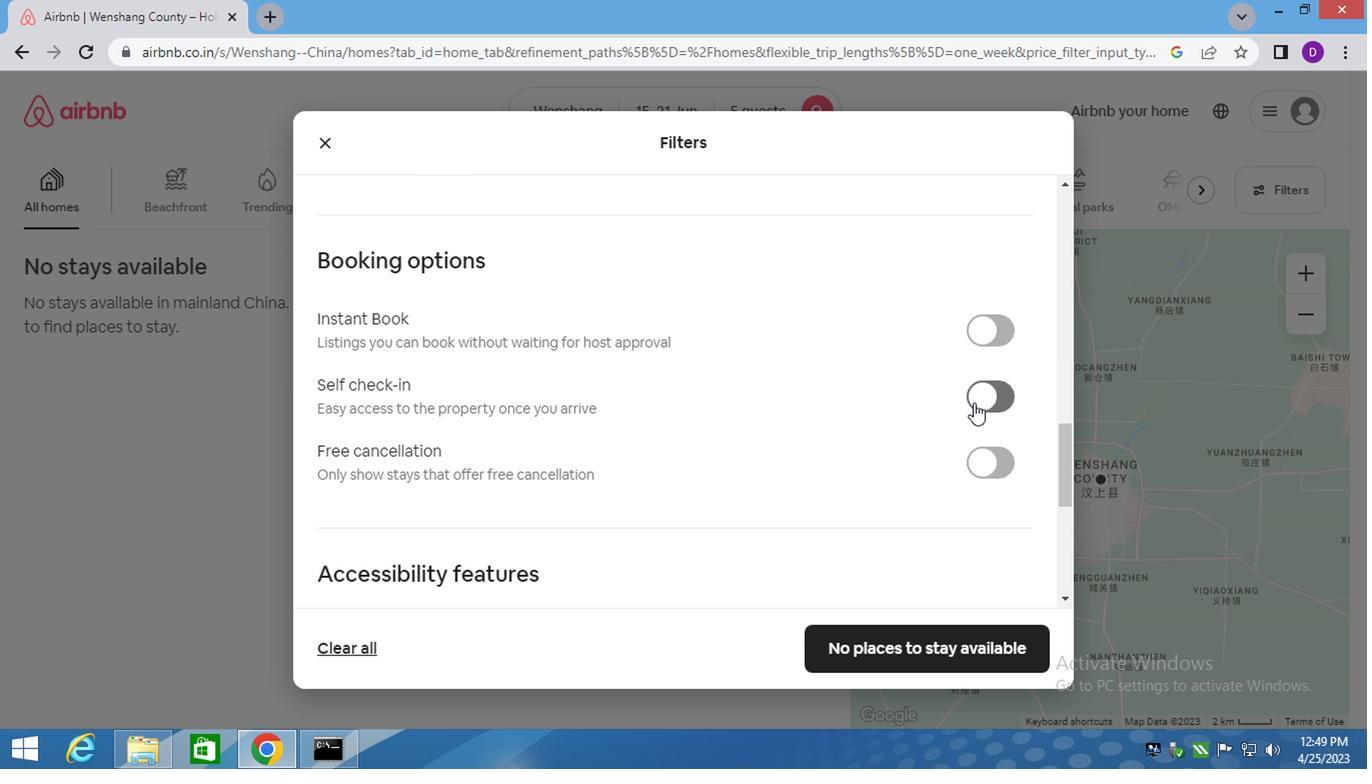 
Action: Mouse moved to (743, 446)
Screenshot: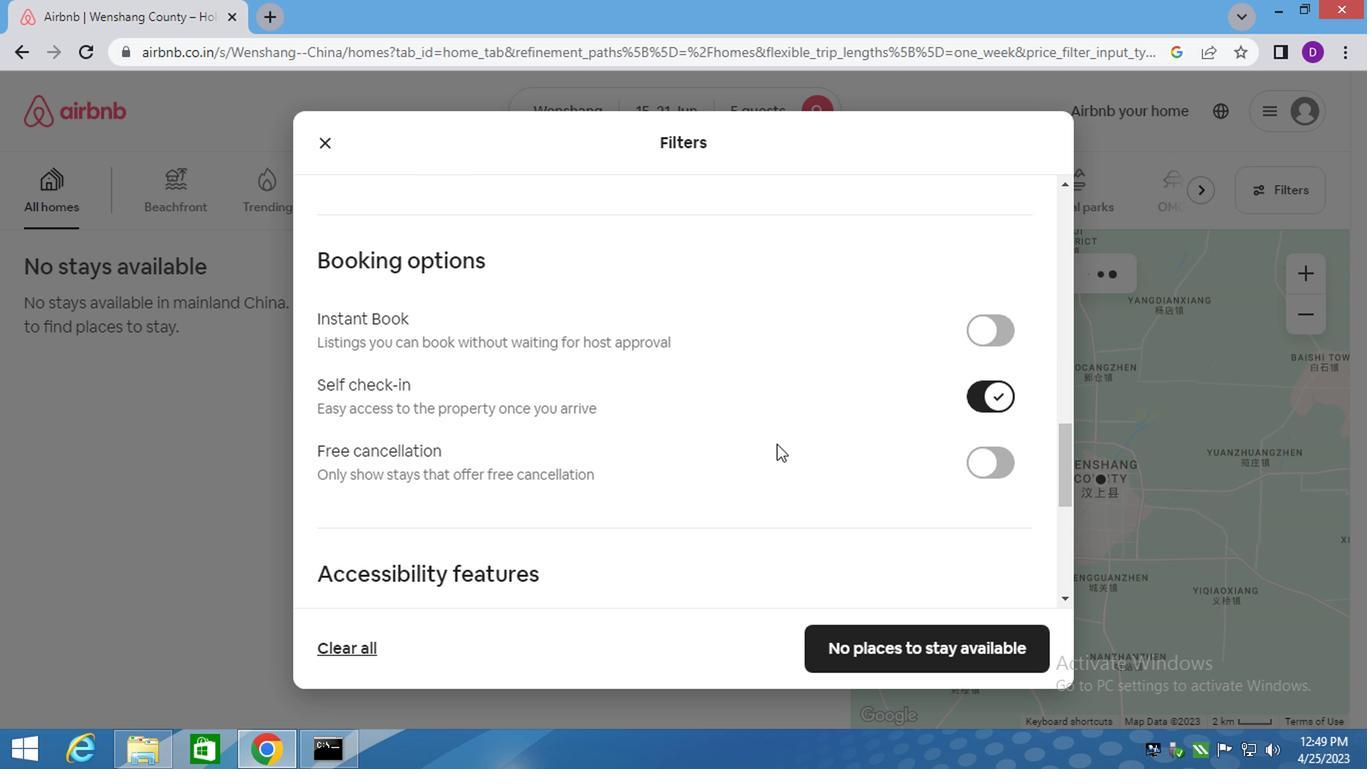 
Action: Mouse scrolled (743, 445) with delta (0, 0)
Screenshot: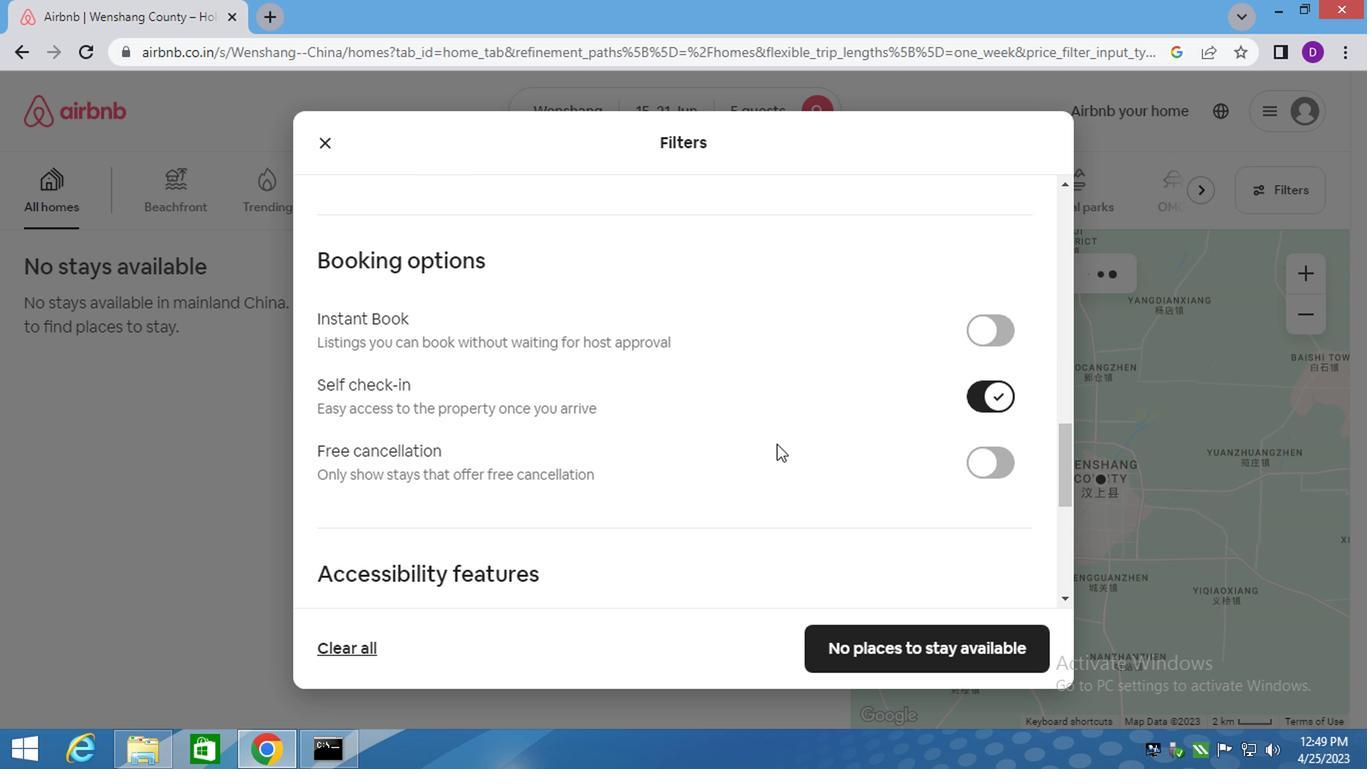 
Action: Mouse moved to (728, 453)
Screenshot: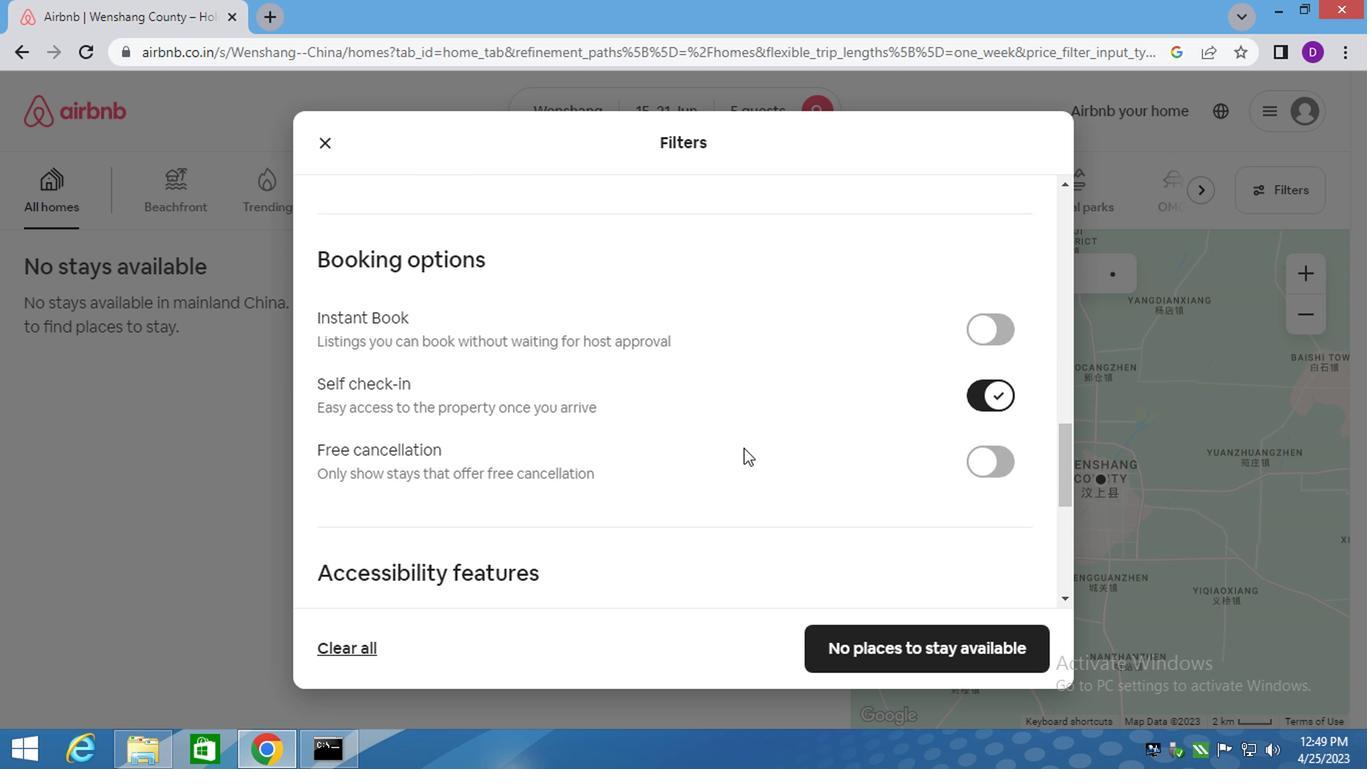 
Action: Mouse scrolled (735, 449) with delta (0, -1)
Screenshot: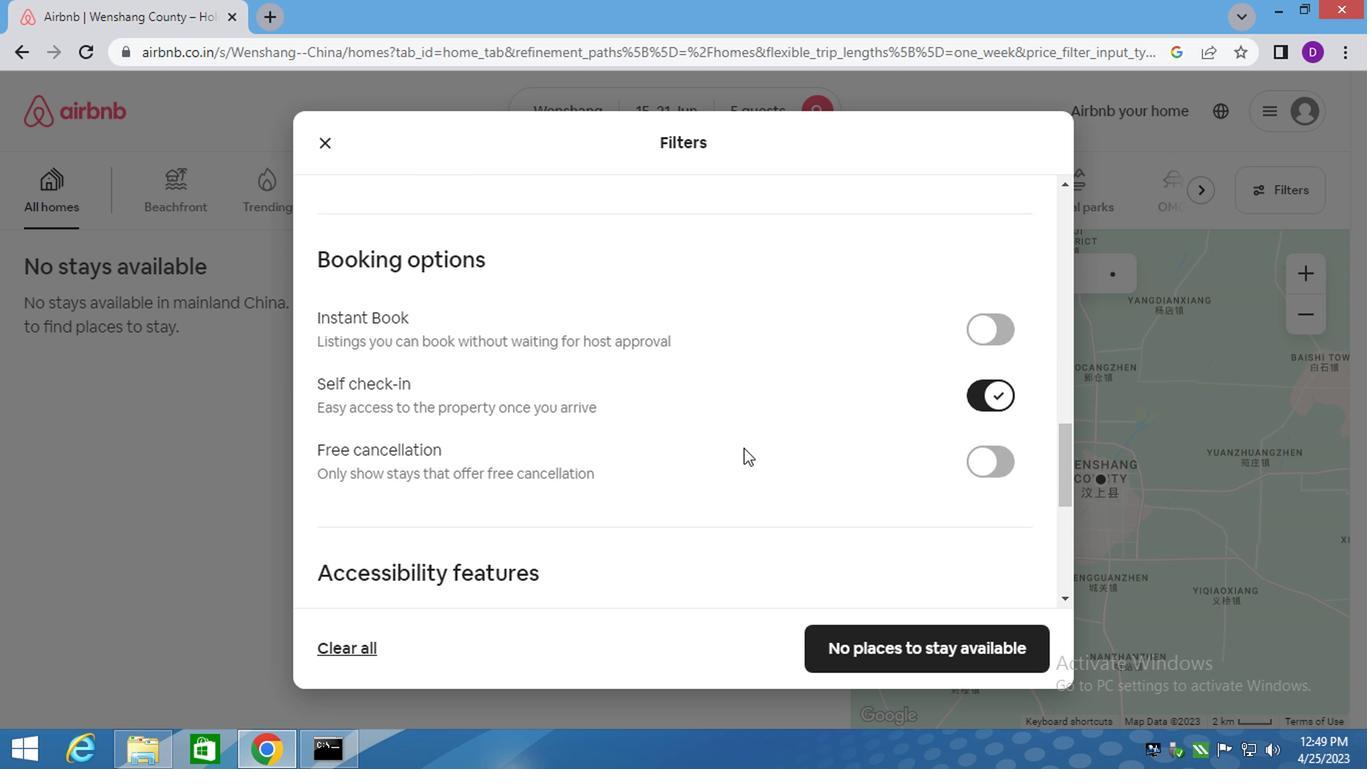 
Action: Mouse moved to (728, 453)
Screenshot: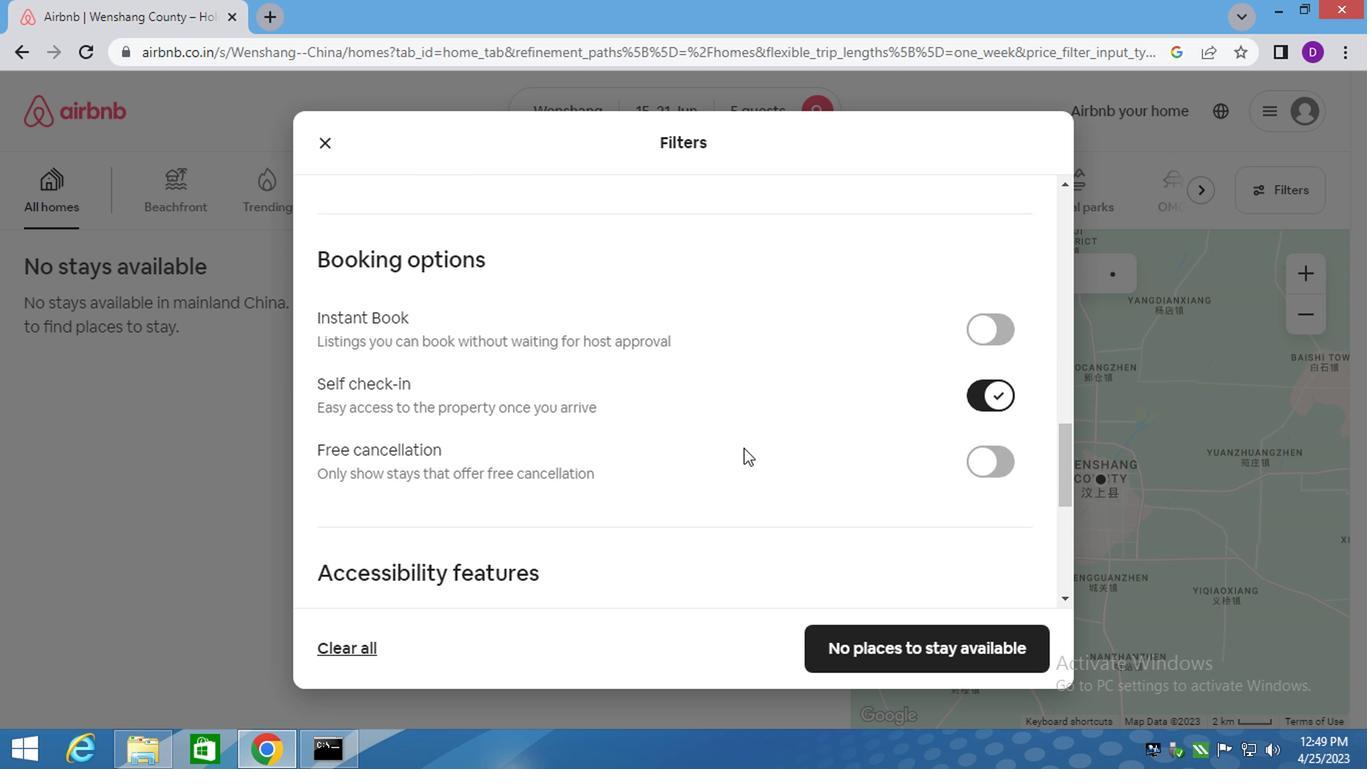 
Action: Mouse scrolled (730, 451) with delta (0, -1)
Screenshot: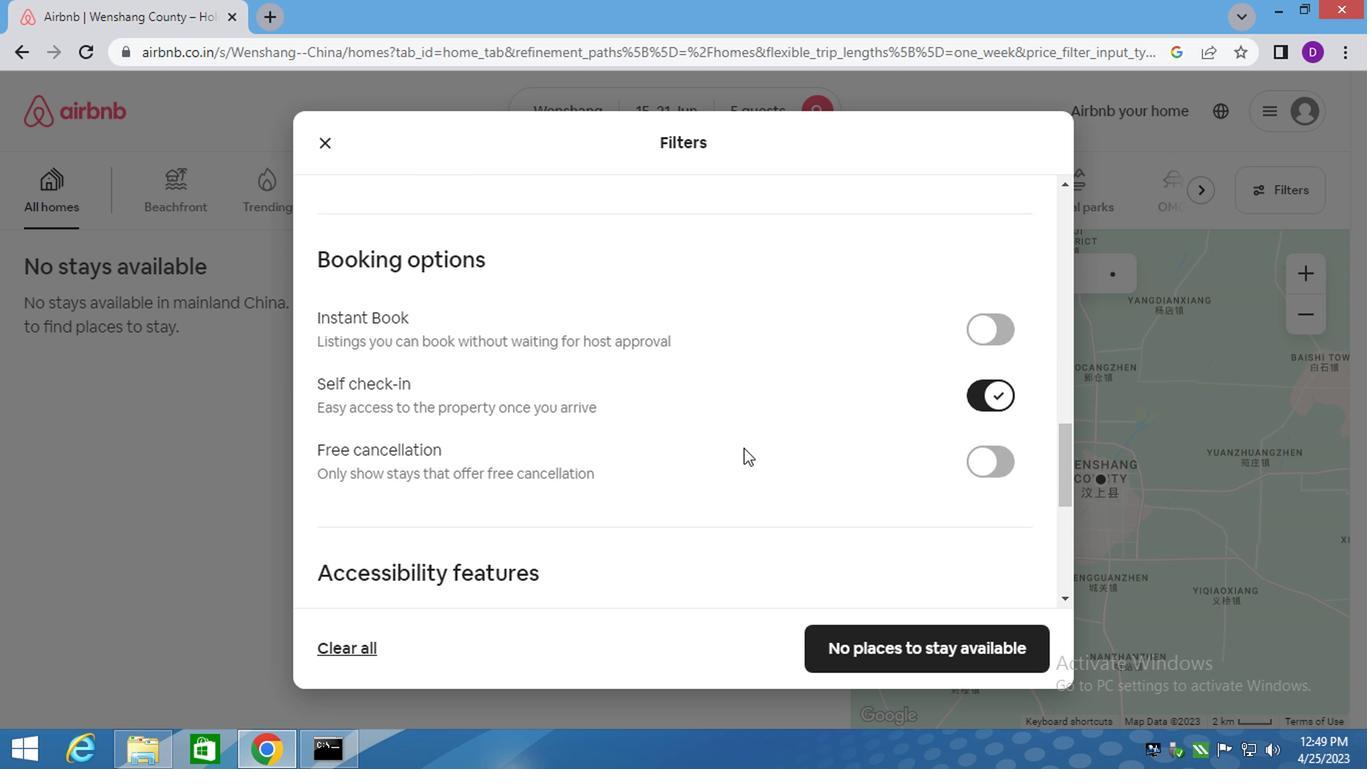 
Action: Mouse scrolled (728, 453) with delta (0, 0)
Screenshot: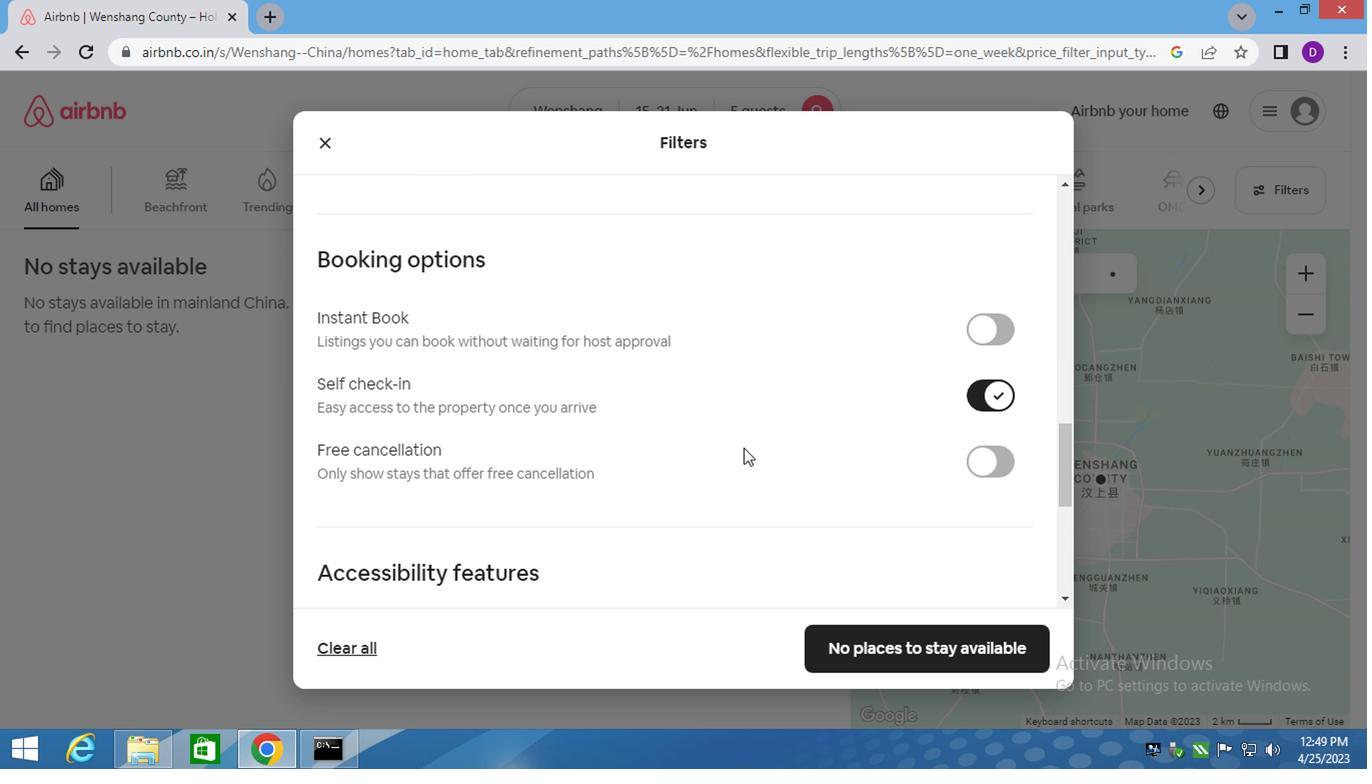 
Action: Mouse scrolled (728, 453) with delta (0, 0)
Screenshot: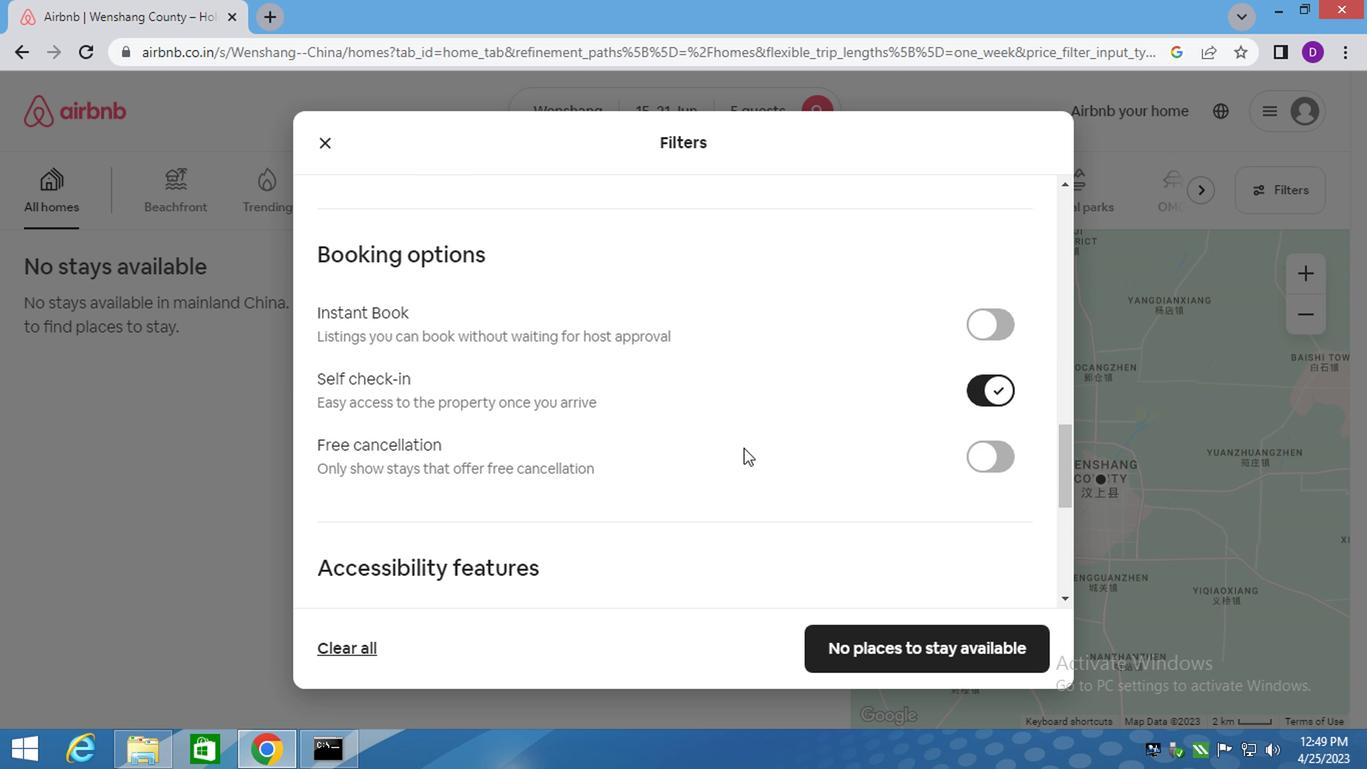 
Action: Mouse moved to (726, 460)
Screenshot: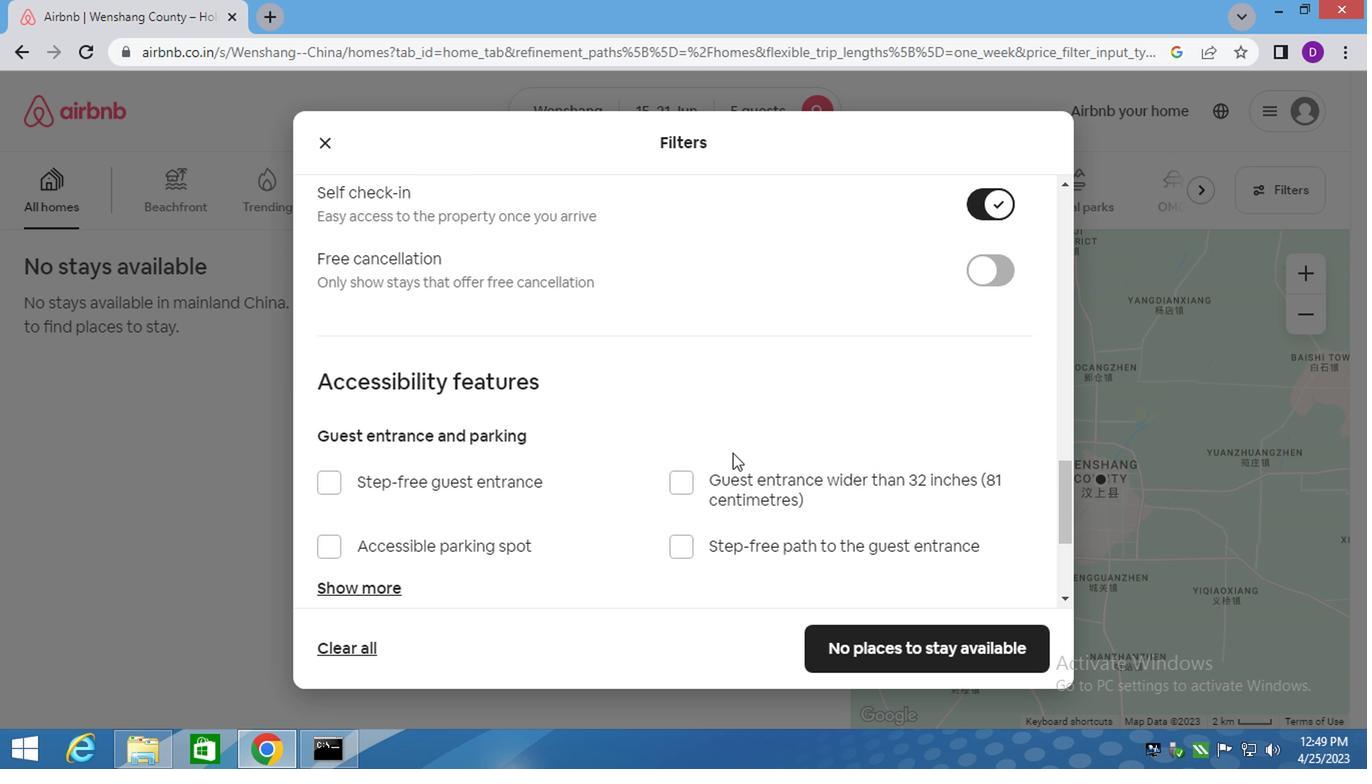 
Action: Mouse scrolled (726, 454) with delta (0, -1)
Screenshot: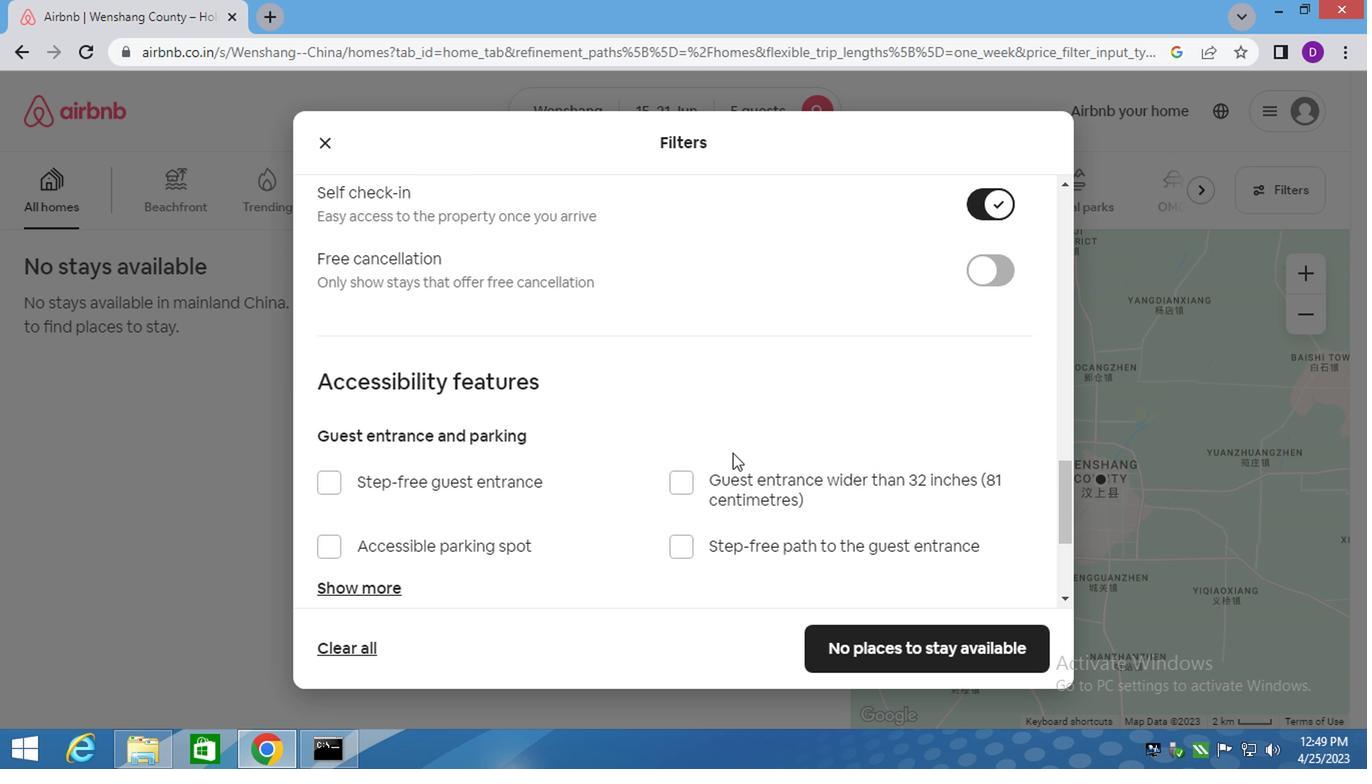 
Action: Mouse moved to (723, 478)
Screenshot: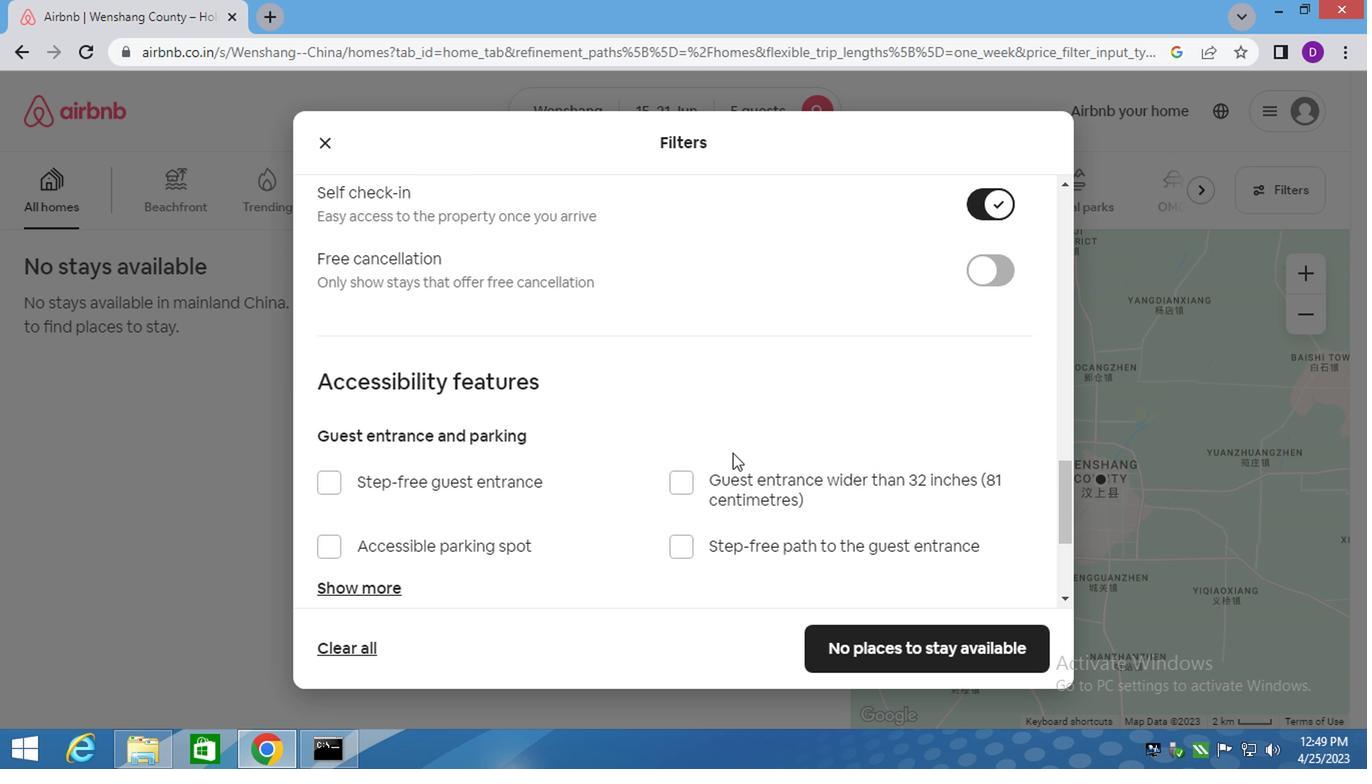 
Action: Mouse scrolled (725, 463) with delta (0, 0)
Screenshot: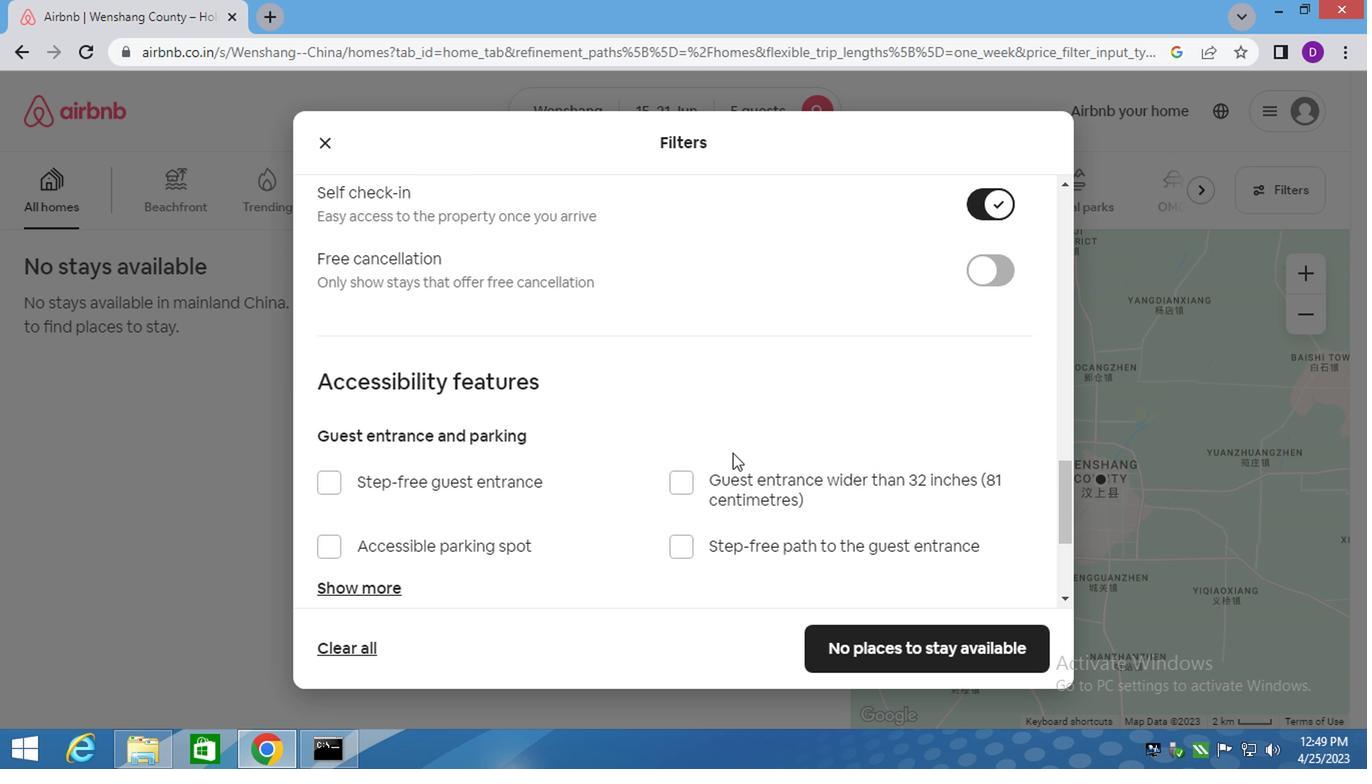 
Action: Mouse moved to (723, 480)
Screenshot: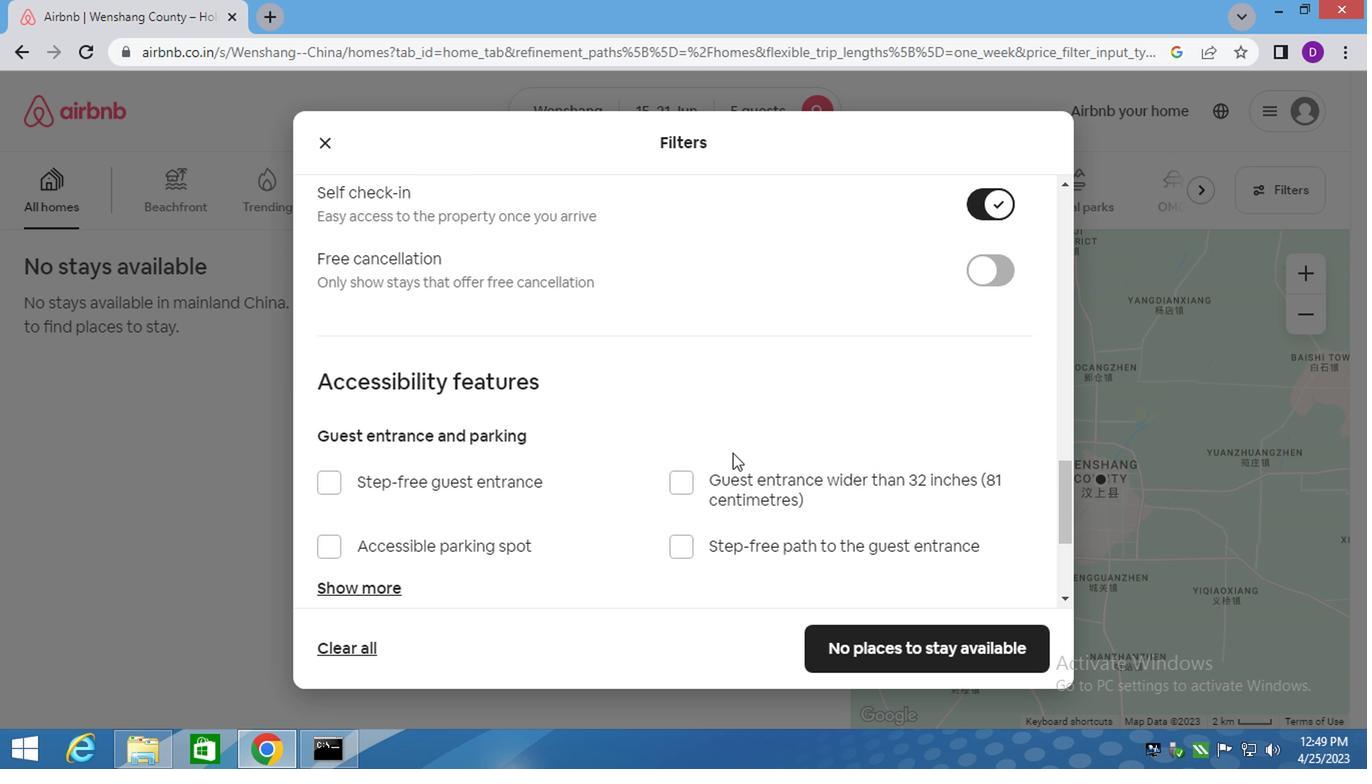 
Action: Mouse scrolled (723, 472) with delta (0, 0)
Screenshot: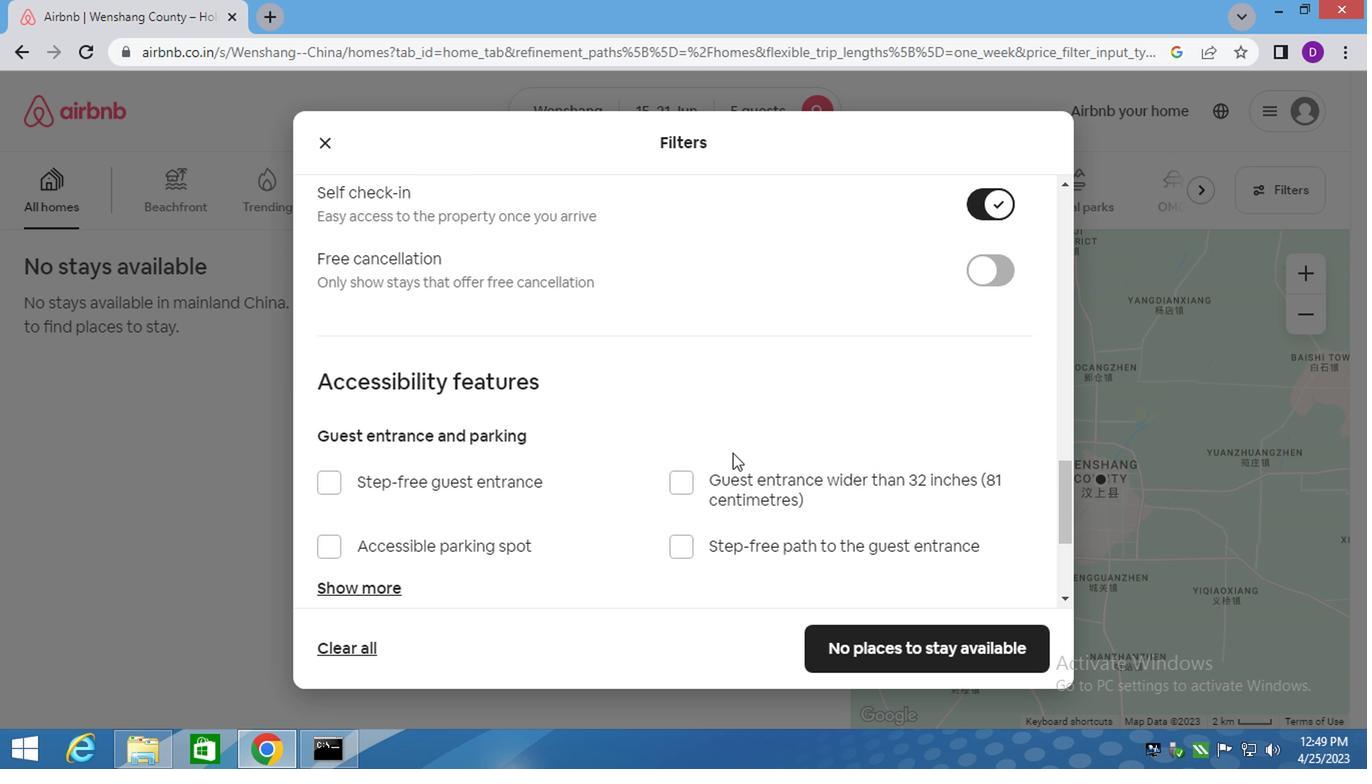 
Action: Mouse moved to (722, 482)
Screenshot: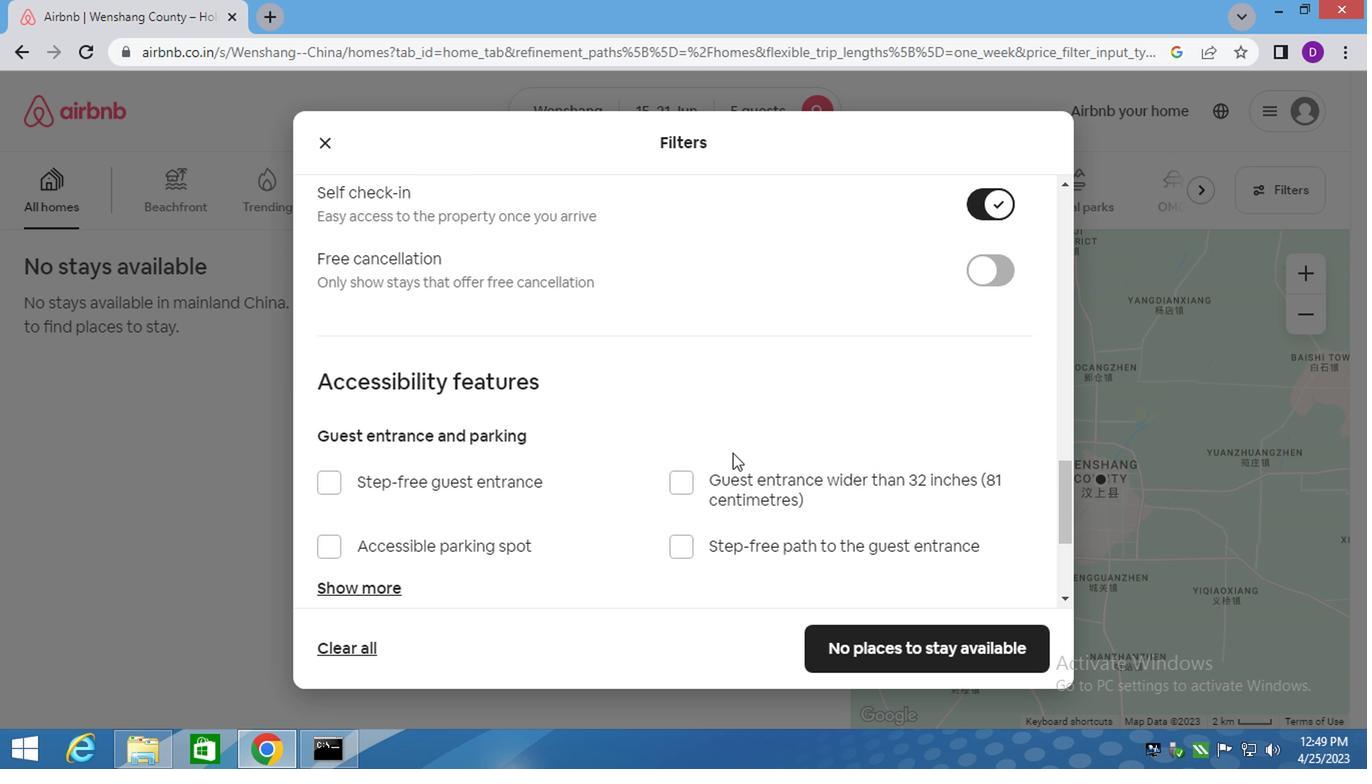 
Action: Mouse scrolled (723, 478) with delta (0, -1)
Screenshot: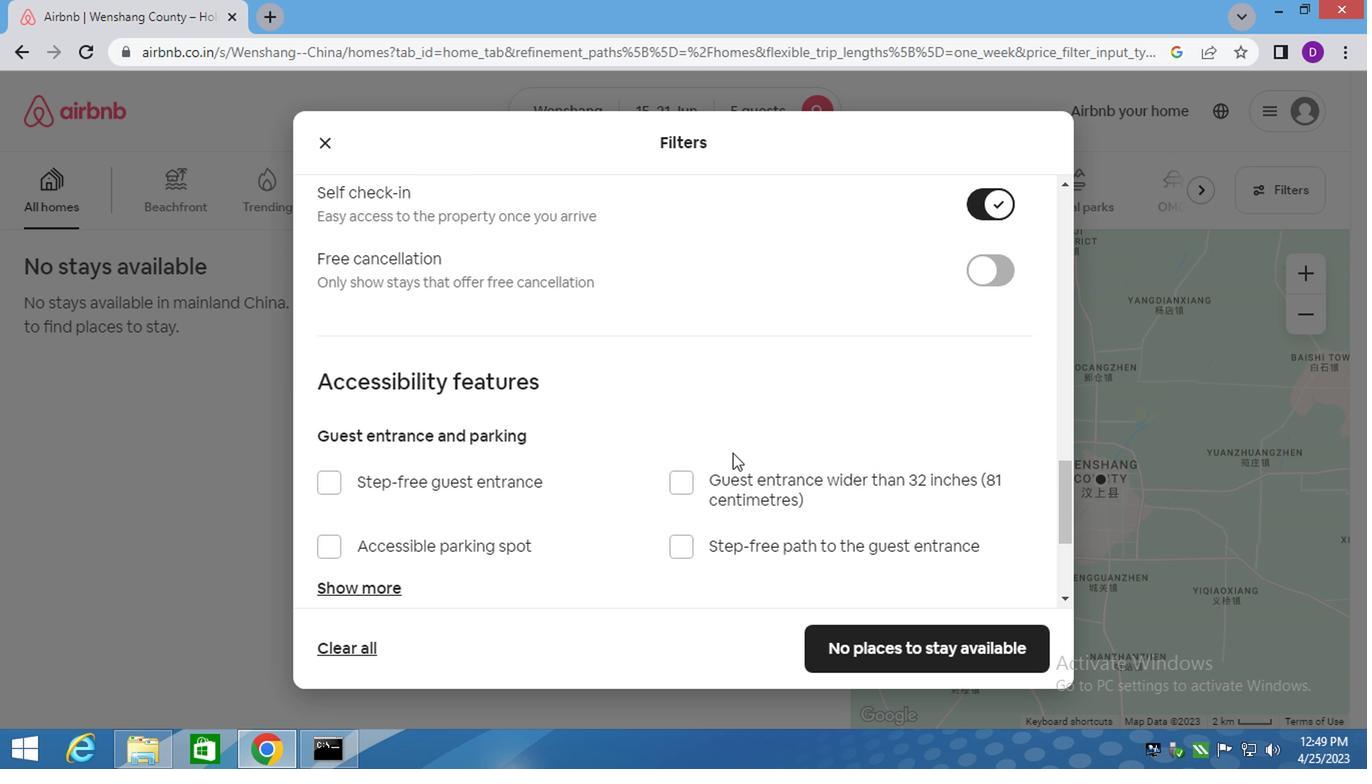 
Action: Mouse moved to (722, 483)
Screenshot: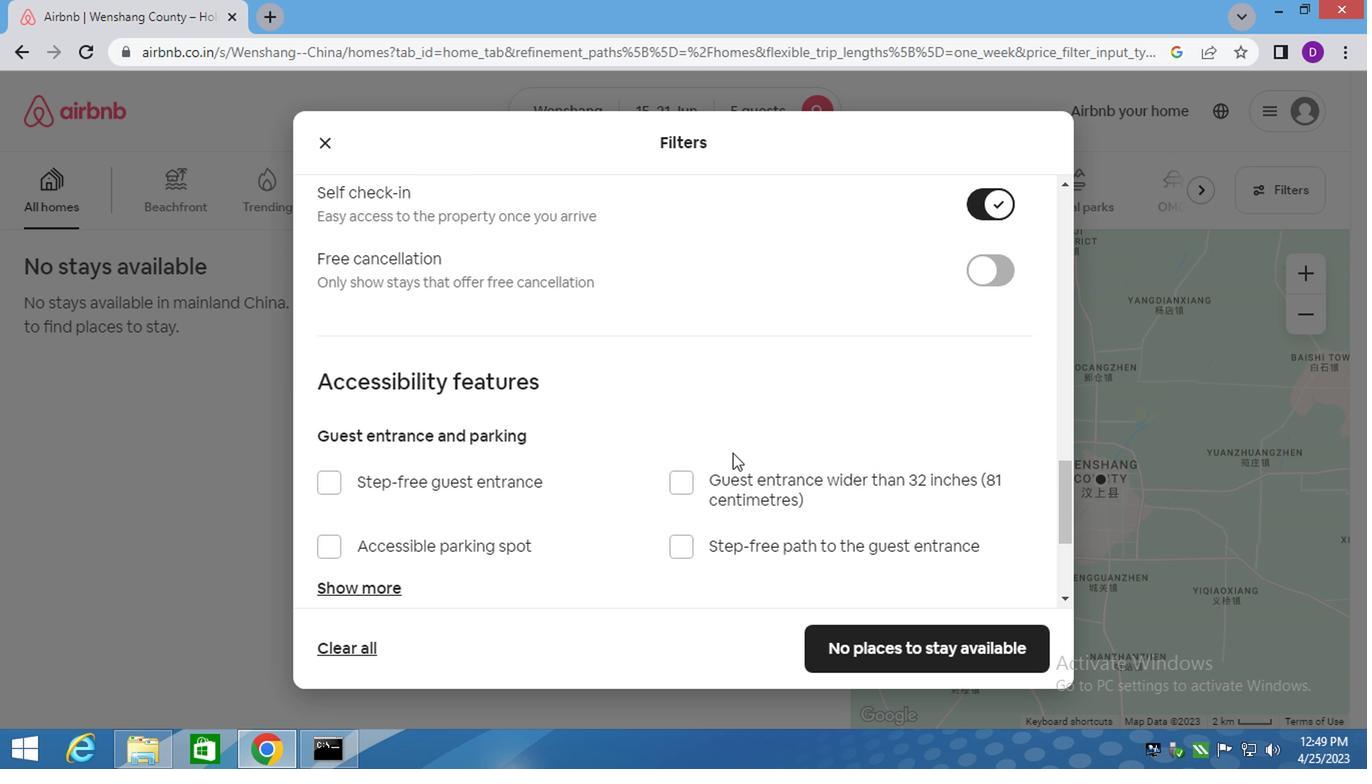 
Action: Mouse scrolled (722, 482) with delta (0, 0)
Screenshot: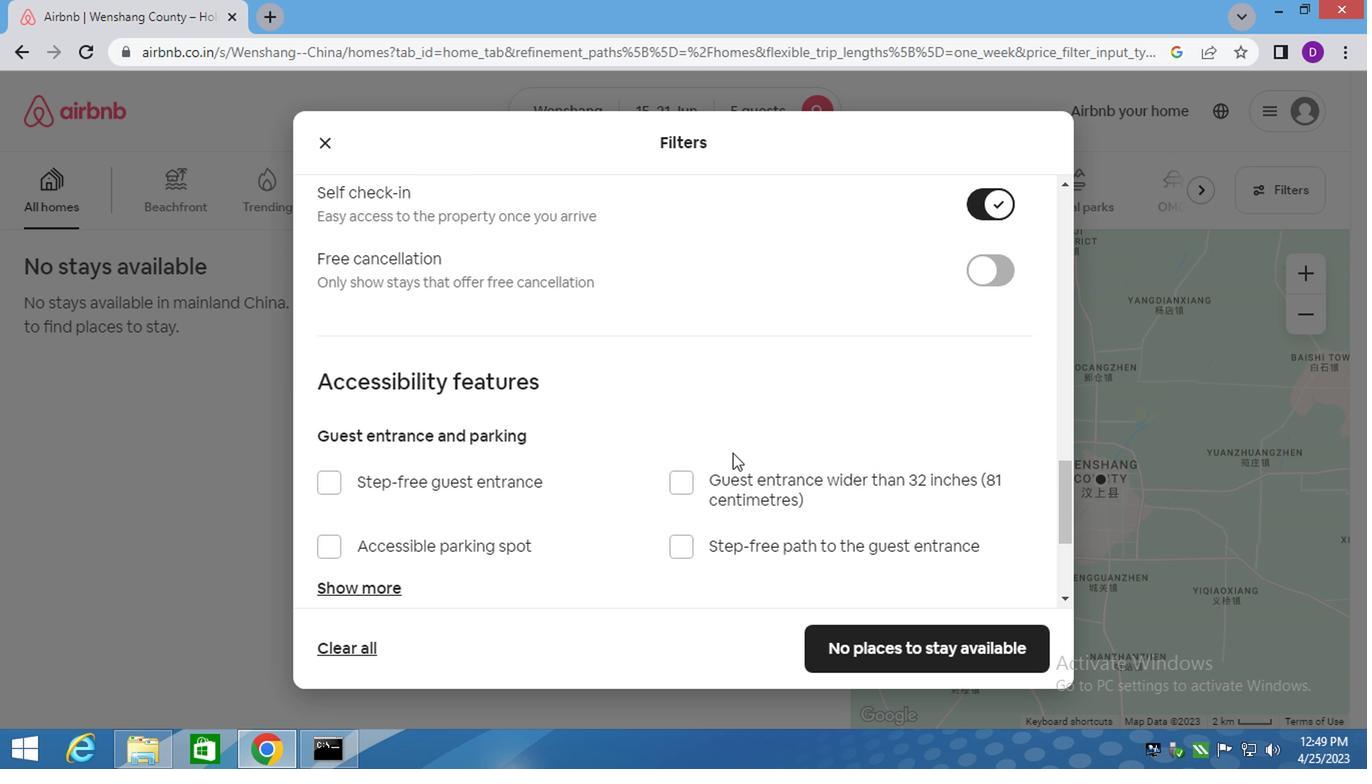 
Action: Mouse scrolled (722, 483) with delta (0, 0)
Screenshot: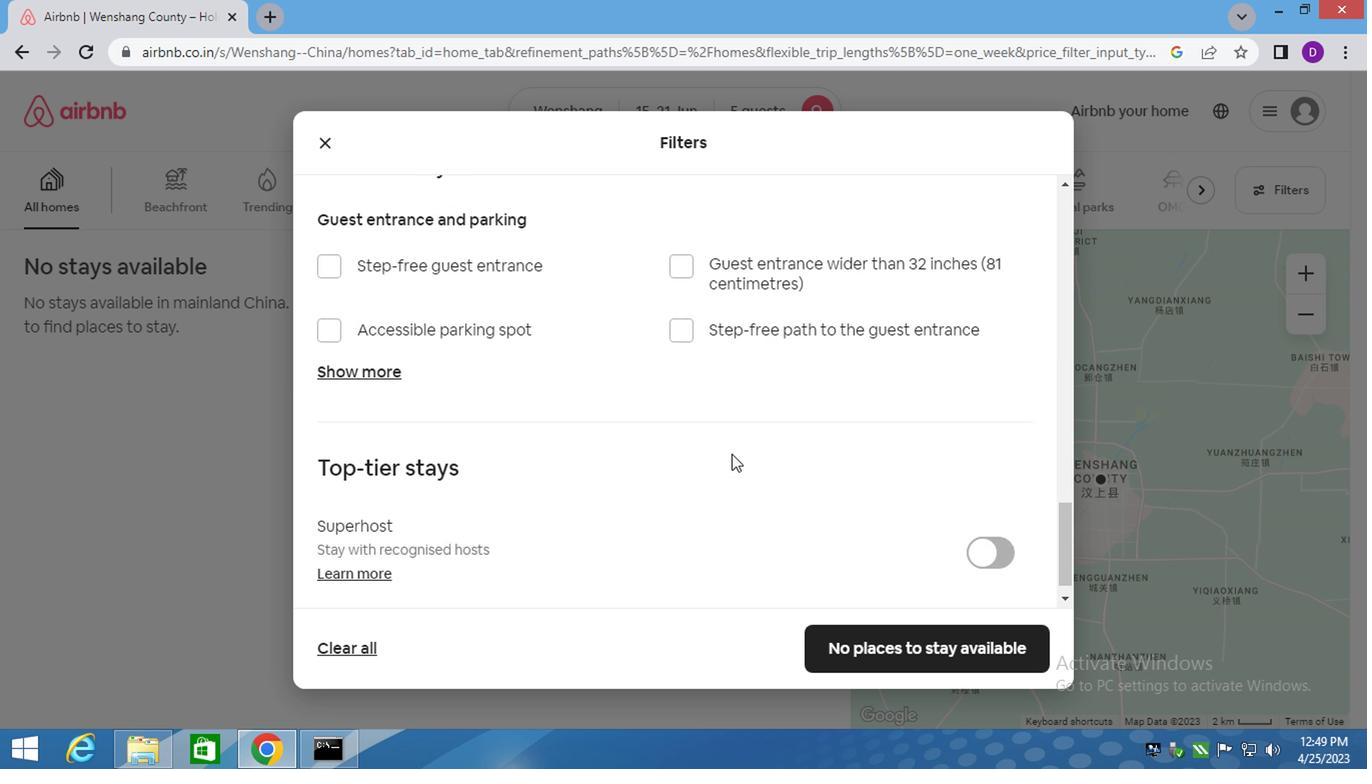 
Action: Mouse moved to (718, 483)
Screenshot: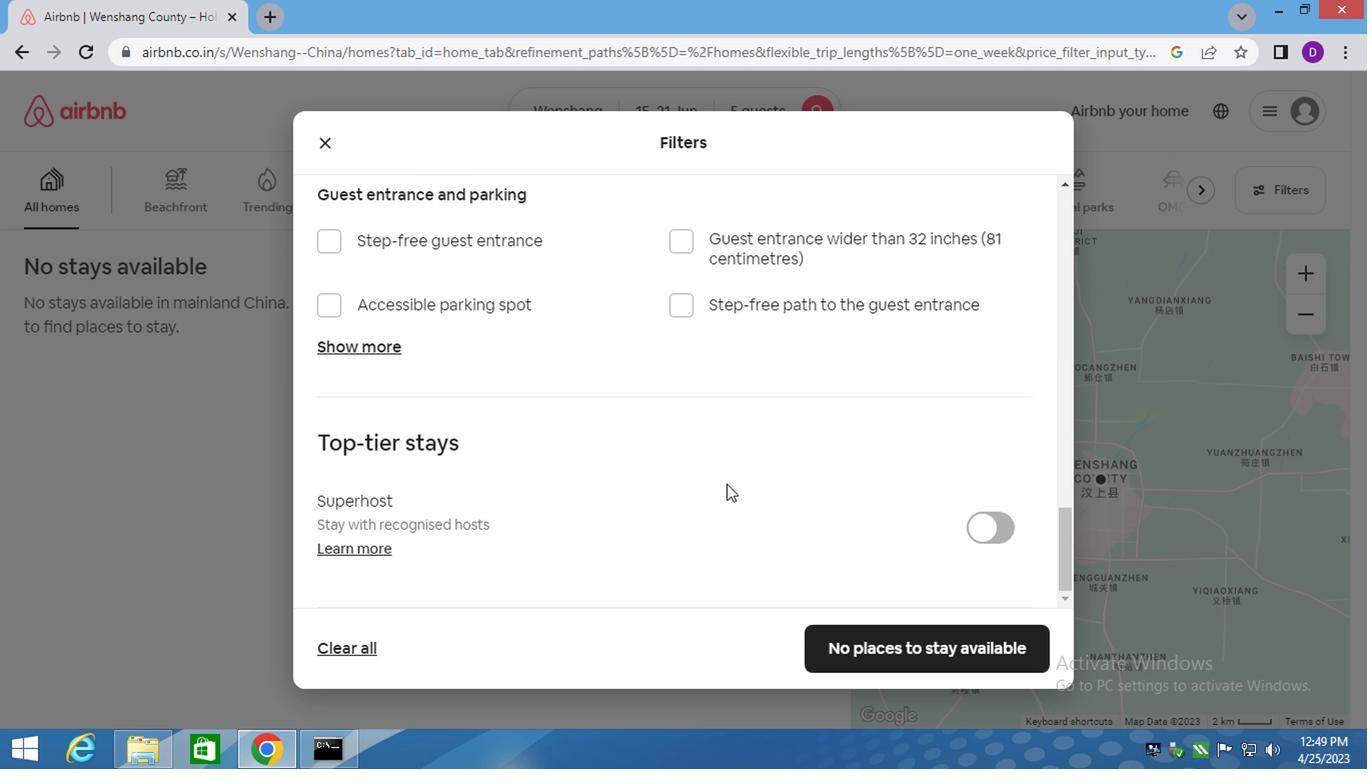 
Action: Mouse scrolled (718, 485) with delta (0, 1)
Screenshot: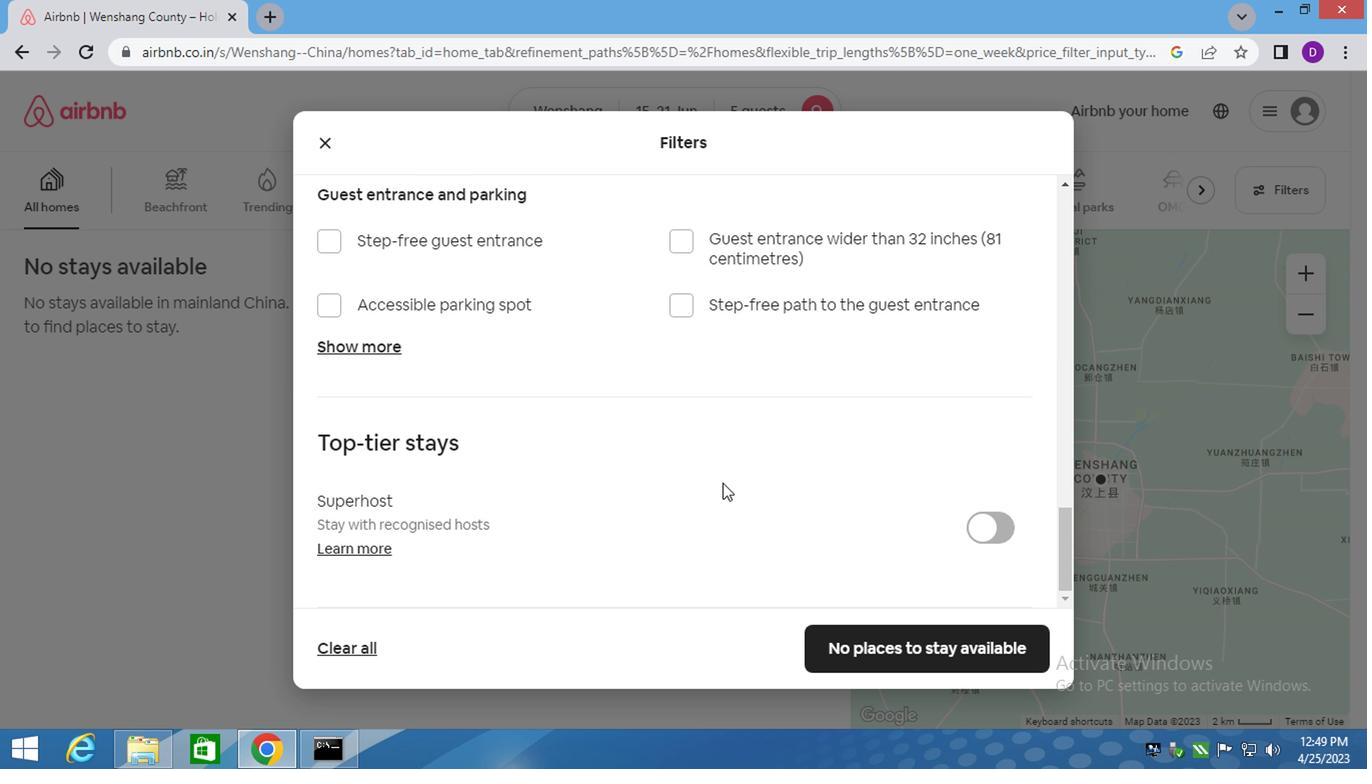 
Action: Mouse scrolled (718, 483) with delta (0, 0)
Screenshot: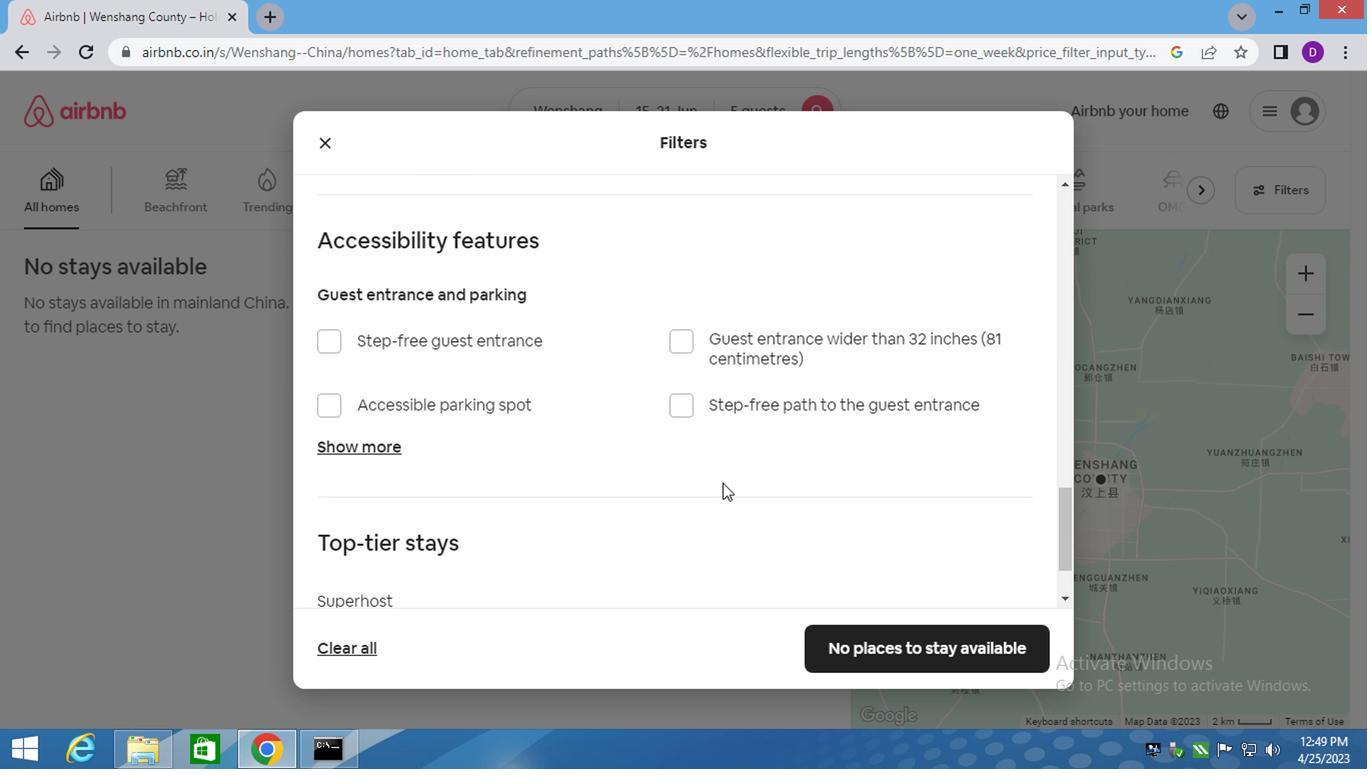 
Action: Mouse scrolled (718, 483) with delta (0, 0)
Screenshot: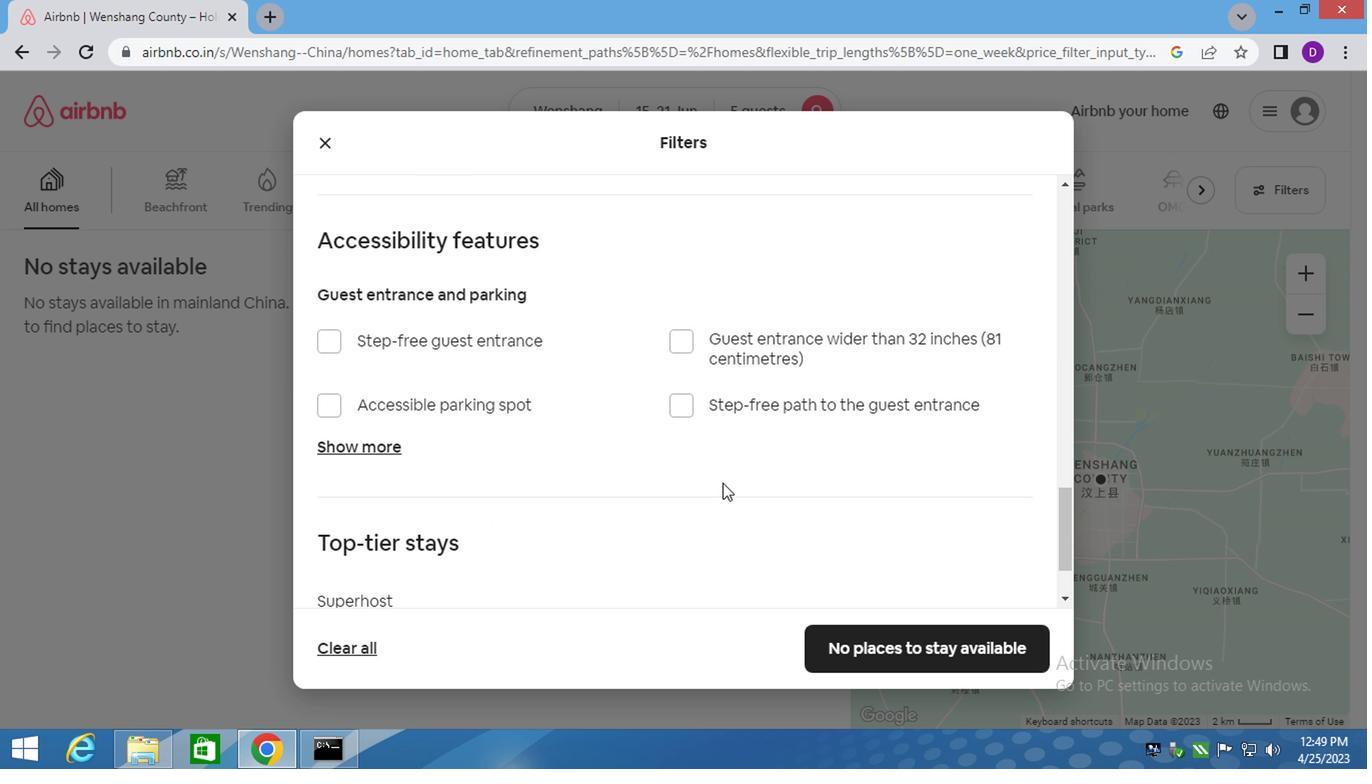 
Action: Mouse scrolled (718, 483) with delta (0, 0)
Screenshot: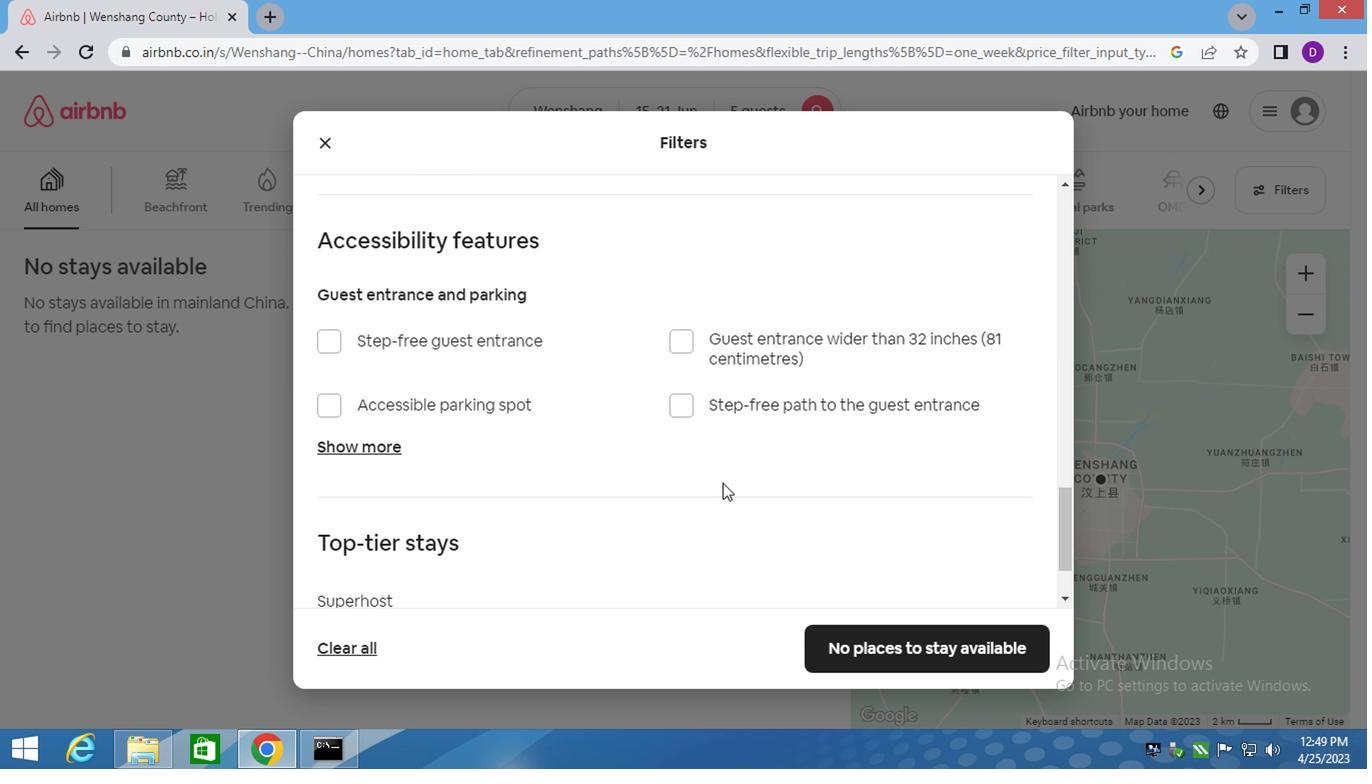 
Action: Mouse scrolled (718, 483) with delta (0, 0)
Screenshot: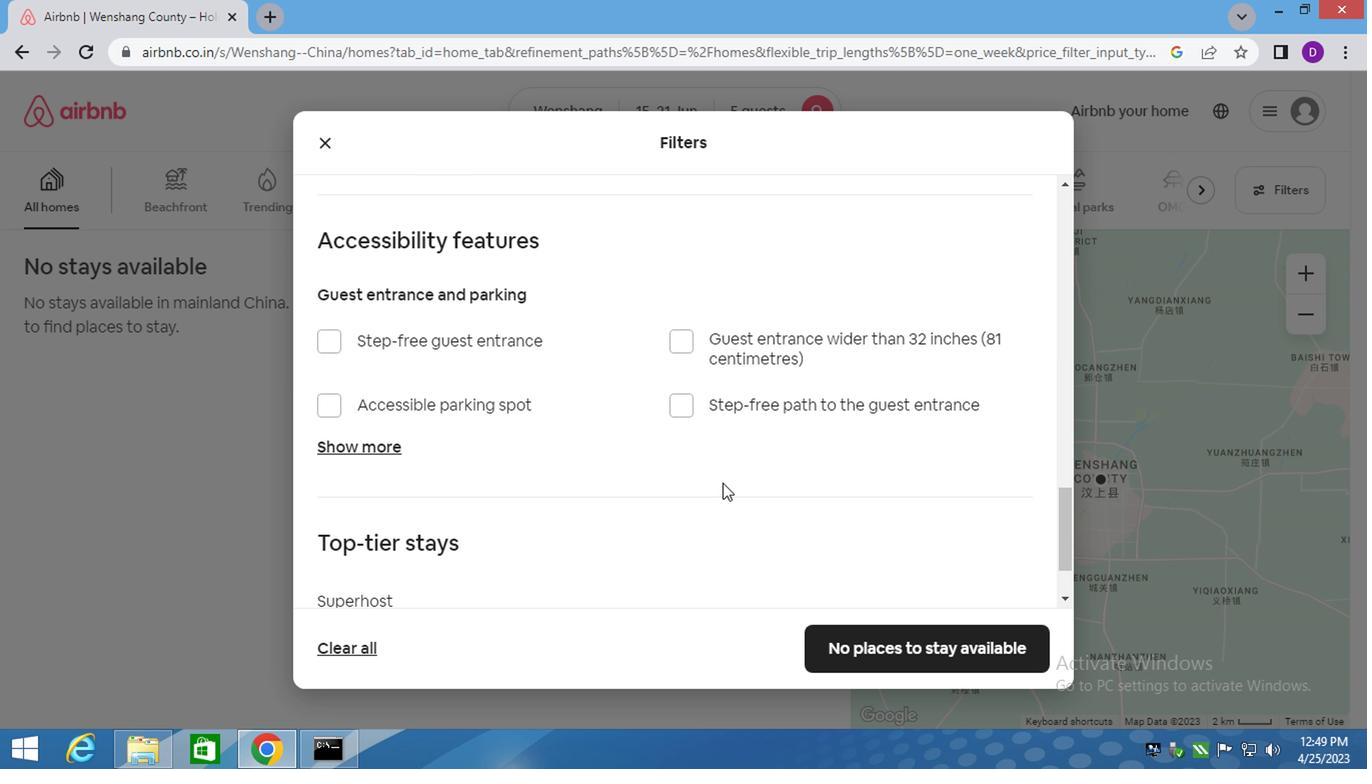 
Action: Mouse scrolled (718, 483) with delta (0, 0)
Screenshot: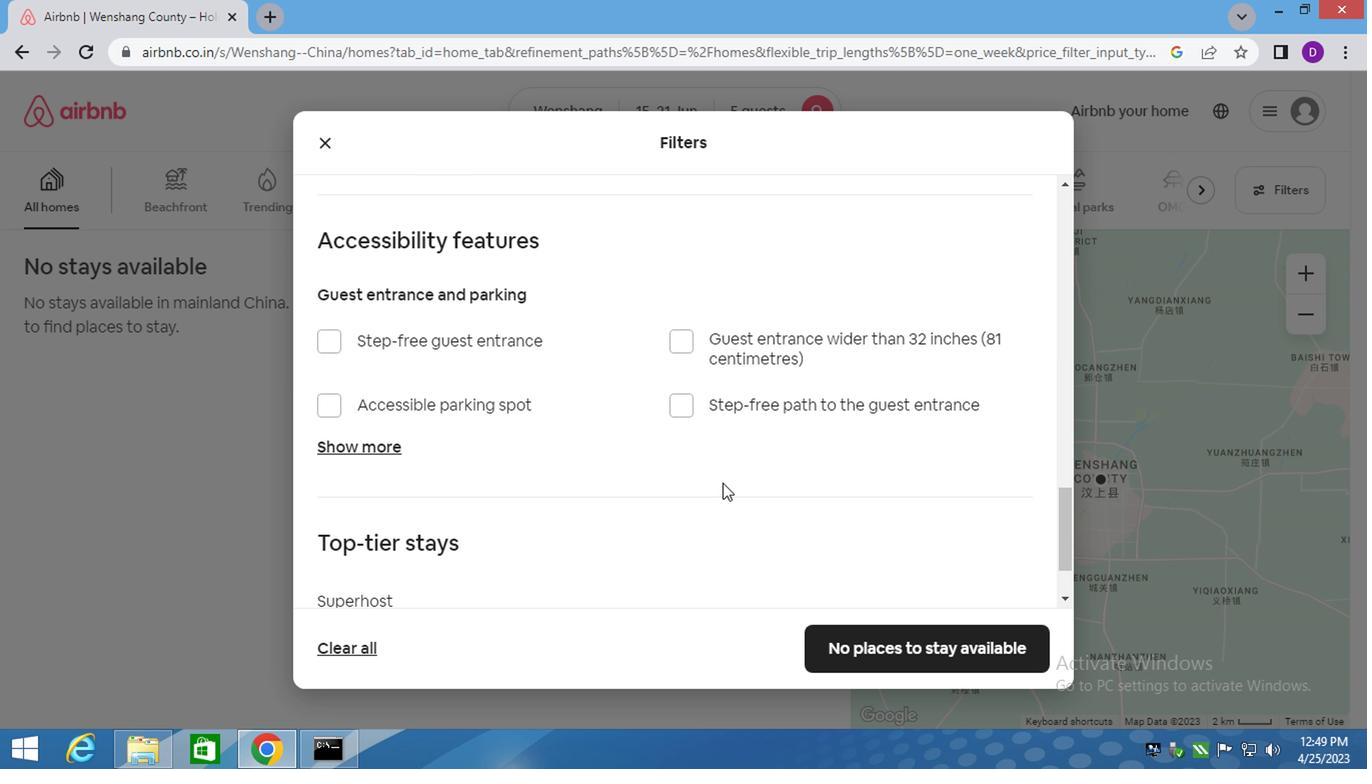 
Action: Mouse moved to (891, 651)
Screenshot: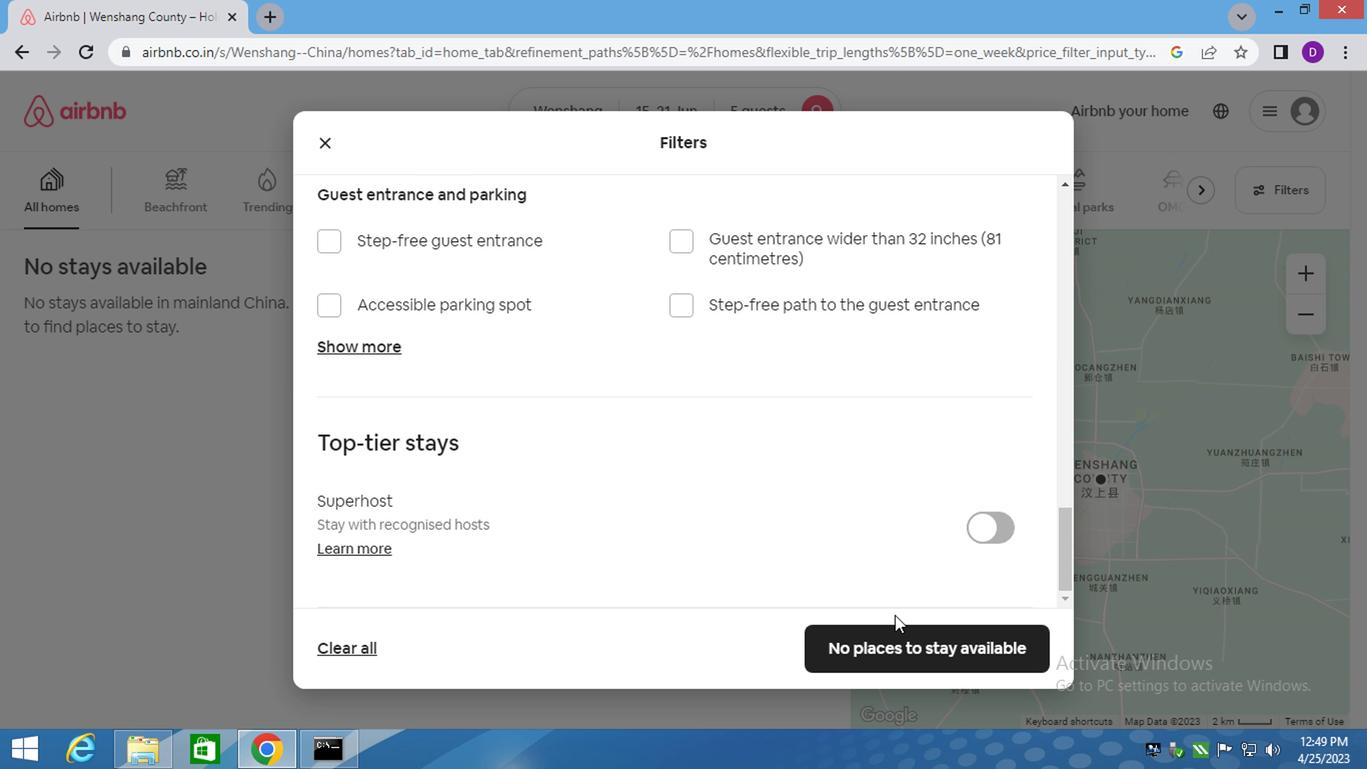 
Action: Mouse pressed left at (891, 651)
Screenshot: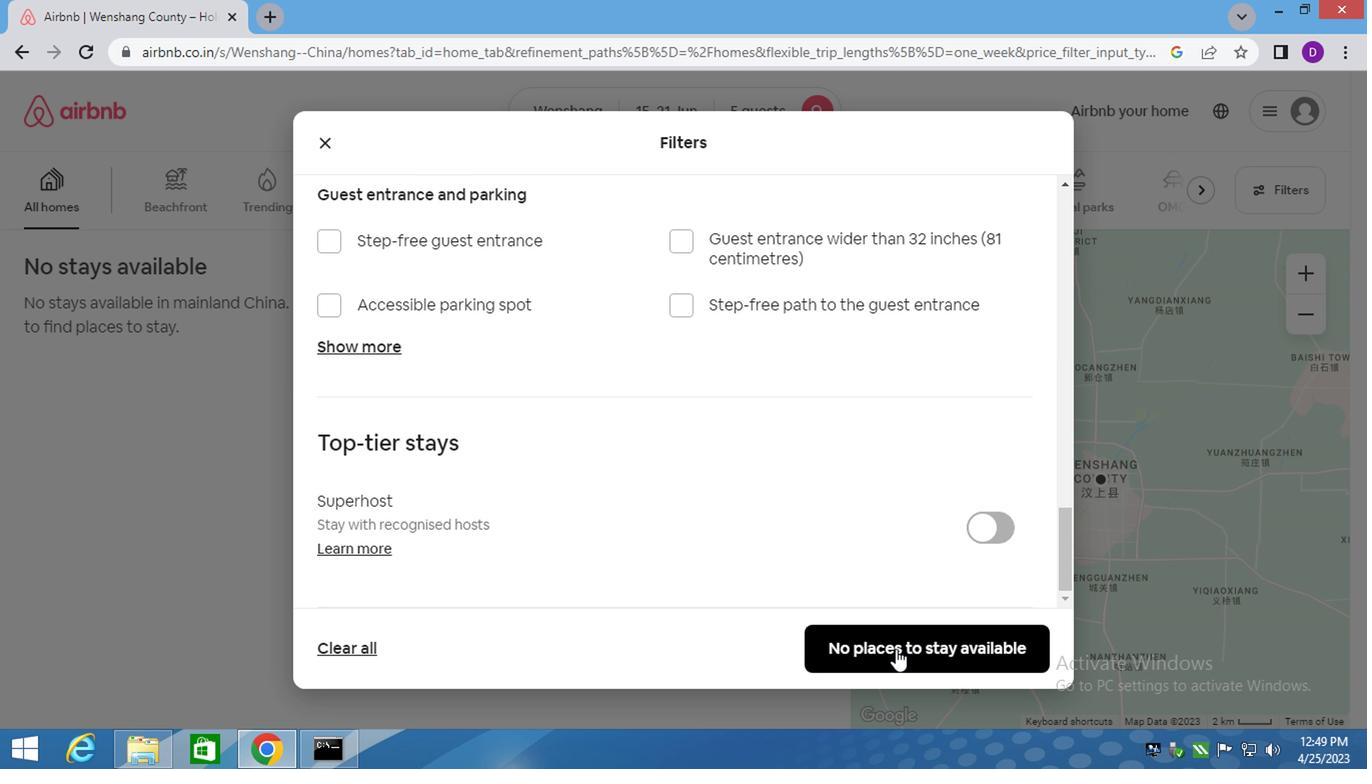 
Action: Mouse moved to (667, 275)
Screenshot: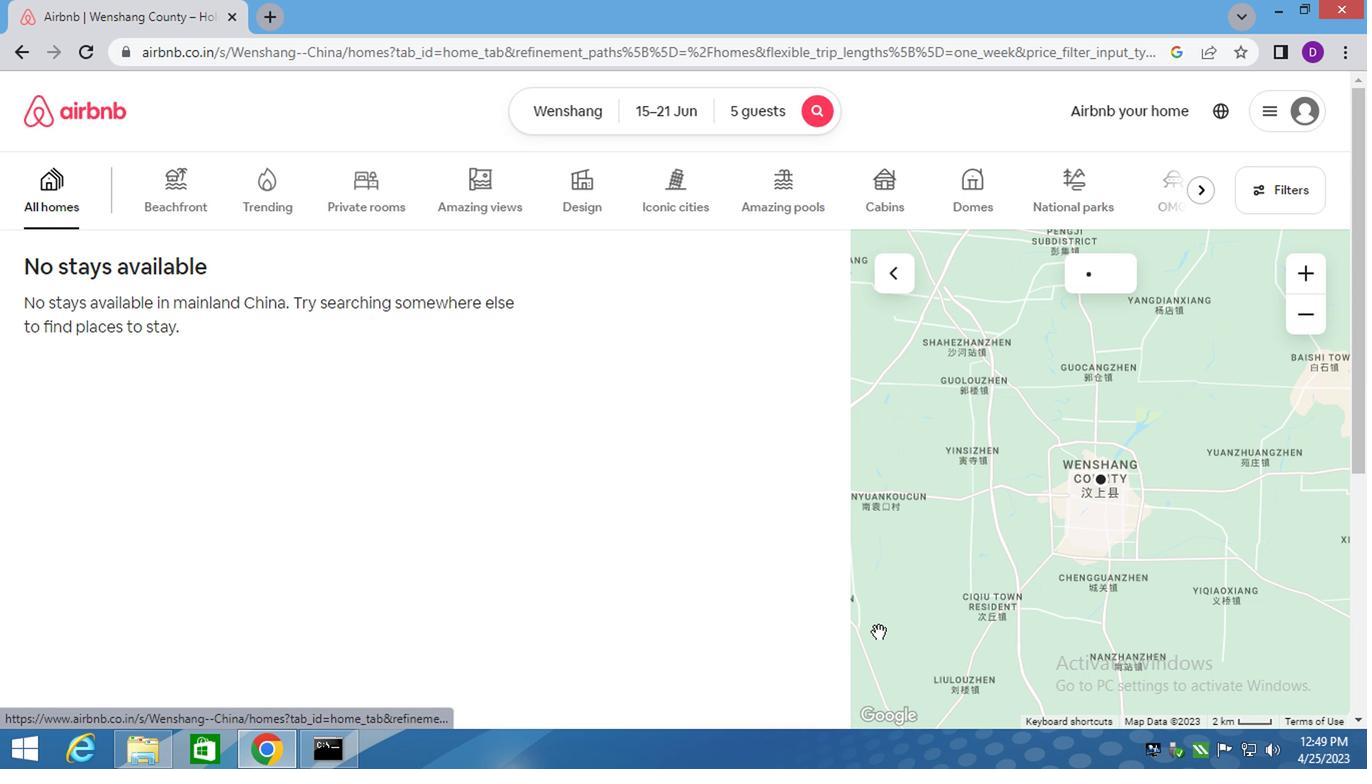 
